 Task: Buy 4 Mittens of size 0-3 months for Boys from Cold Weather section under best seller category for shipping address: Brenda Cooper, 929 Preston Street, Leroy, Kansas 66857, Cell Number 6209646868. Pay from credit card ending with 6759, CVV 506
Action: Mouse pressed left at (254, 61)
Screenshot: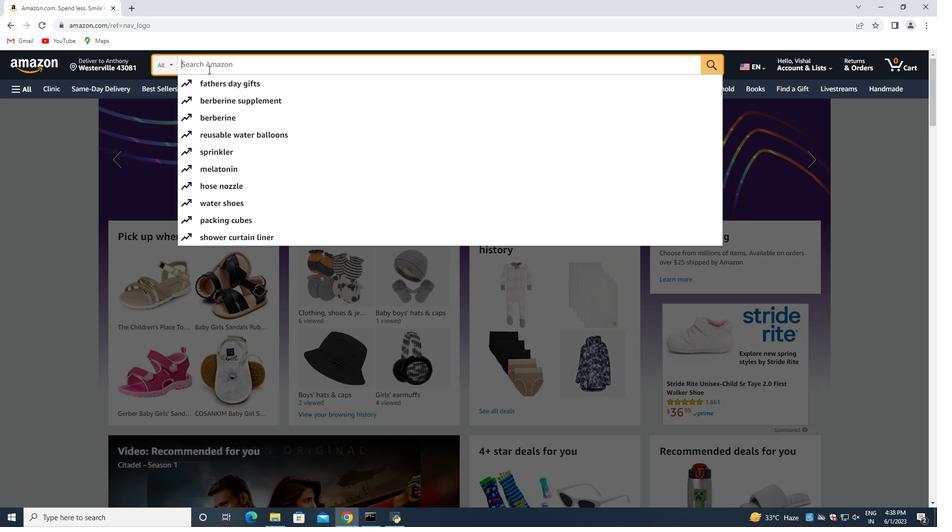 
Action: Key pressed <Key.shift>Mittens<Key.space>of<Key.space>size<Key.space>0-3<Key.space>months<Key.space>for<Key.space>boys<Key.enter>
Screenshot: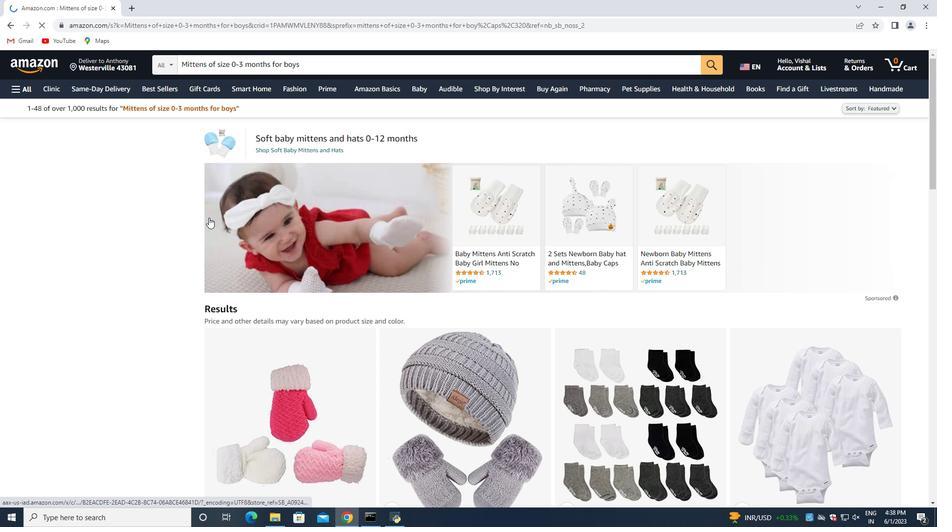 
Action: Mouse moved to (237, 162)
Screenshot: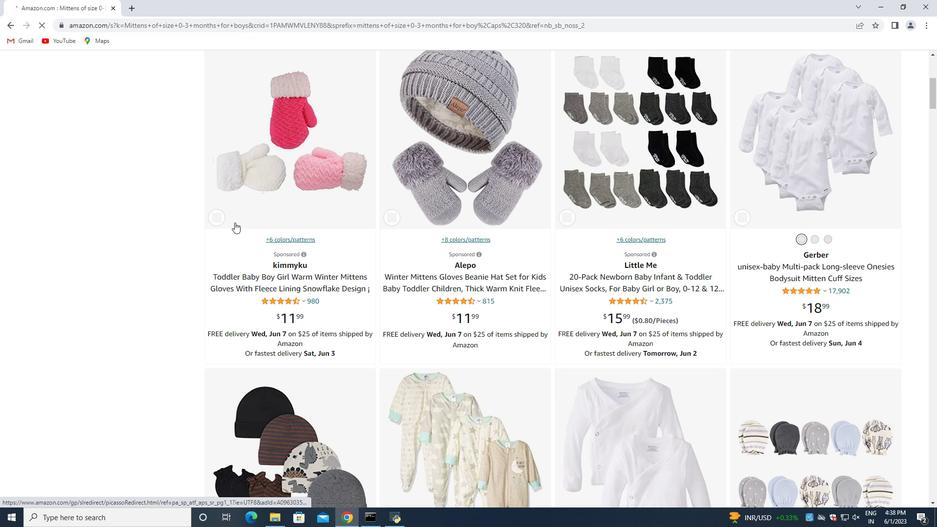 
Action: Mouse scrolled (237, 161) with delta (0, 0)
Screenshot: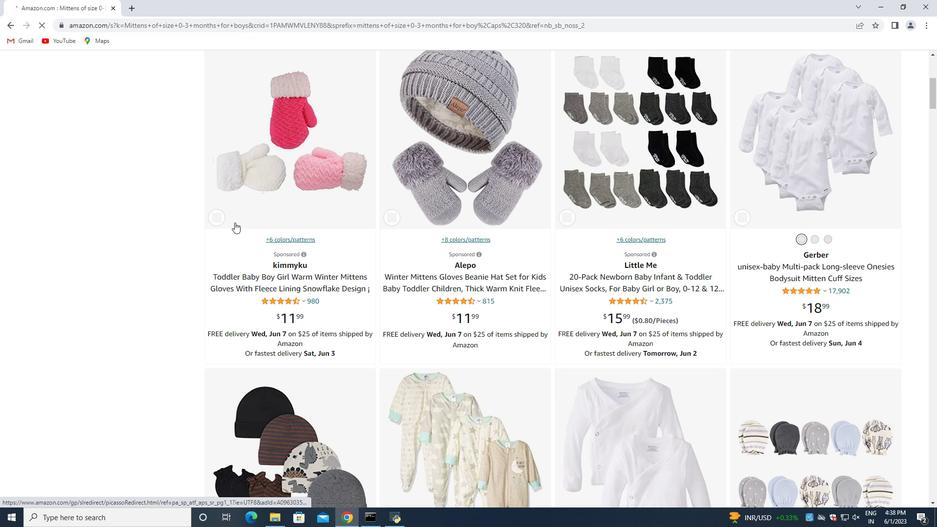 
Action: Mouse moved to (237, 163)
Screenshot: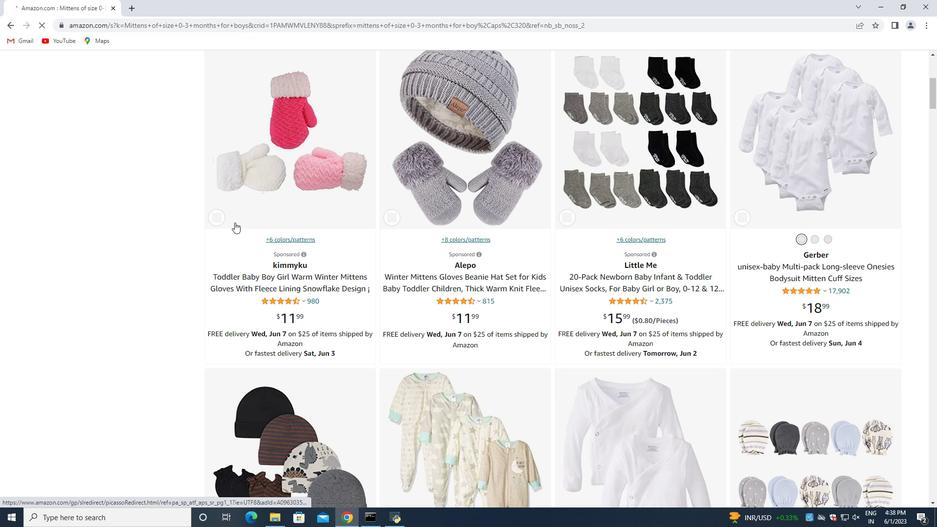 
Action: Mouse scrolled (237, 163) with delta (0, 0)
Screenshot: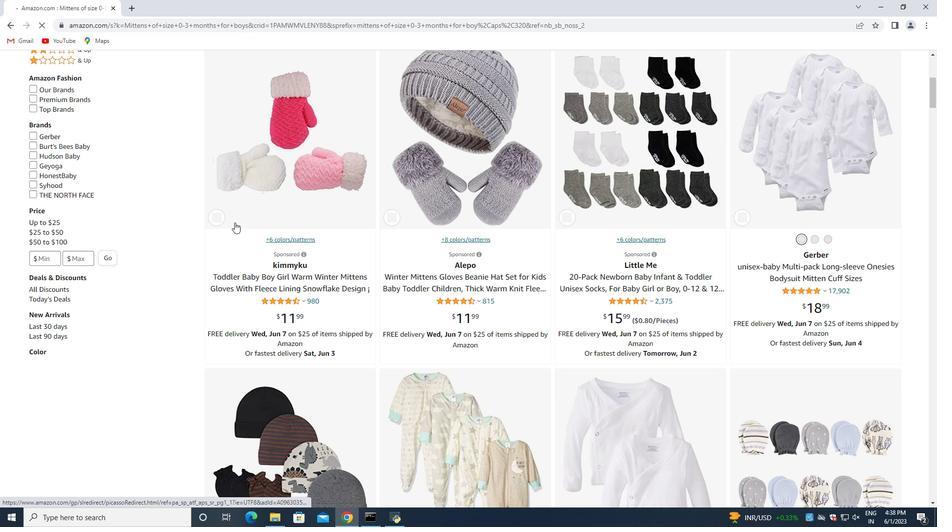 
Action: Mouse moved to (203, 188)
Screenshot: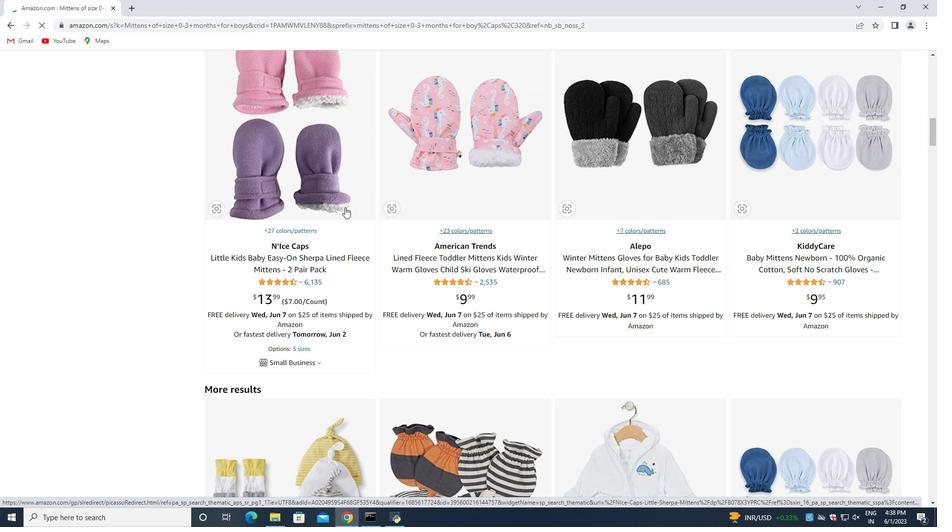 
Action: Mouse scrolled (203, 189) with delta (0, 0)
Screenshot: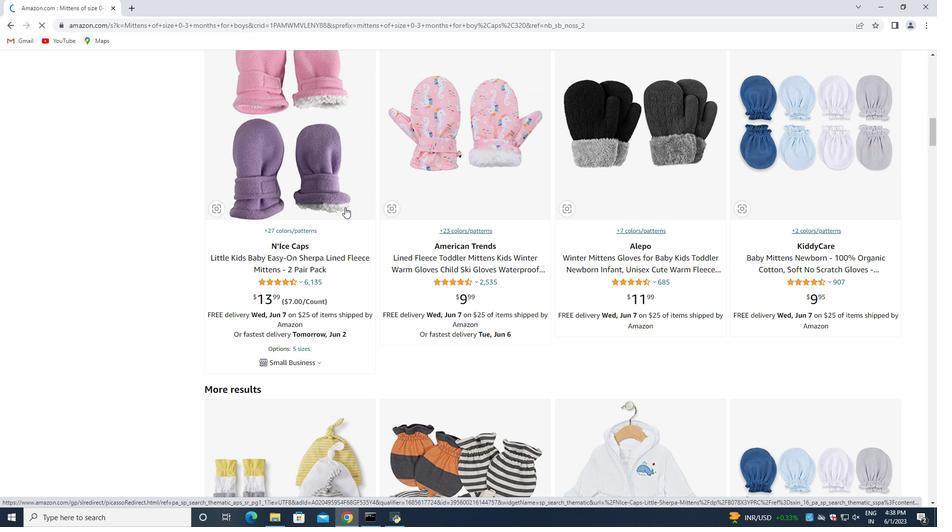 
Action: Mouse scrolled (203, 189) with delta (0, 0)
Screenshot: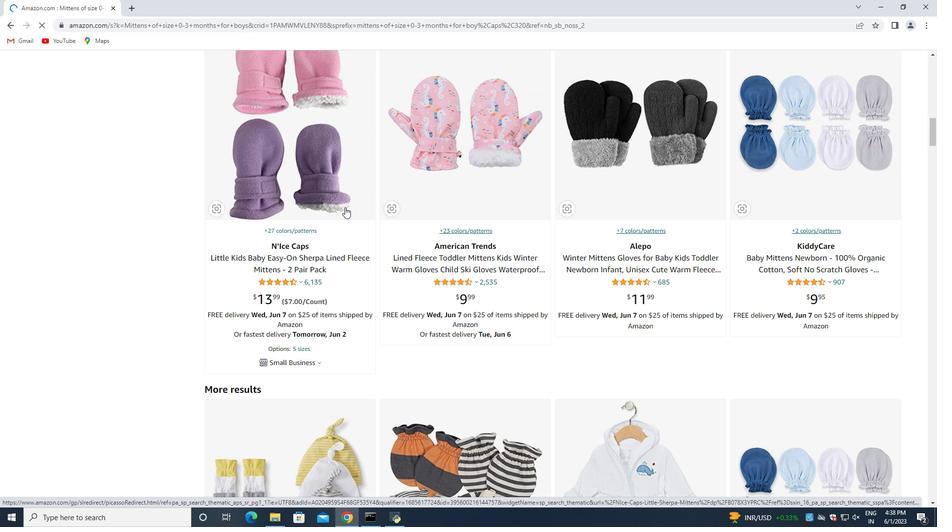 
Action: Mouse scrolled (203, 189) with delta (0, 0)
Screenshot: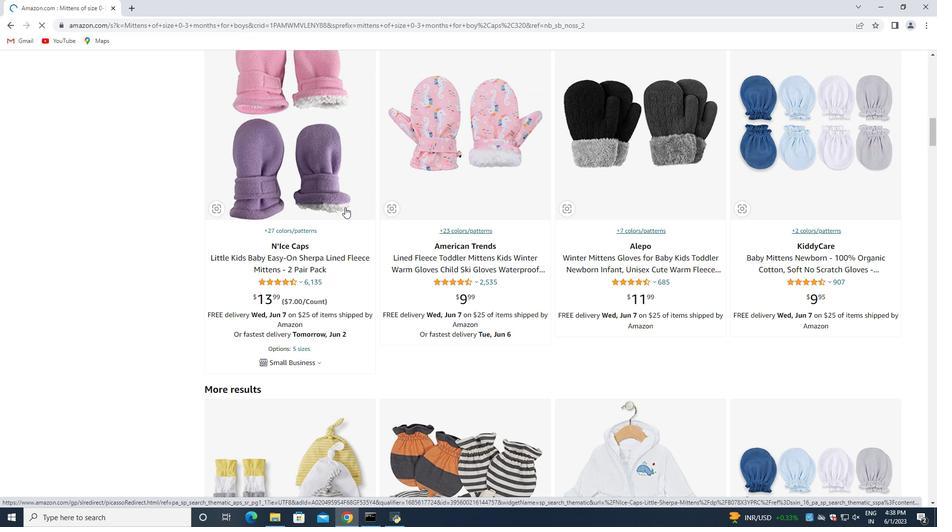 
Action: Mouse moved to (130, 266)
Screenshot: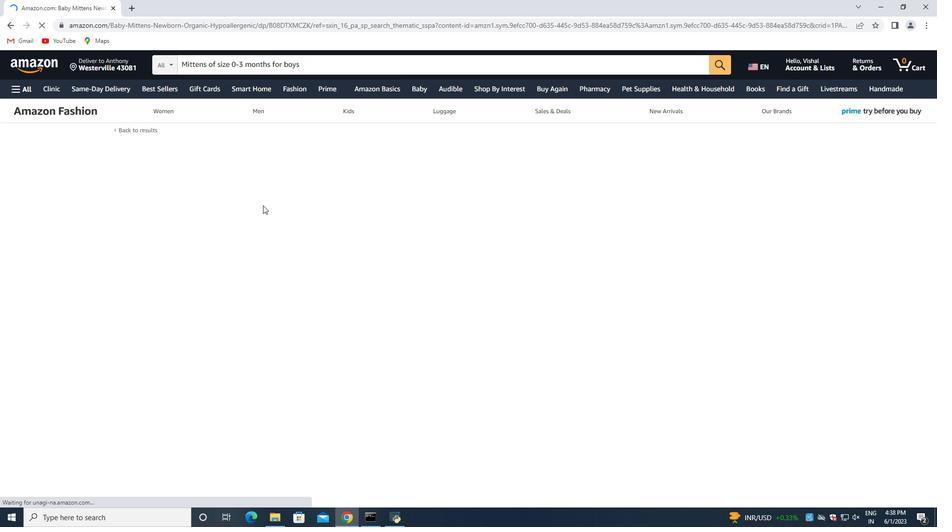 
Action: Mouse scrolled (130, 266) with delta (0, 0)
Screenshot: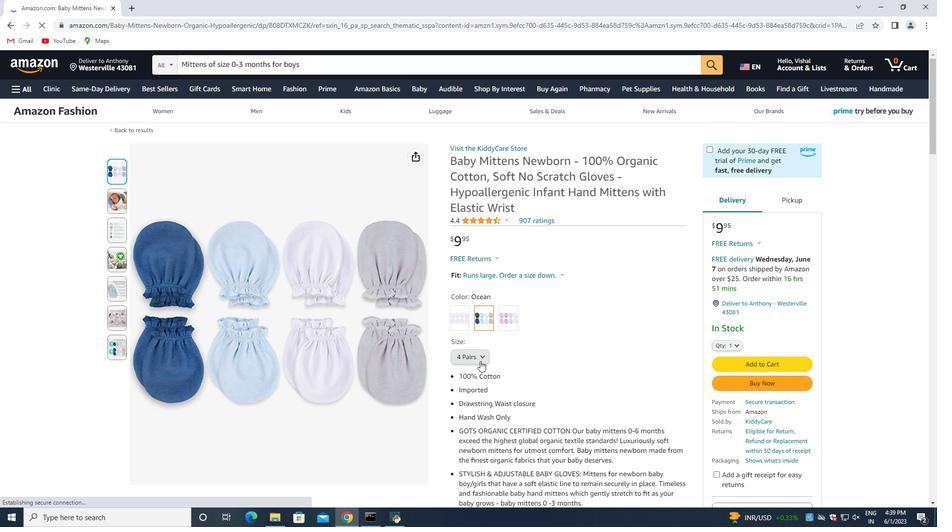
Action: Mouse scrolled (130, 266) with delta (0, 0)
Screenshot: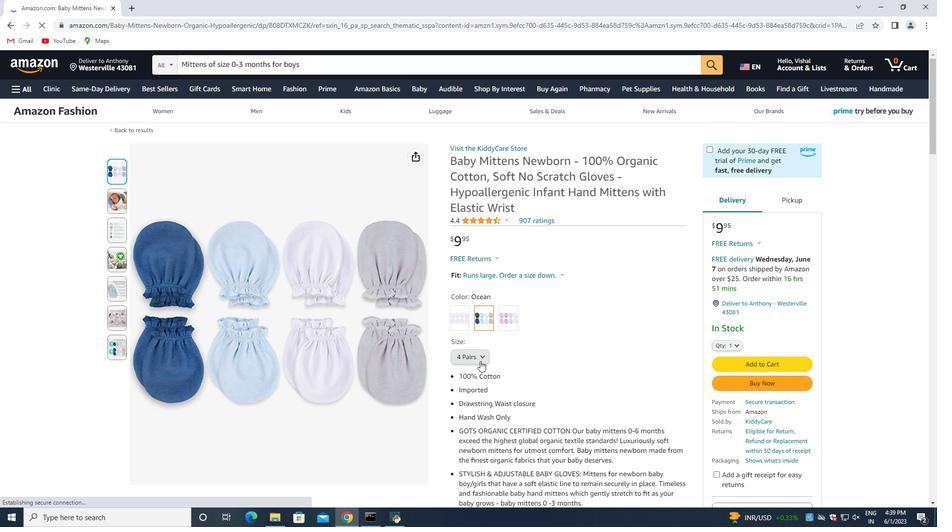 
Action: Mouse scrolled (130, 266) with delta (0, 0)
Screenshot: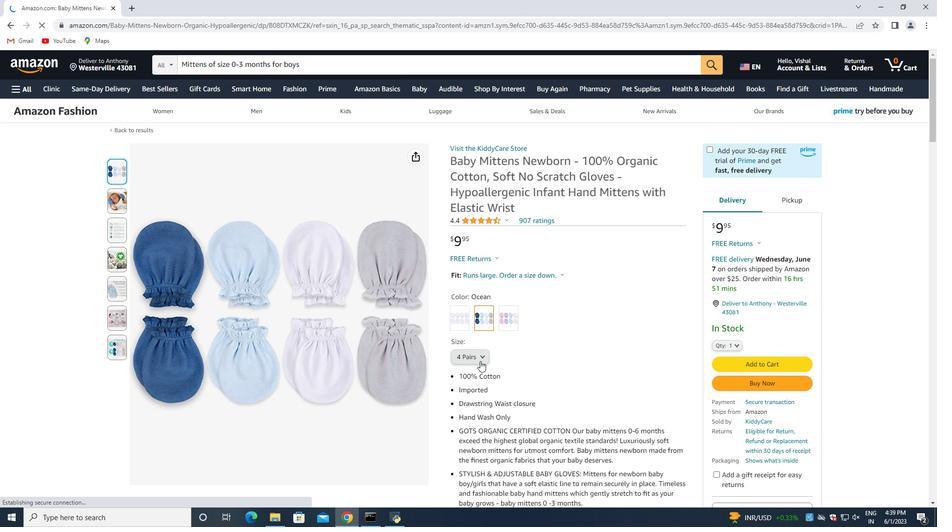 
Action: Mouse moved to (316, 257)
Screenshot: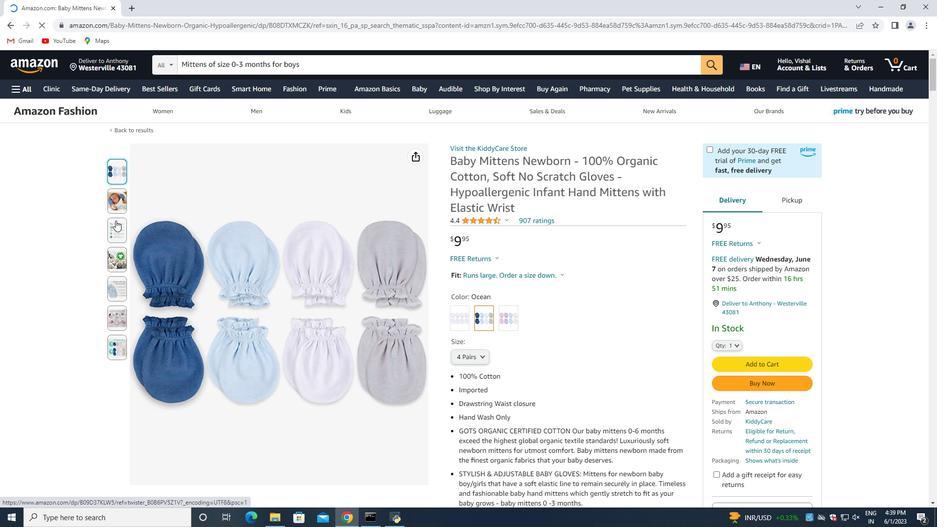 
Action: Mouse scrolled (316, 257) with delta (0, 0)
Screenshot: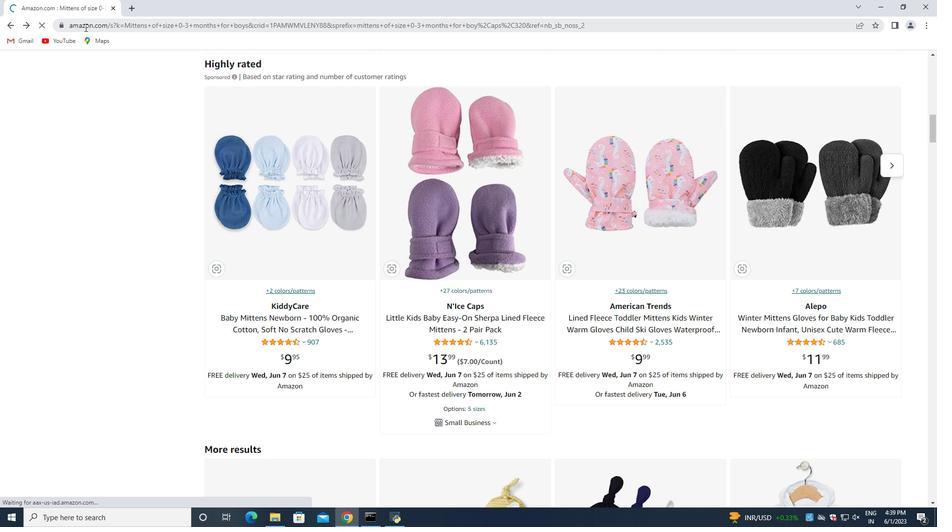 
Action: Mouse scrolled (316, 257) with delta (0, 0)
Screenshot: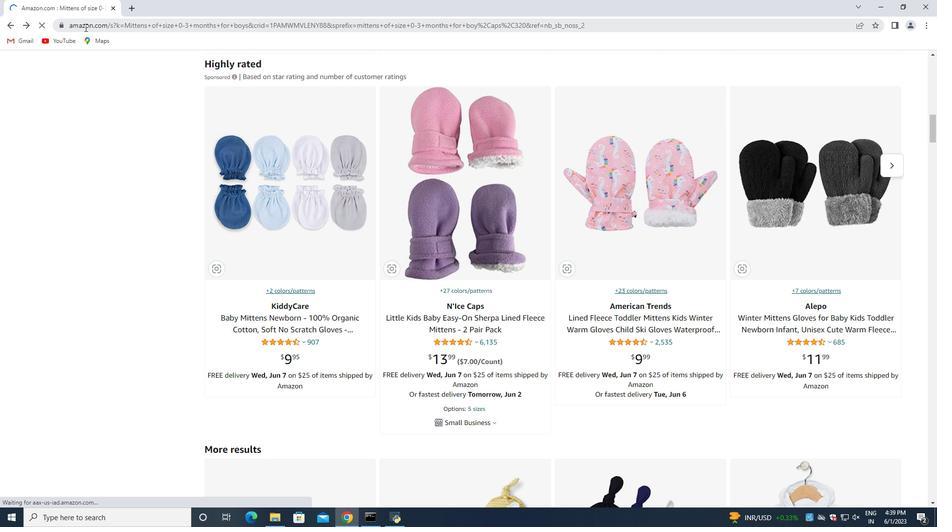 
Action: Mouse moved to (318, 258)
Screenshot: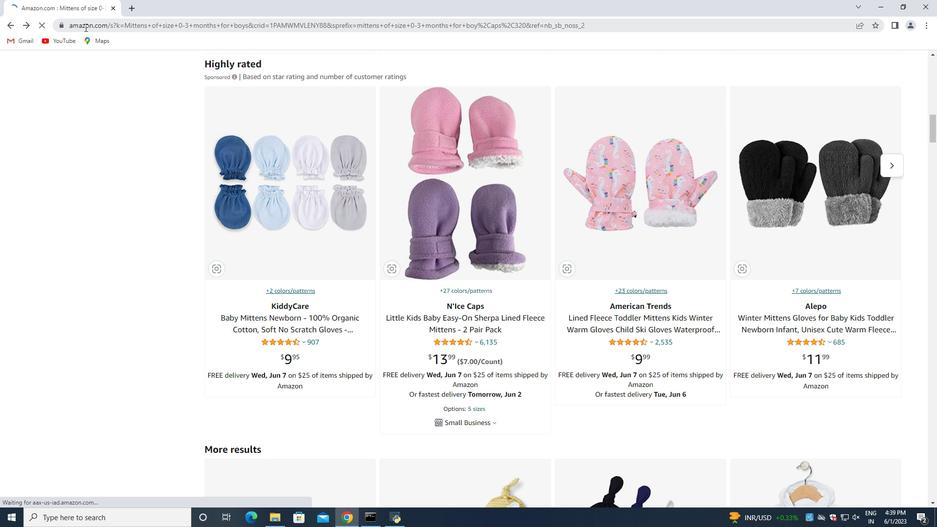
Action: Mouse scrolled (318, 257) with delta (0, 0)
Screenshot: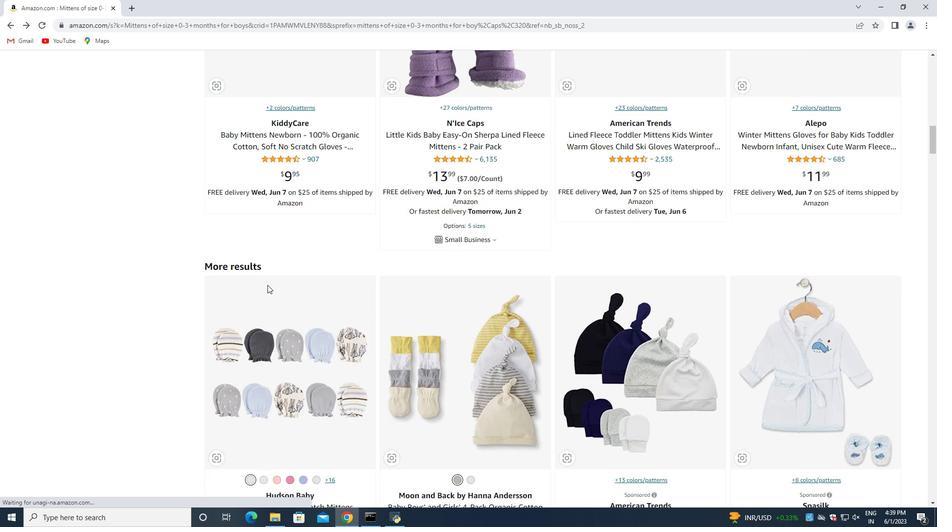 
Action: Mouse moved to (915, 217)
Screenshot: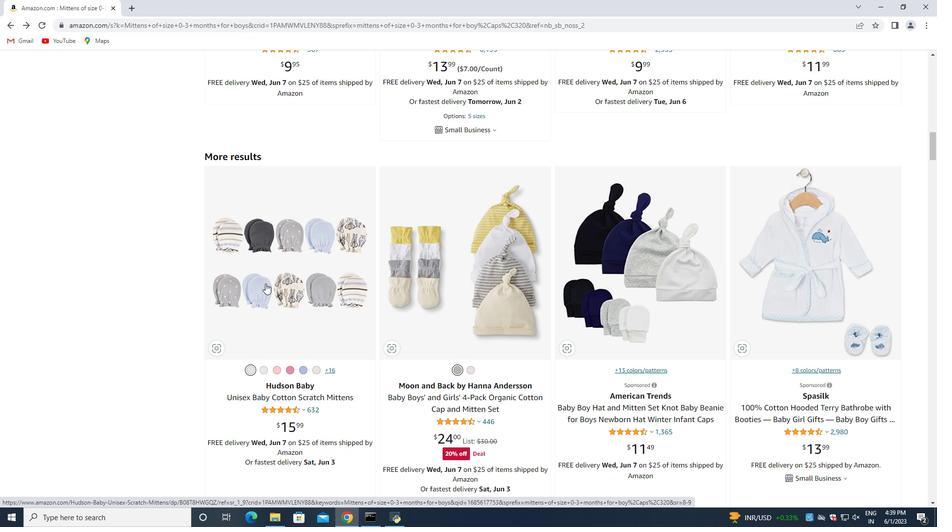 
Action: Mouse pressed left at (915, 217)
Screenshot: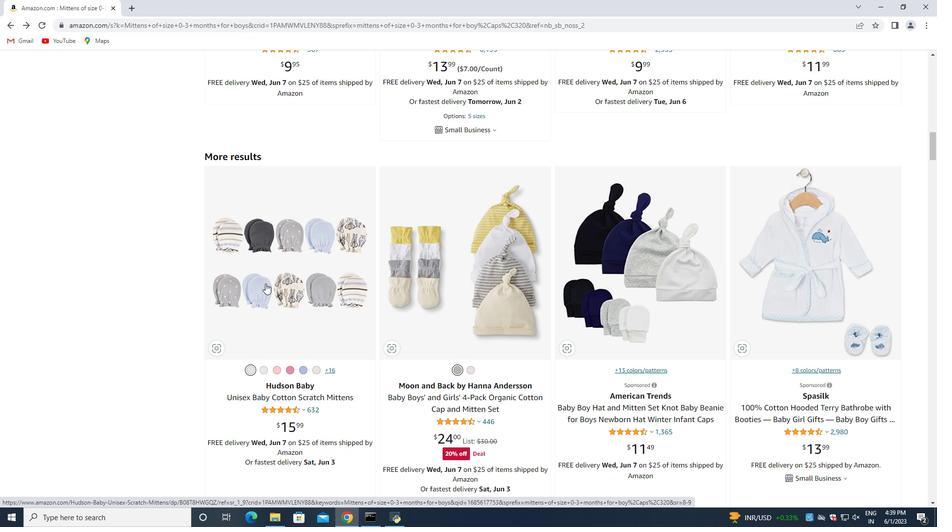 
Action: Mouse moved to (283, 174)
Screenshot: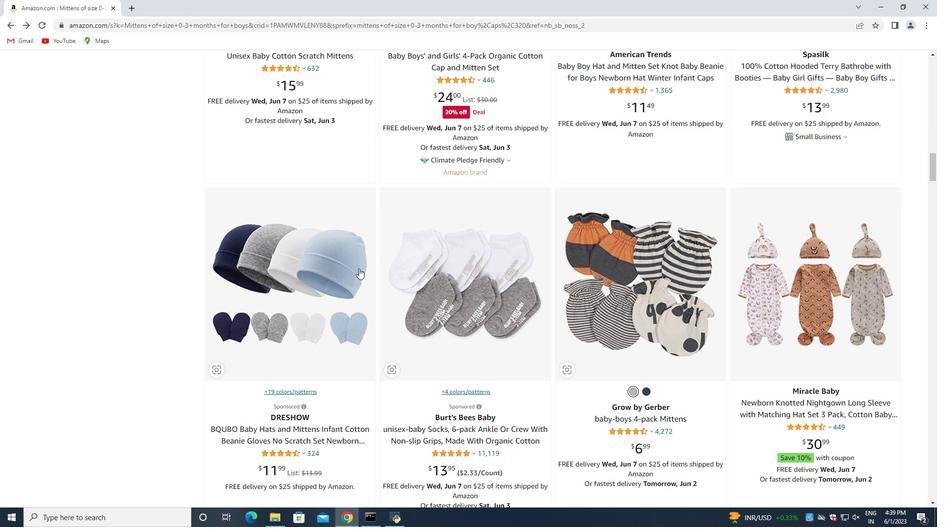 
Action: Mouse pressed left at (283, 174)
Screenshot: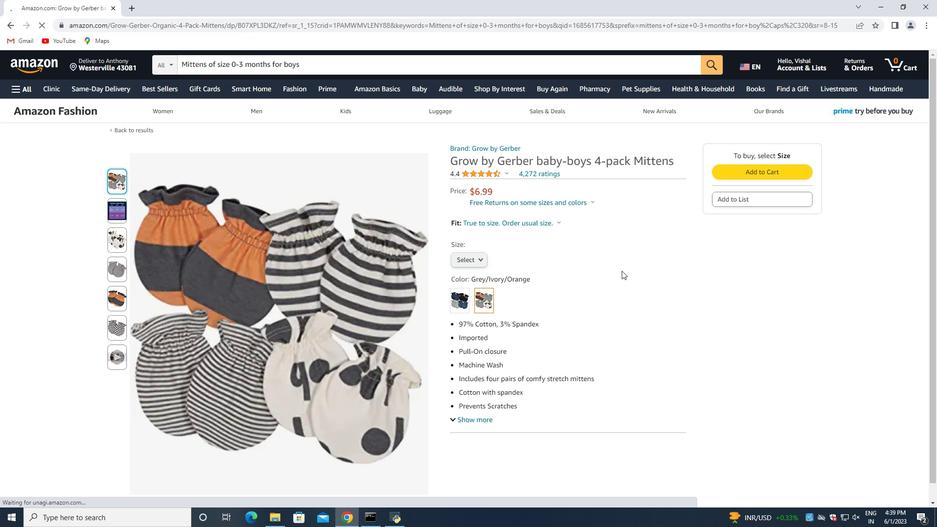 
Action: Mouse moved to (501, 242)
Screenshot: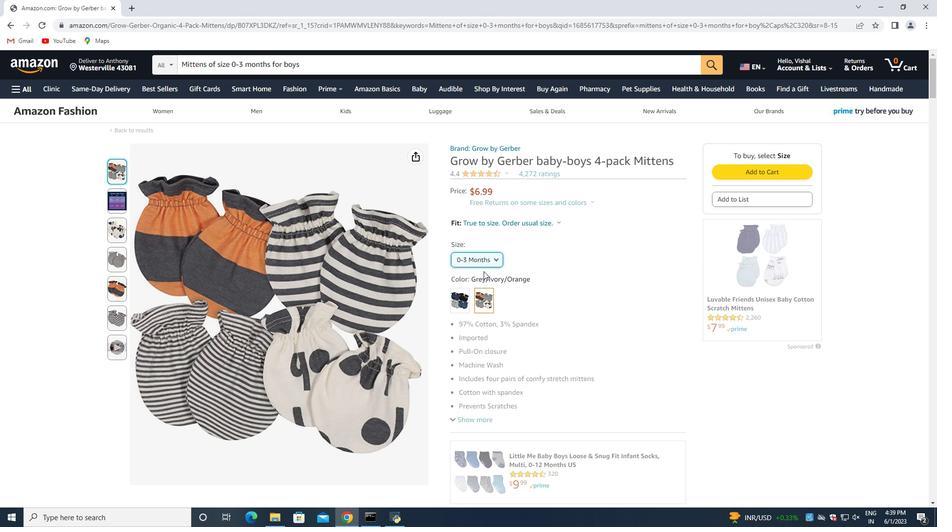 
Action: Mouse scrolled (501, 242) with delta (0, 0)
Screenshot: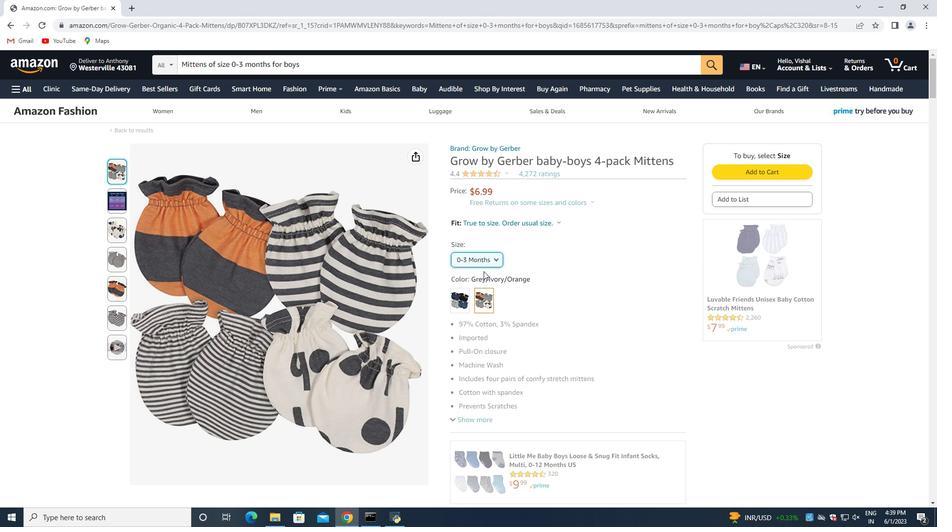 
Action: Mouse moved to (504, 263)
Screenshot: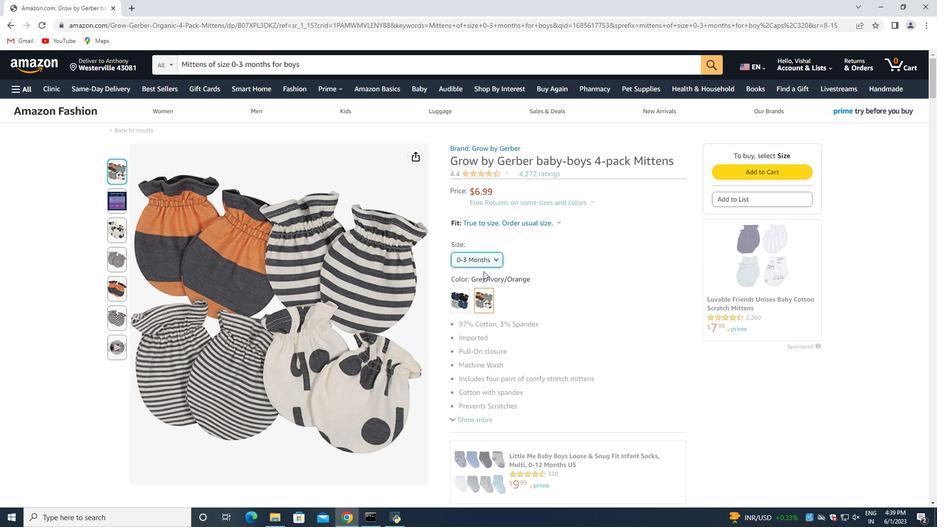 
Action: Mouse scrolled (503, 260) with delta (0, 0)
Screenshot: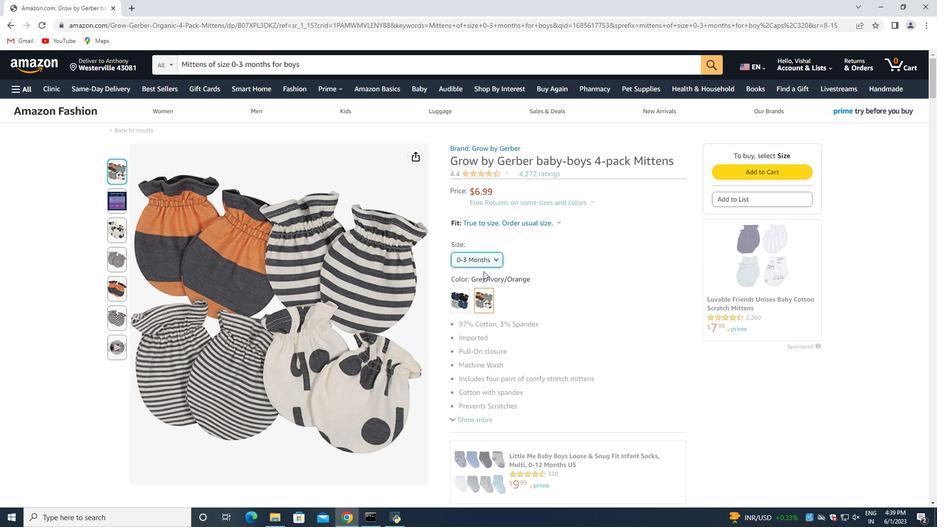 
Action: Mouse moved to (506, 272)
Screenshot: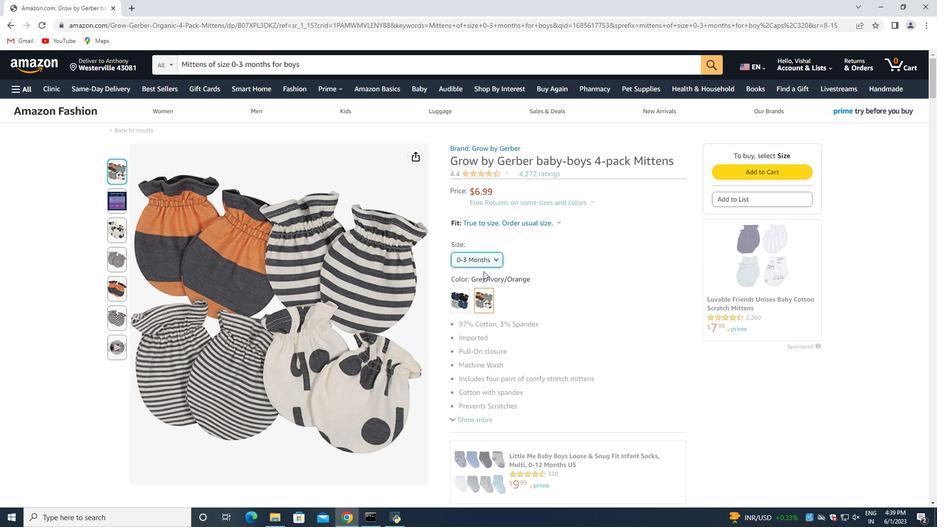 
Action: Mouse scrolled (506, 271) with delta (0, 0)
Screenshot: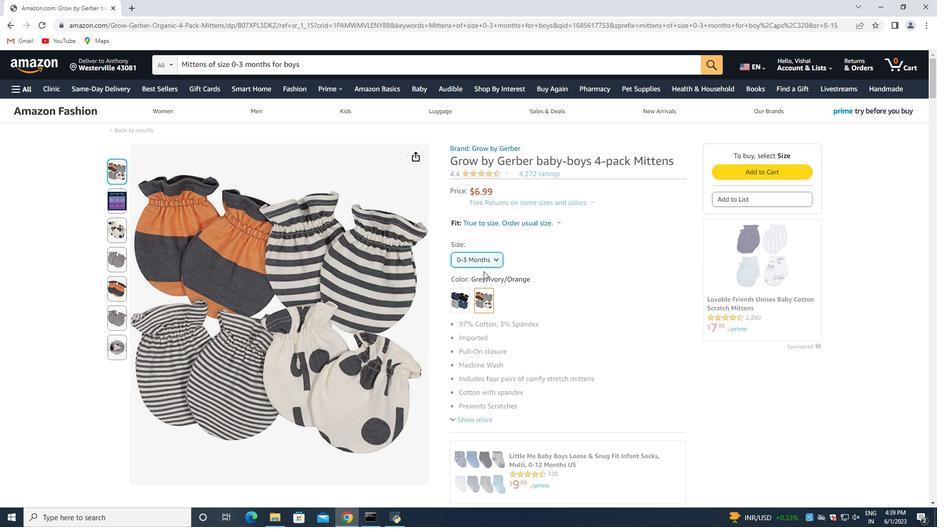 
Action: Mouse moved to (501, 250)
Screenshot: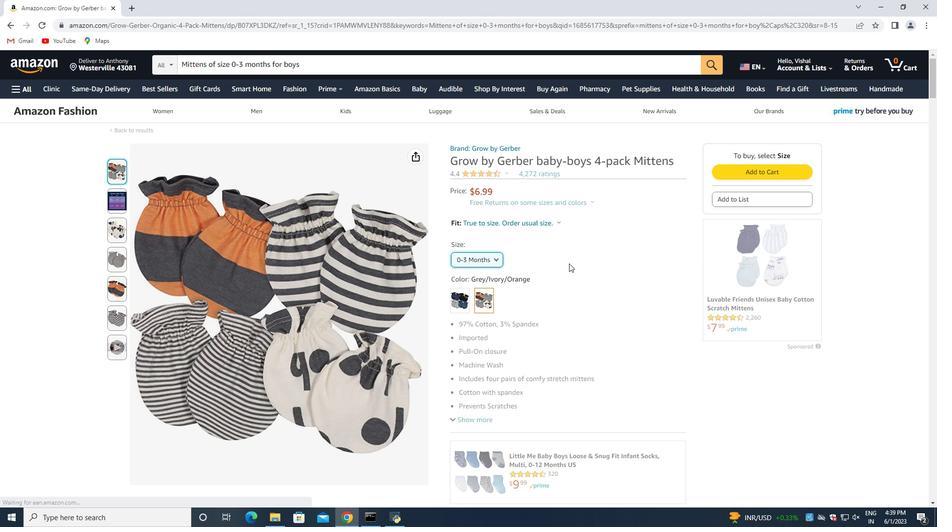 
Action: Mouse scrolled (501, 250) with delta (0, 0)
Screenshot: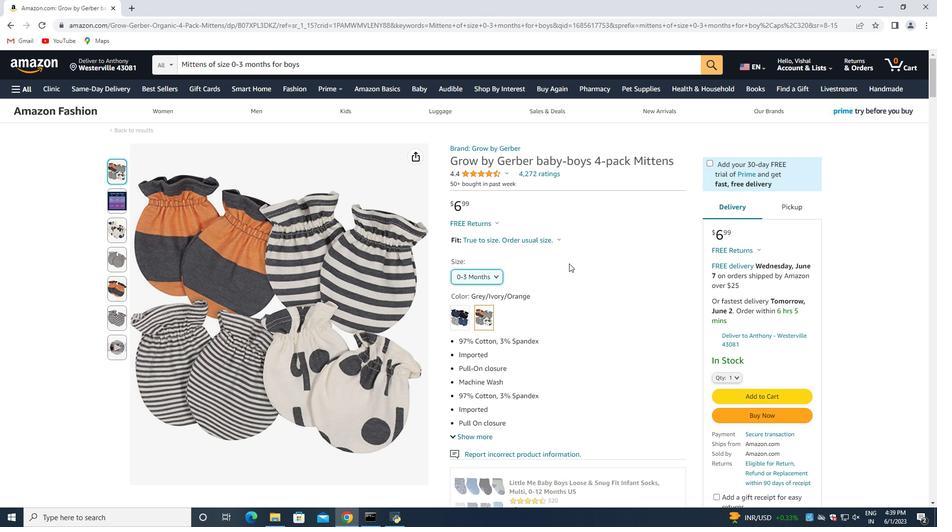 
Action: Mouse scrolled (501, 250) with delta (0, 0)
Screenshot: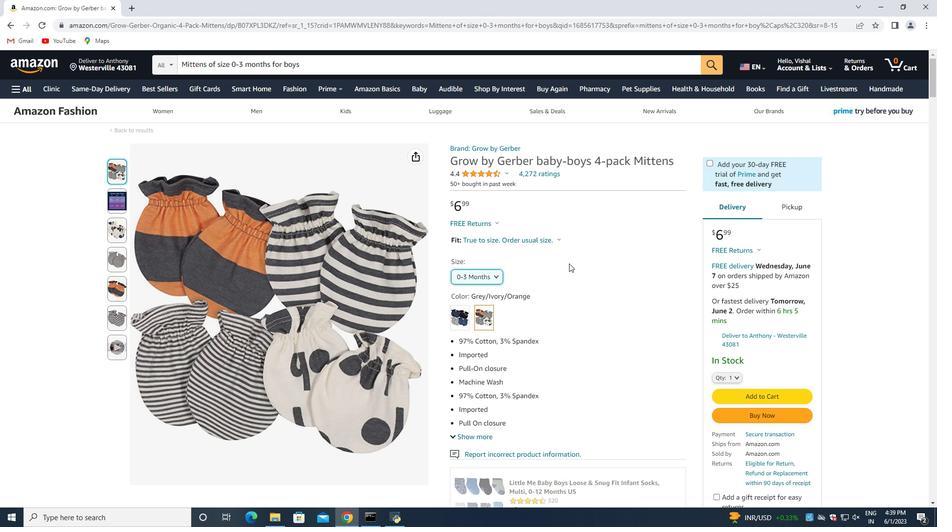 
Action: Mouse scrolled (501, 250) with delta (0, 0)
Screenshot: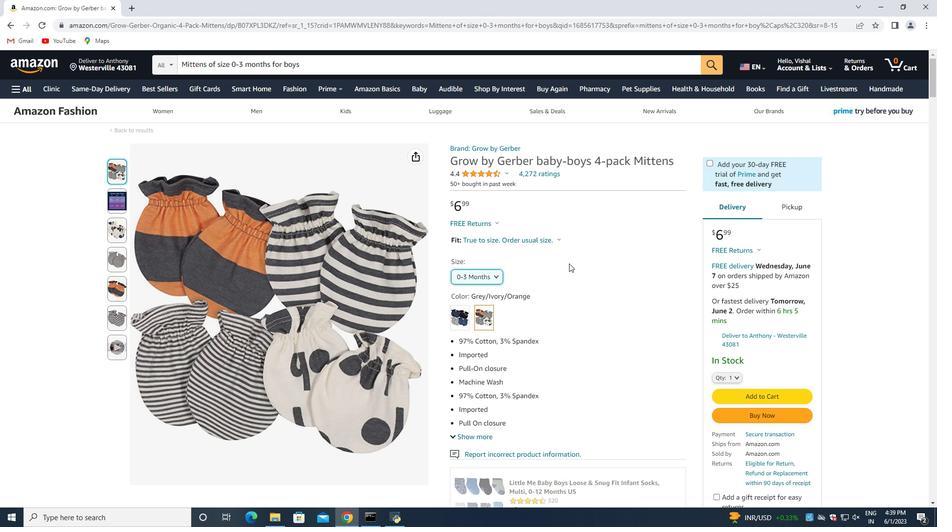 
Action: Mouse scrolled (501, 250) with delta (0, 0)
Screenshot: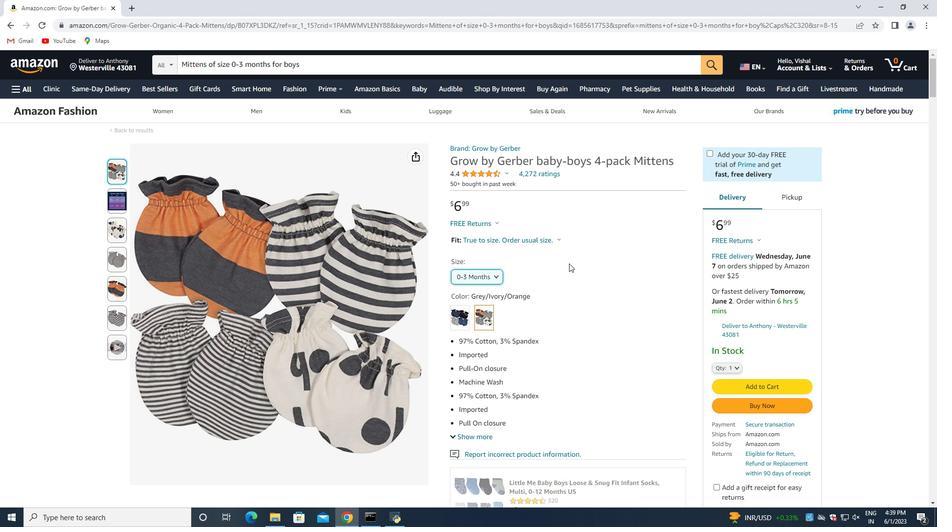 
Action: Mouse scrolled (501, 250) with delta (0, 0)
Screenshot: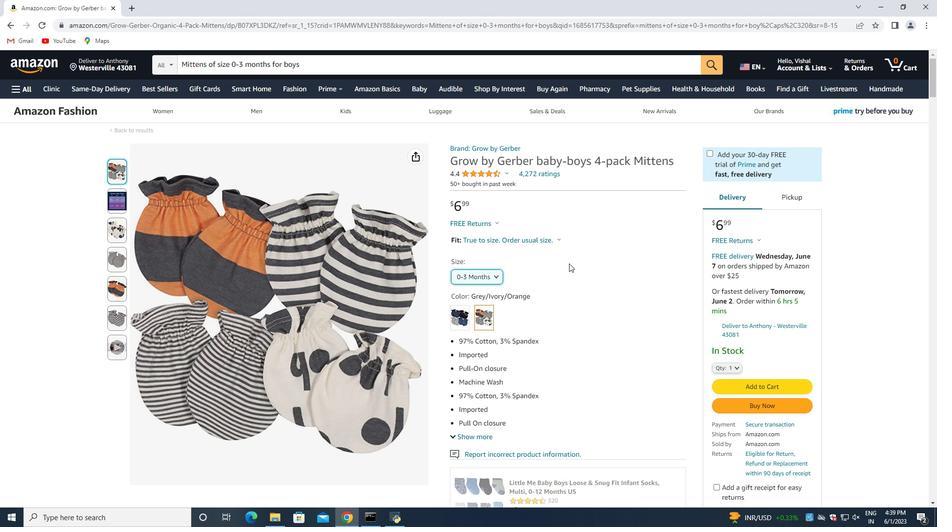 
Action: Mouse scrolled (501, 250) with delta (0, 0)
Screenshot: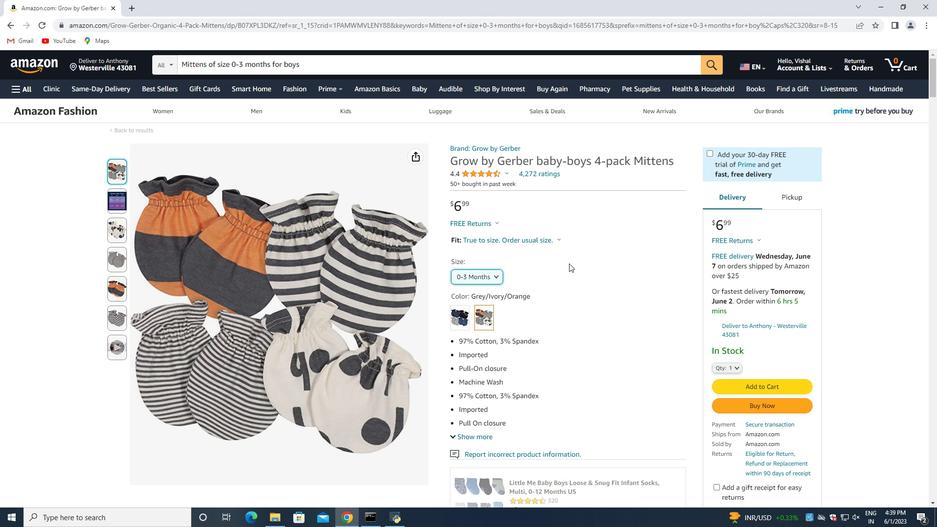 
Action: Mouse moved to (590, 247)
Screenshot: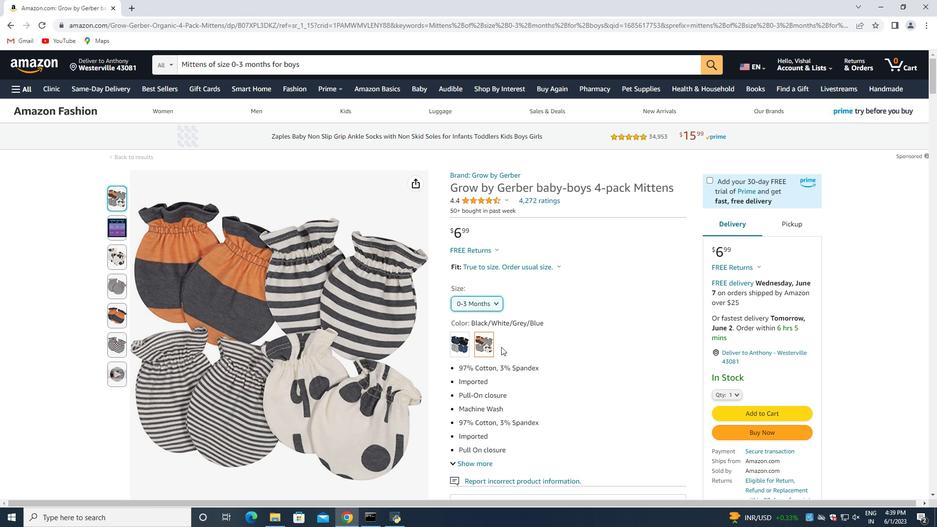 
Action: Mouse scrolled (590, 247) with delta (0, 0)
Screenshot: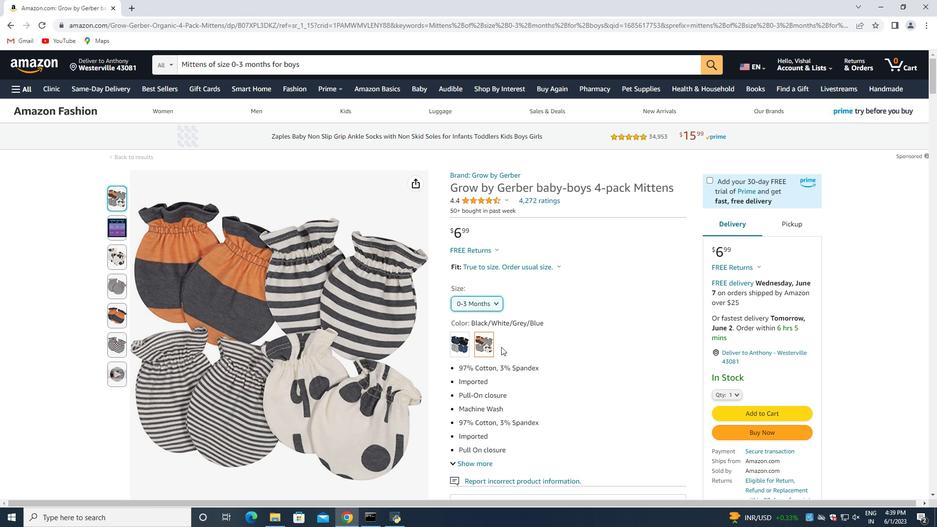 
Action: Mouse moved to (591, 249)
Screenshot: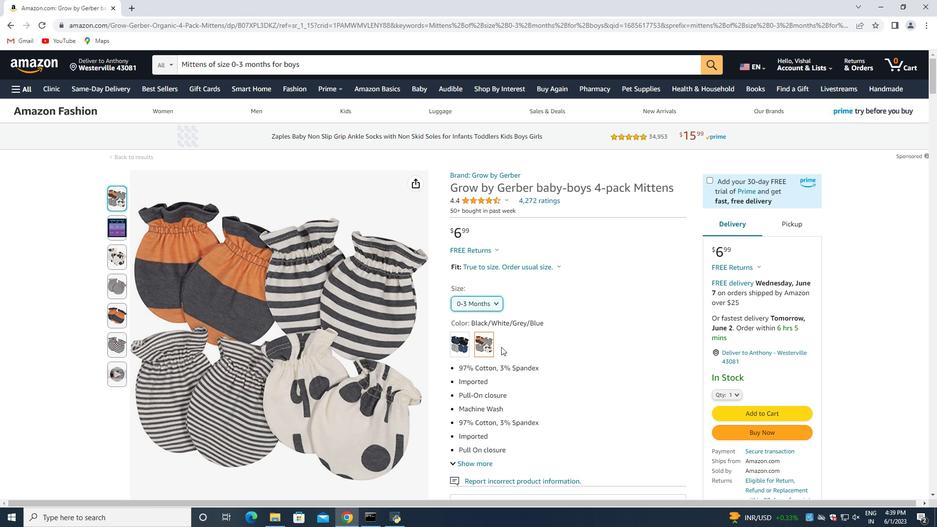 
Action: Mouse scrolled (591, 249) with delta (0, 0)
Screenshot: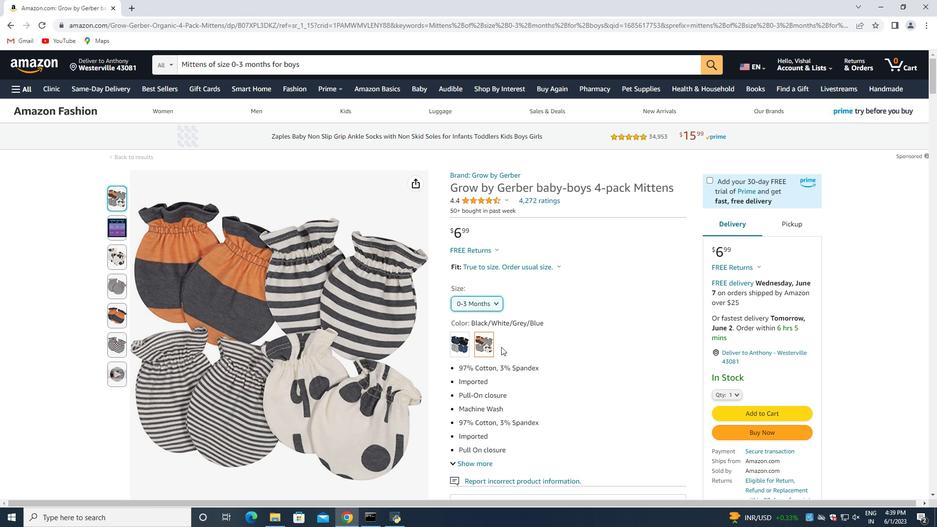 
Action: Mouse moved to (591, 251)
Screenshot: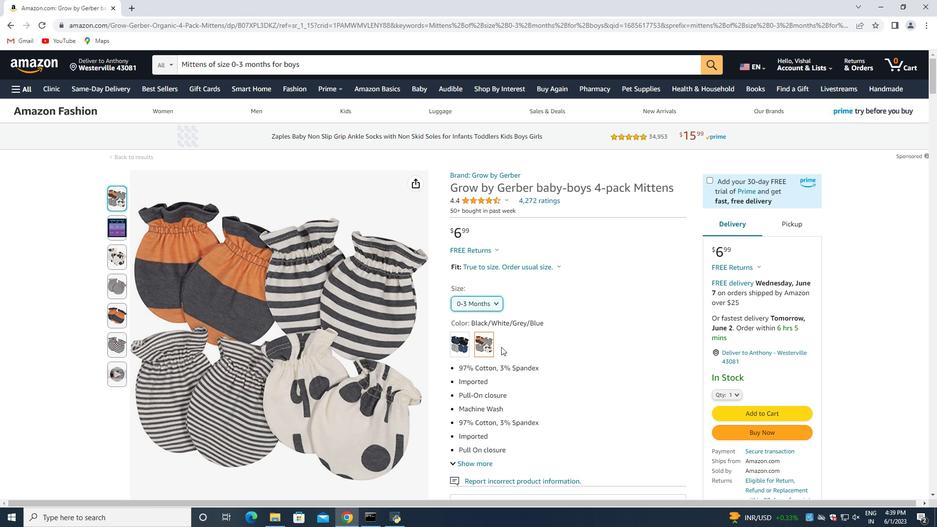 
Action: Mouse scrolled (591, 250) with delta (0, 0)
Screenshot: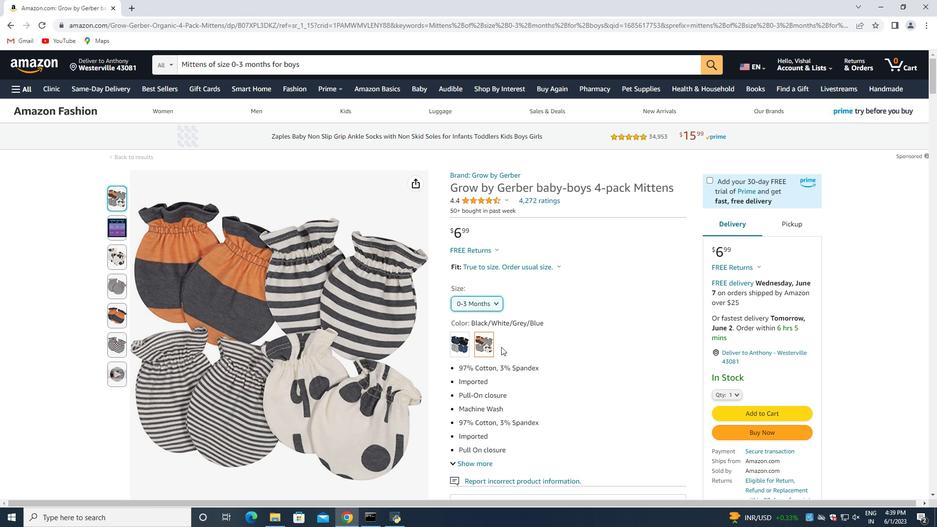 
Action: Mouse moved to (589, 252)
Screenshot: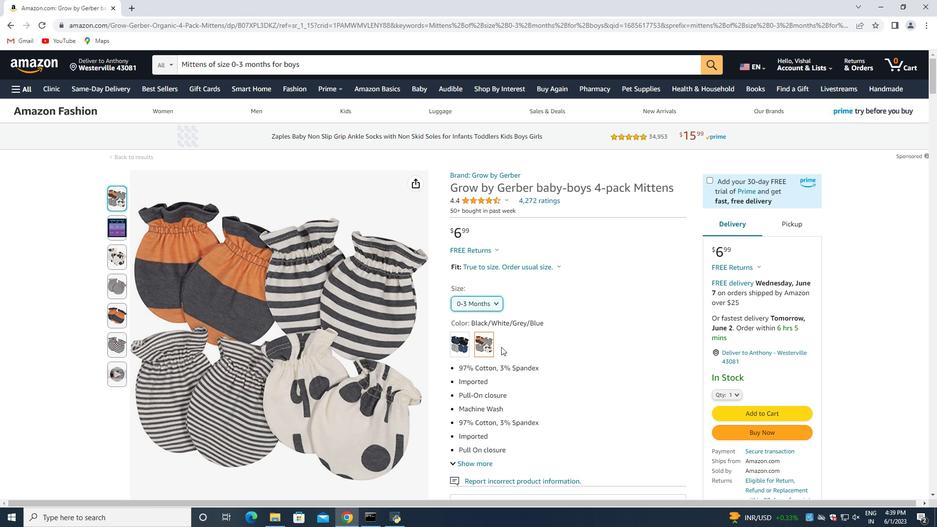 
Action: Mouse scrolled (589, 251) with delta (0, 0)
Screenshot: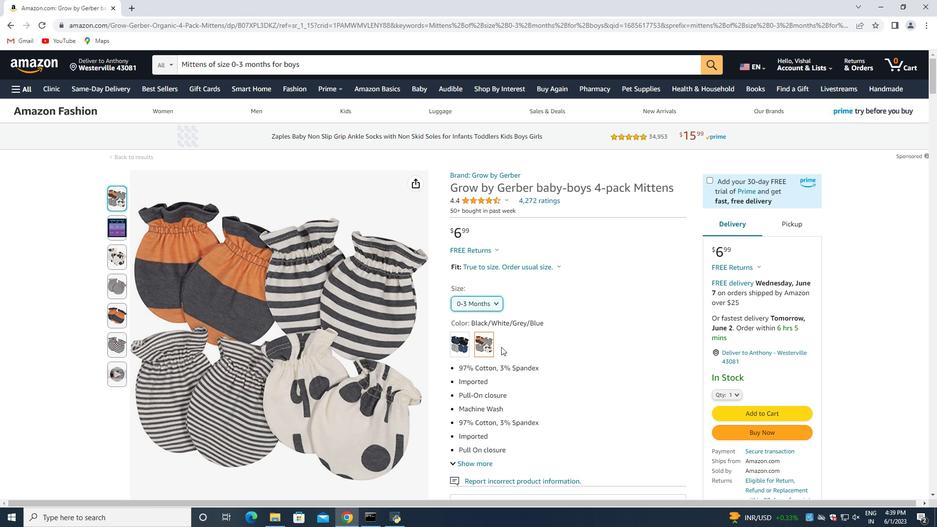 
Action: Mouse moved to (586, 255)
Screenshot: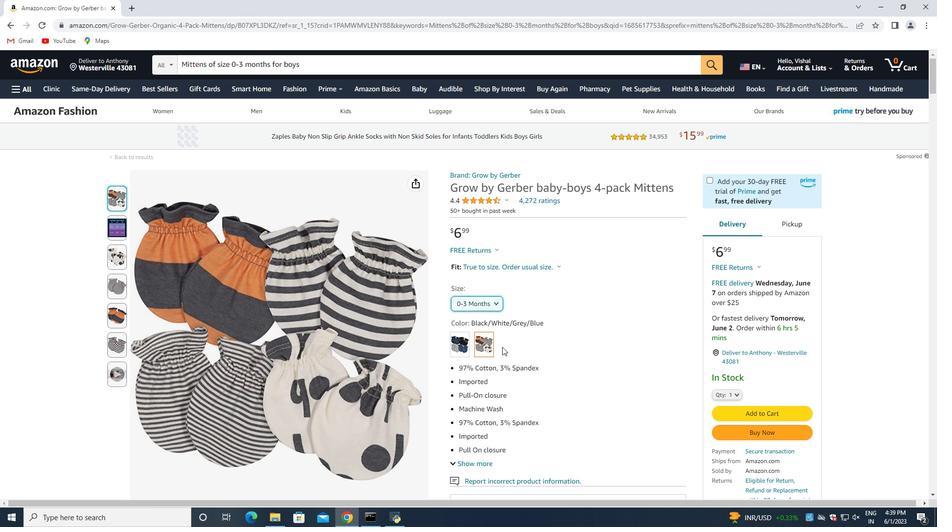 
Action: Mouse scrolled (586, 254) with delta (0, 0)
Screenshot: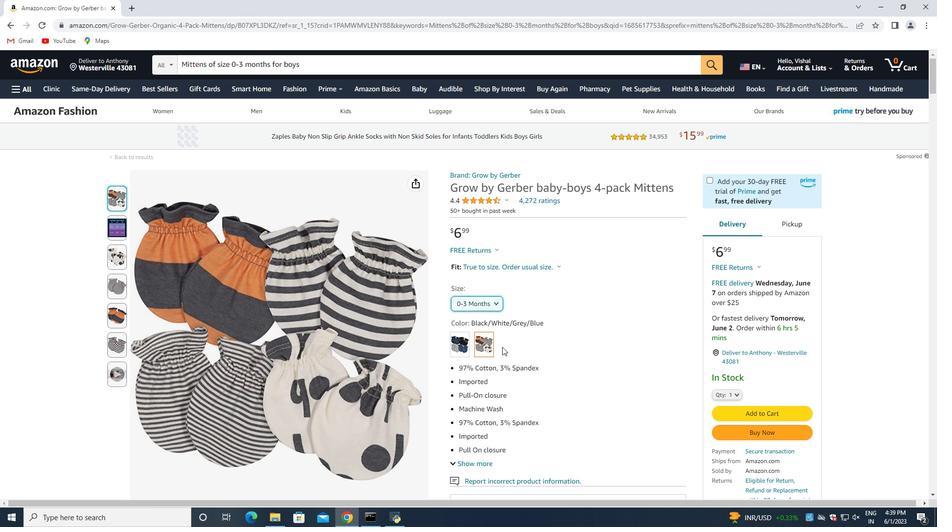 
Action: Mouse moved to (584, 255)
Screenshot: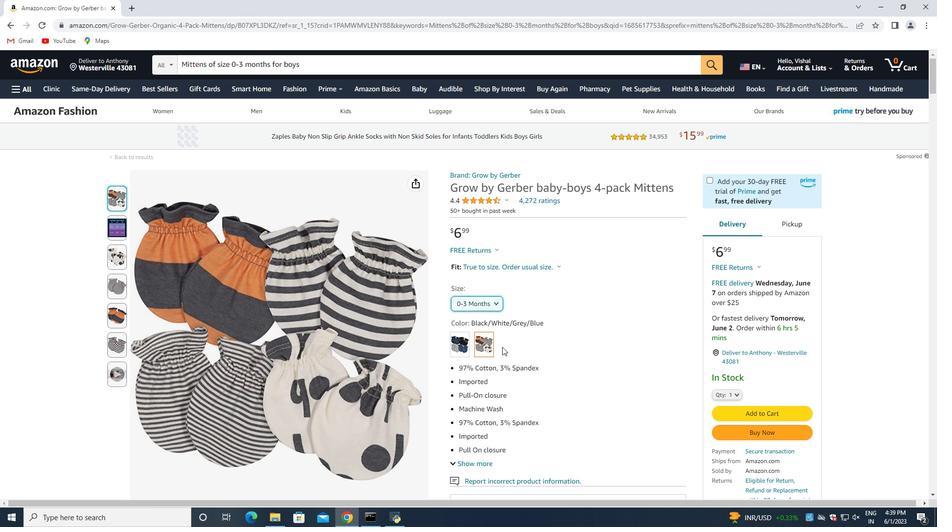 
Action: Mouse scrolled (584, 255) with delta (0, 0)
Screenshot: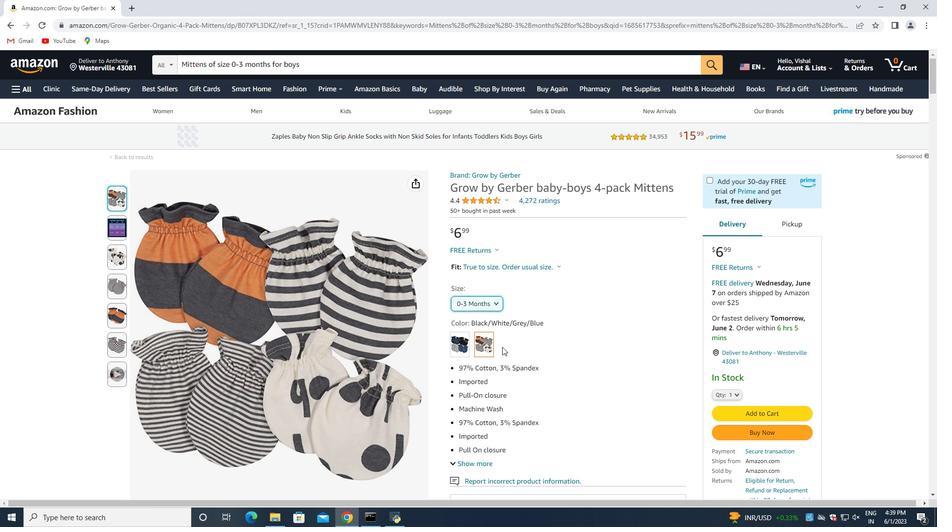 
Action: Mouse moved to (583, 257)
Screenshot: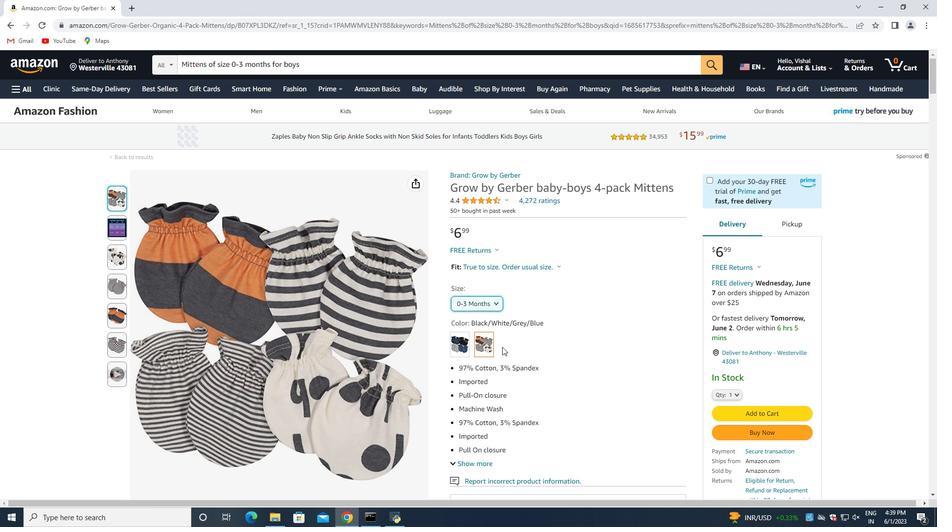 
Action: Mouse scrolled (583, 256) with delta (0, 0)
Screenshot: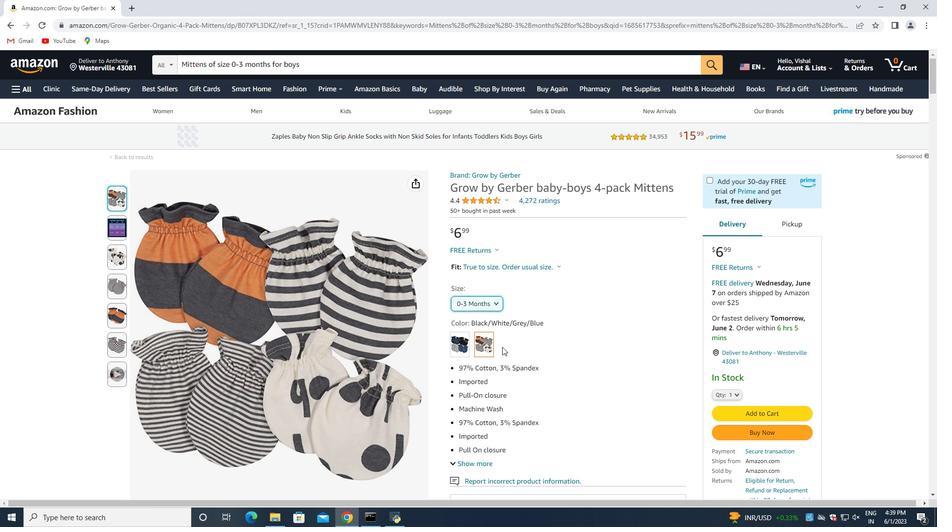 
Action: Mouse moved to (568, 262)
Screenshot: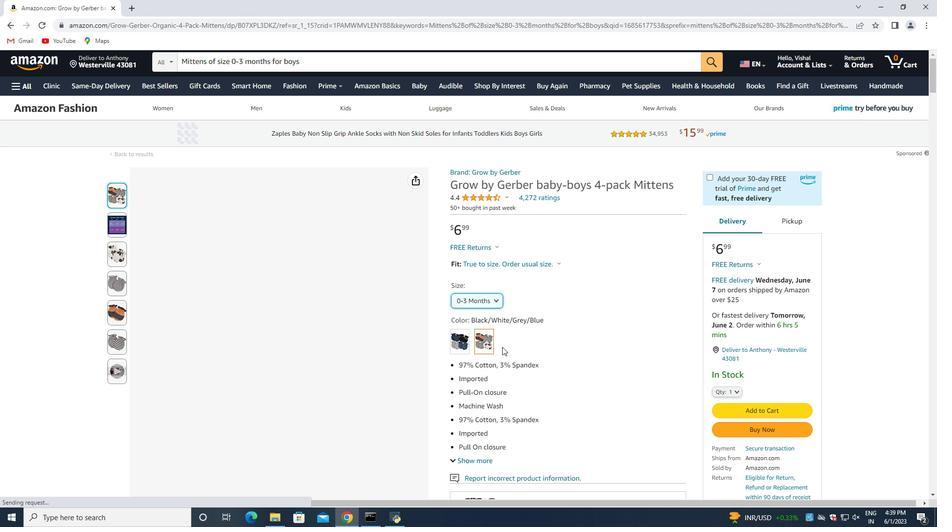 
Action: Mouse scrolled (568, 261) with delta (0, 0)
Screenshot: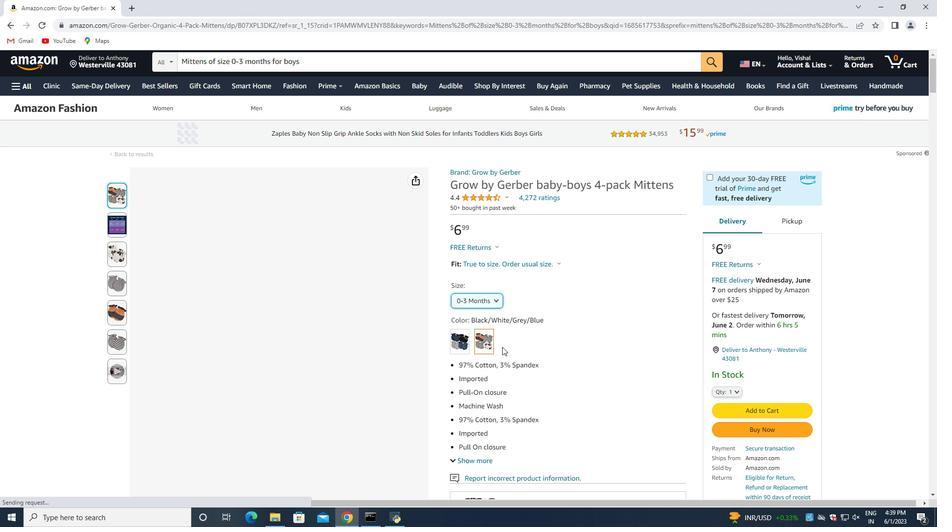 
Action: Mouse moved to (561, 267)
Screenshot: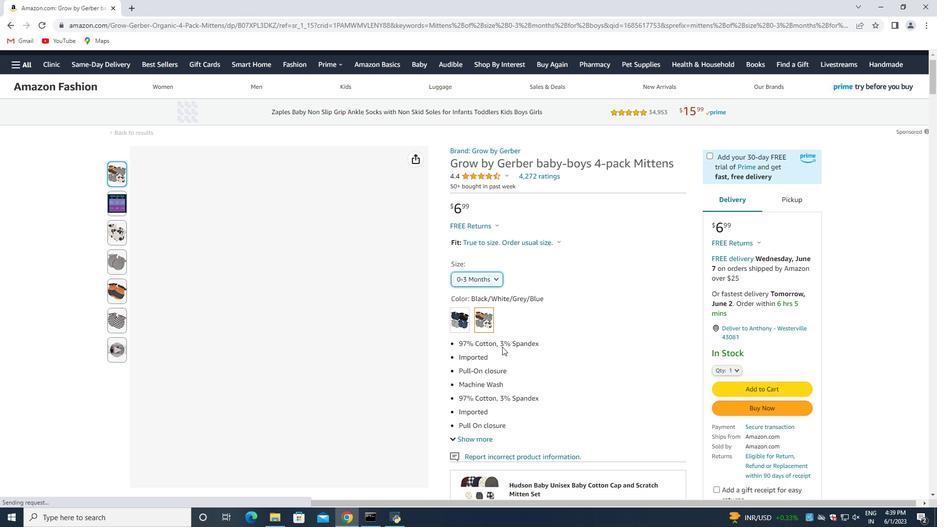 
Action: Mouse scrolled (561, 267) with delta (0, 0)
Screenshot: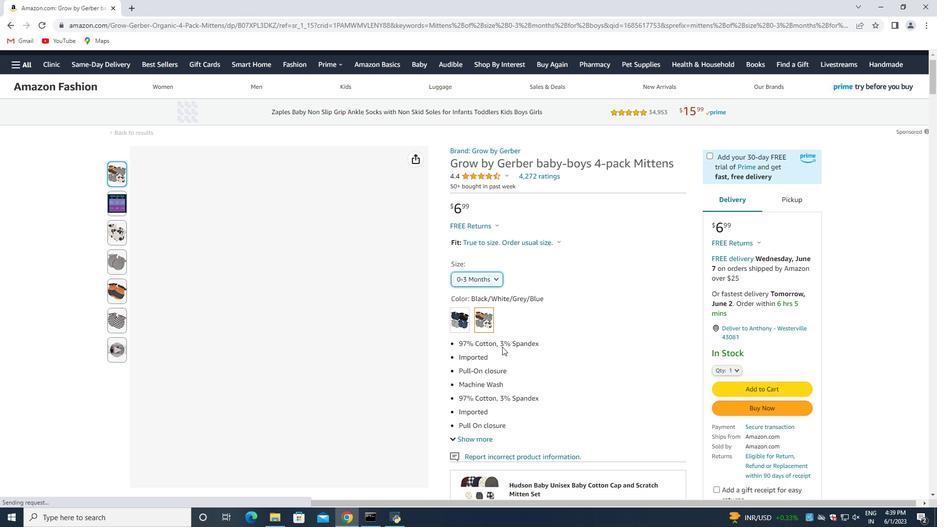 
Action: Mouse moved to (555, 272)
Screenshot: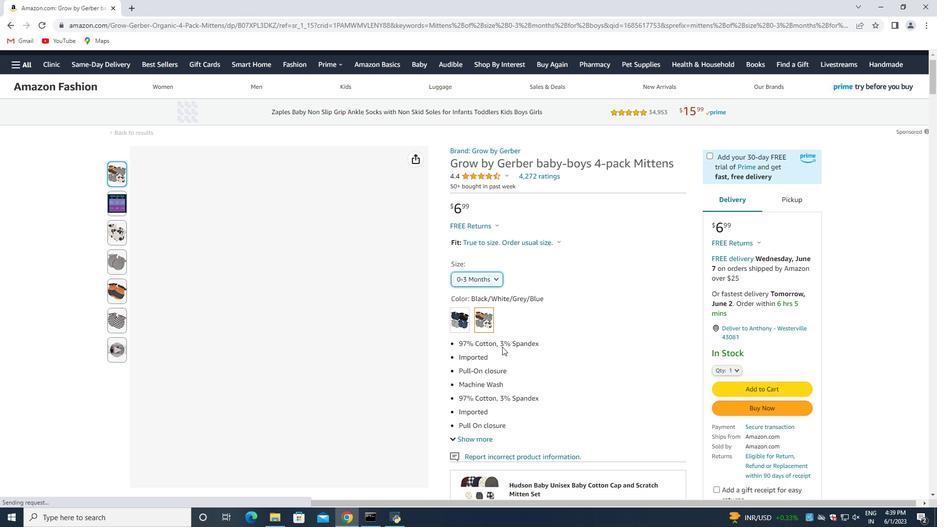 
Action: Mouse scrolled (555, 271) with delta (0, 0)
Screenshot: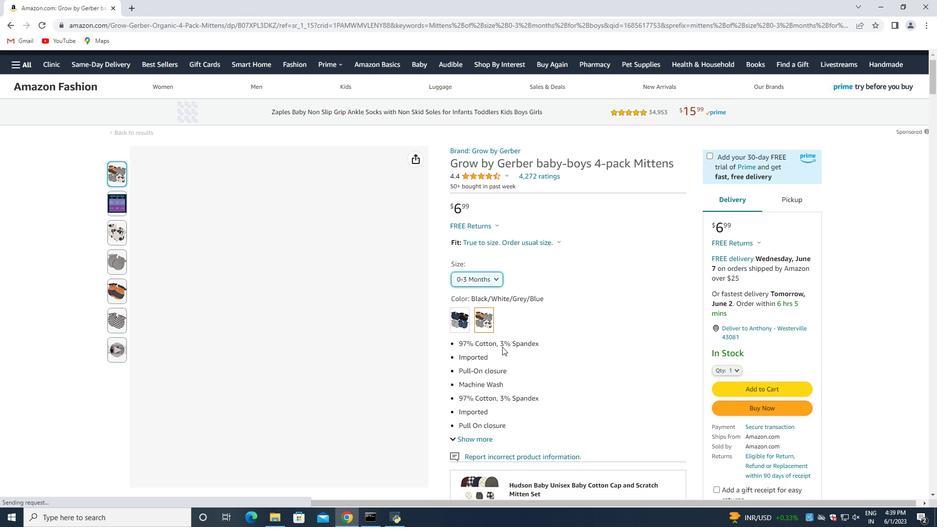 
Action: Mouse moved to (550, 274)
Screenshot: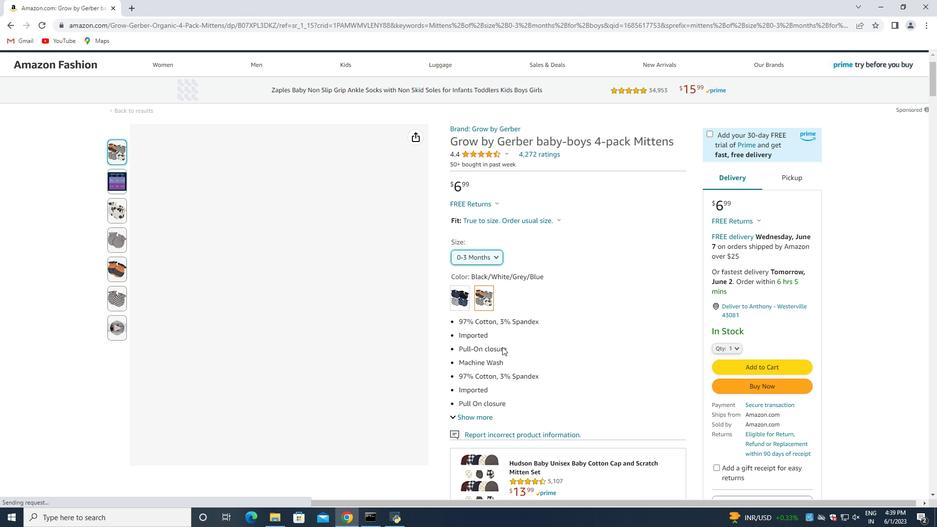 
Action: Mouse scrolled (551, 273) with delta (0, 0)
Screenshot: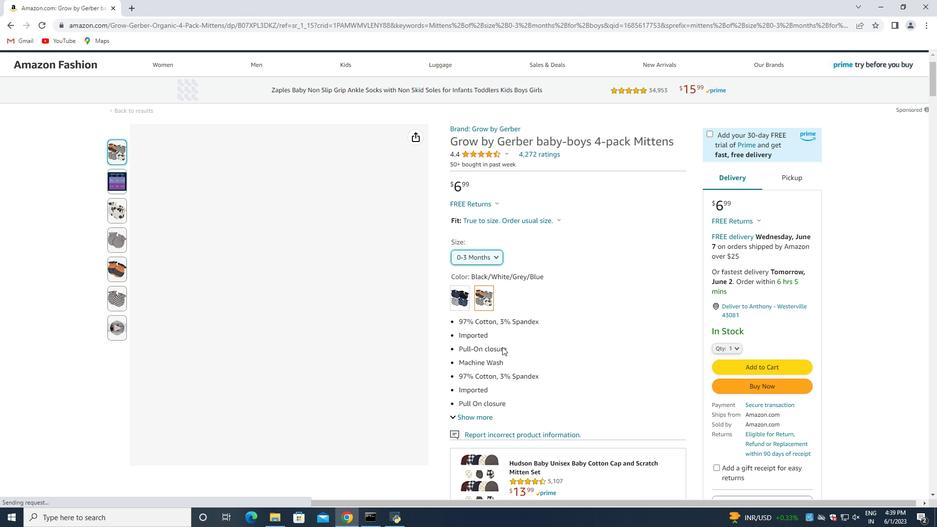 
Action: Mouse moved to (526, 279)
Screenshot: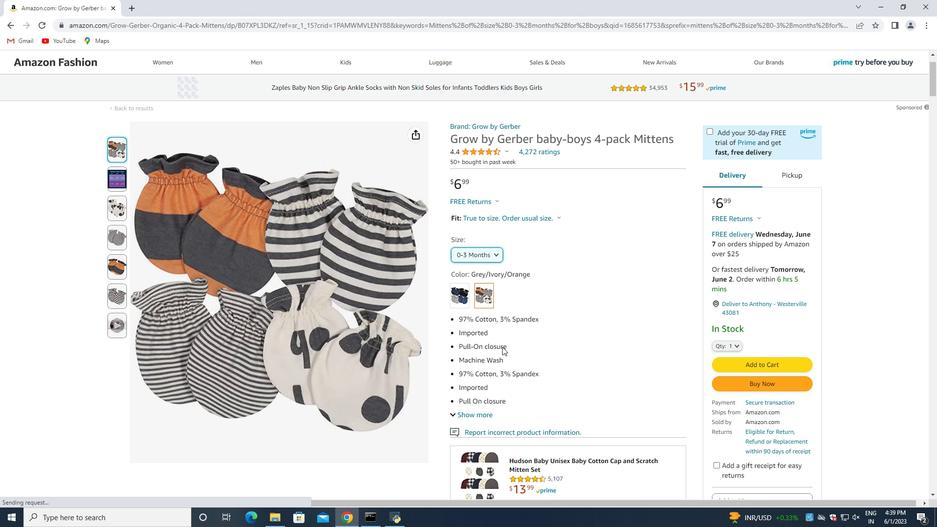 
Action: Mouse scrolled (544, 275) with delta (0, 0)
Screenshot: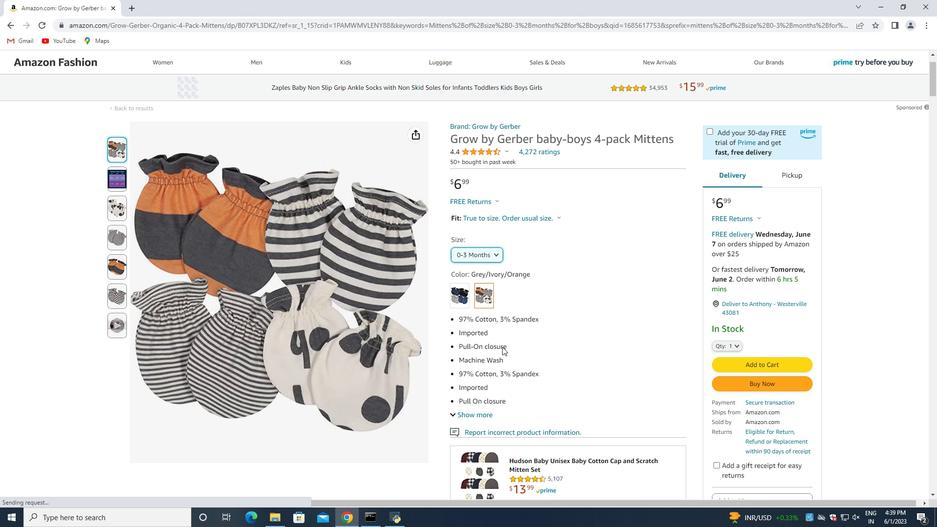 
Action: Mouse moved to (525, 280)
Screenshot: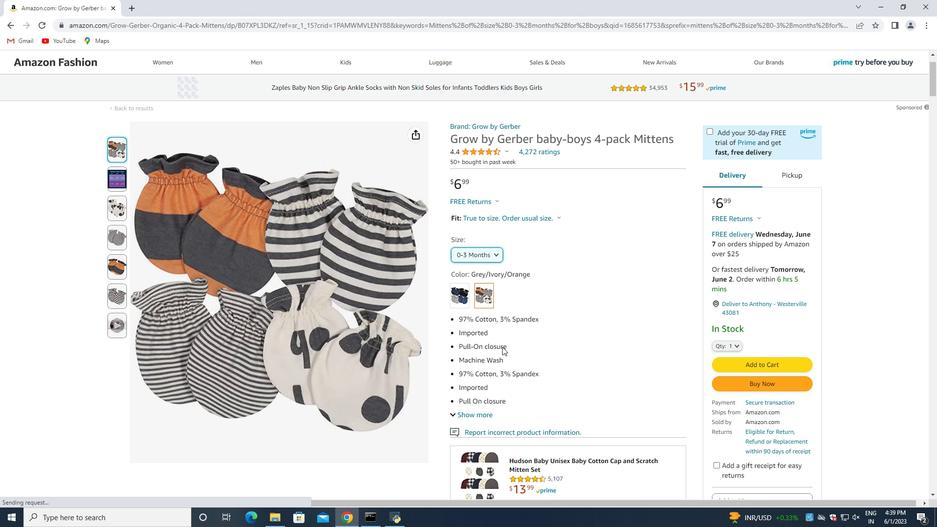 
Action: Mouse scrolled (535, 277) with delta (0, 0)
Screenshot: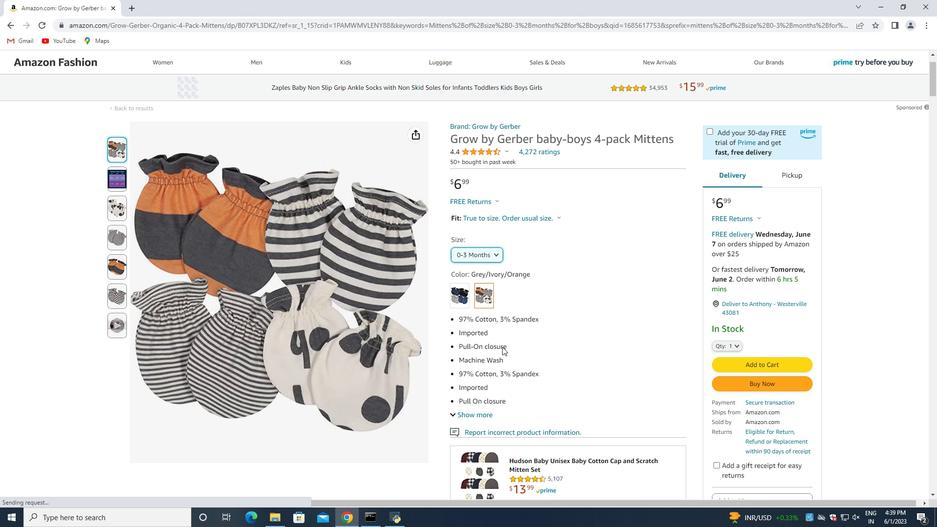 
Action: Mouse moved to (523, 280)
Screenshot: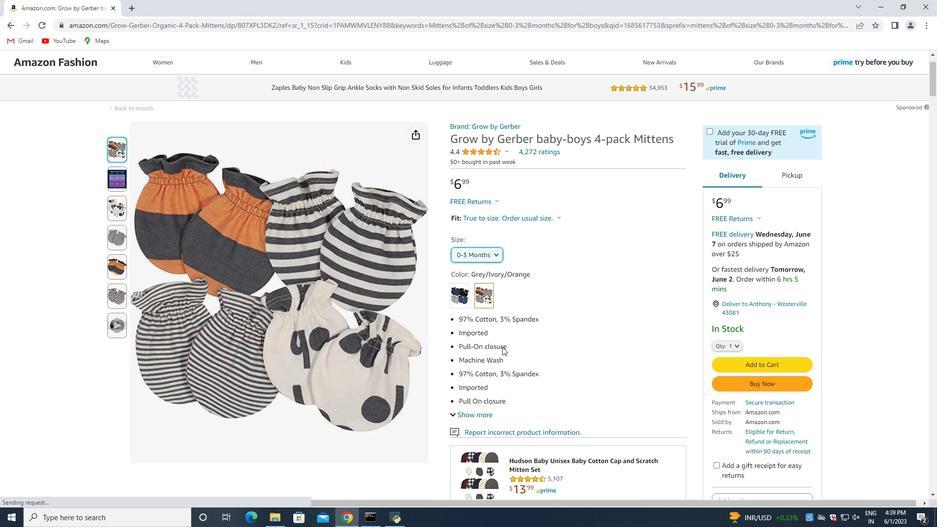 
Action: Mouse scrolled (530, 278) with delta (0, 0)
Screenshot: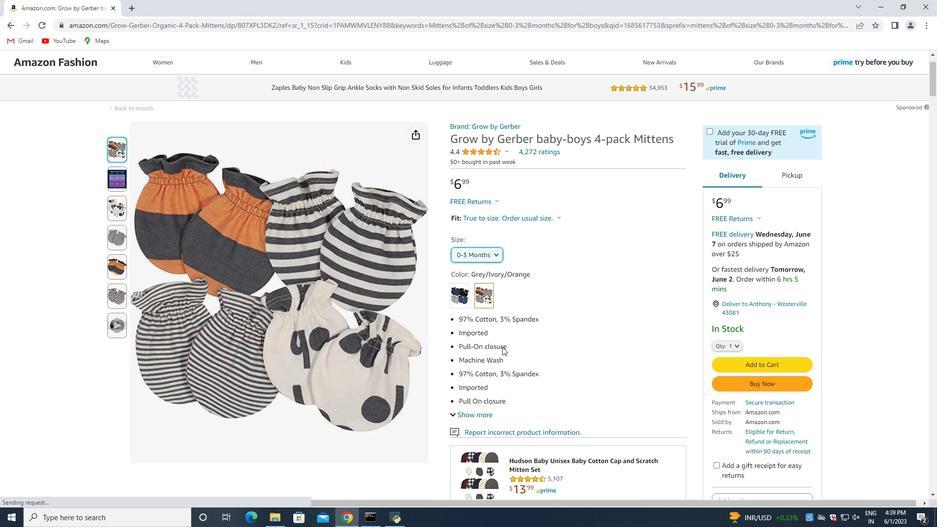 
Action: Mouse moved to (521, 281)
Screenshot: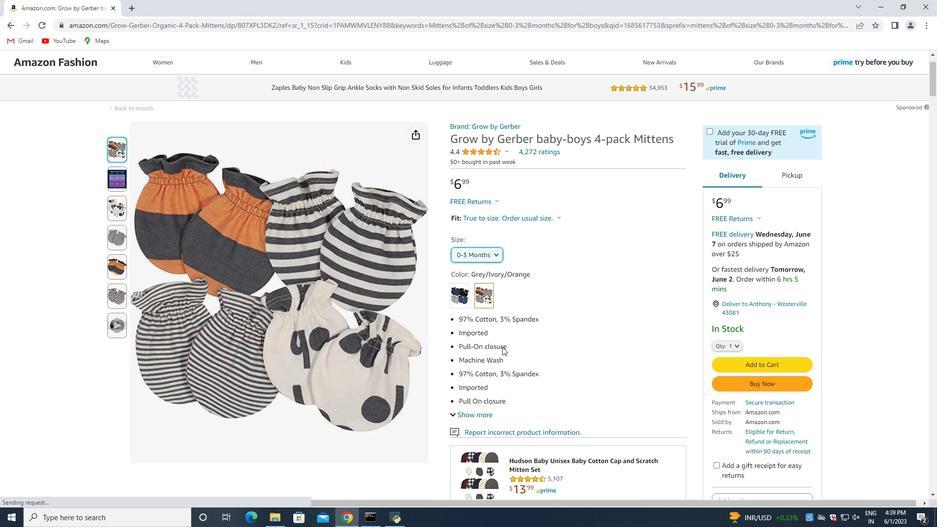 
Action: Mouse scrolled (525, 279) with delta (0, 0)
Screenshot: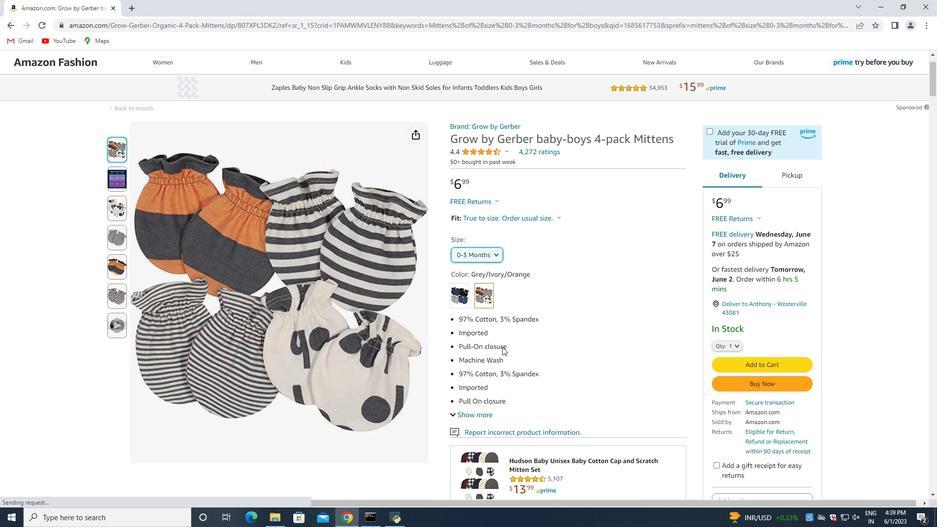 
Action: Mouse moved to (474, 278)
Screenshot: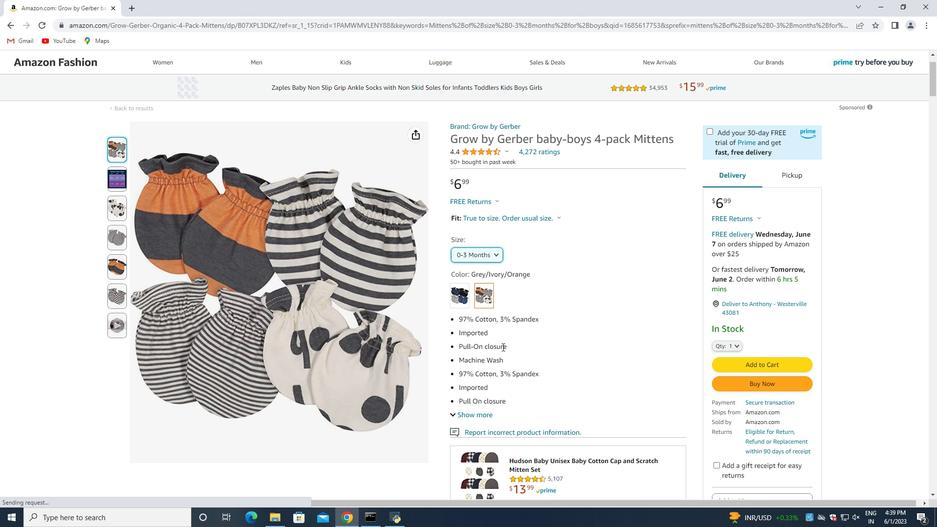 
Action: Mouse scrolled (474, 278) with delta (0, 0)
Screenshot: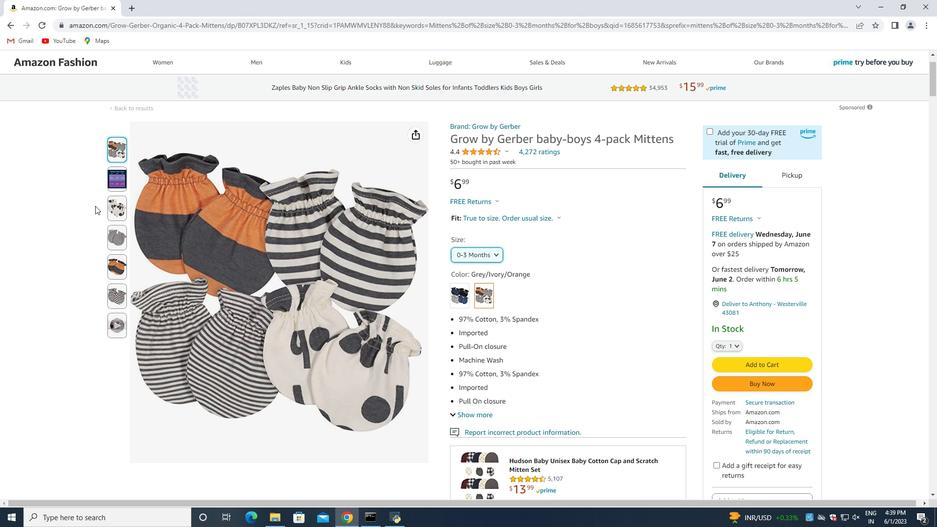 
Action: Mouse scrolled (474, 278) with delta (0, 0)
Screenshot: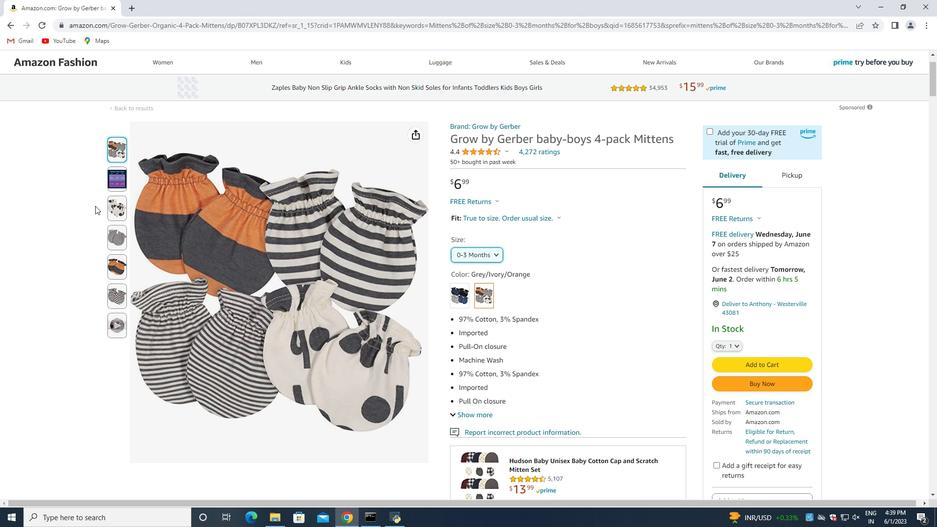 
Action: Mouse scrolled (474, 278) with delta (0, 0)
Screenshot: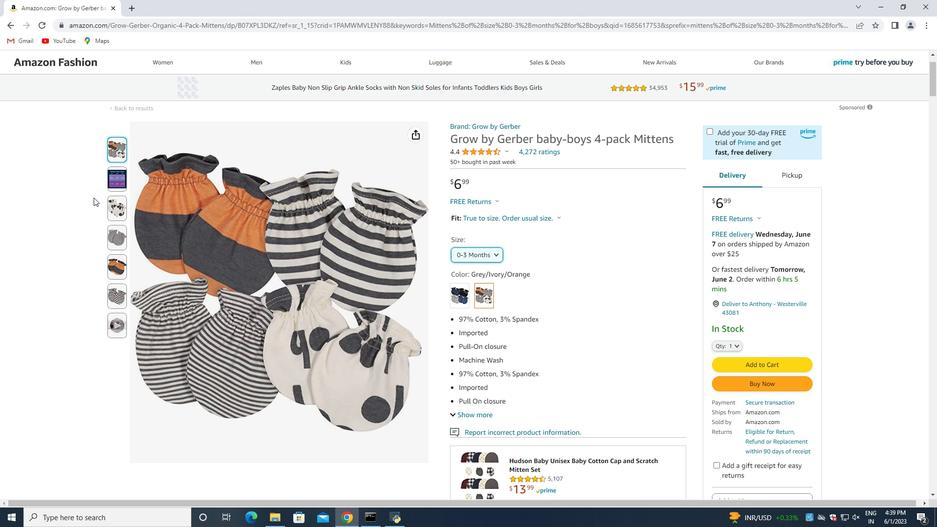
Action: Mouse scrolled (474, 278) with delta (0, 0)
Screenshot: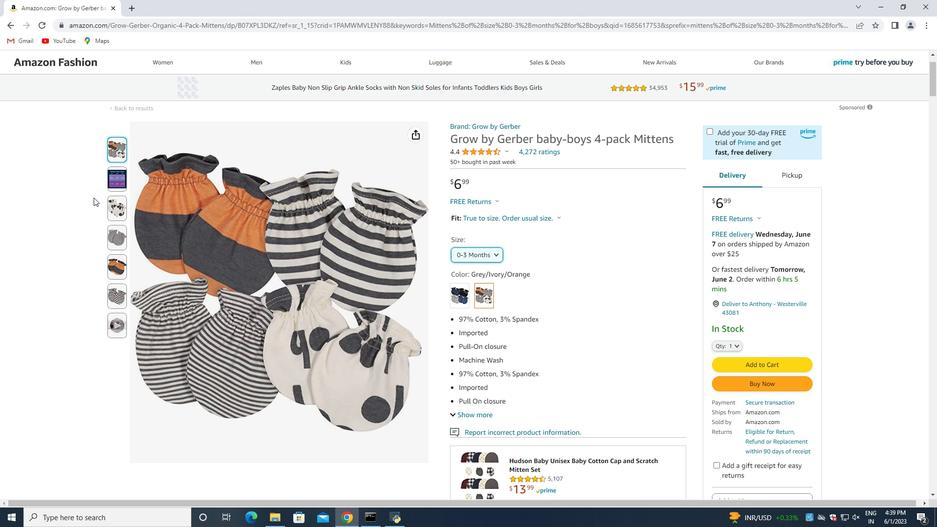 
Action: Mouse scrolled (474, 278) with delta (0, 0)
Screenshot: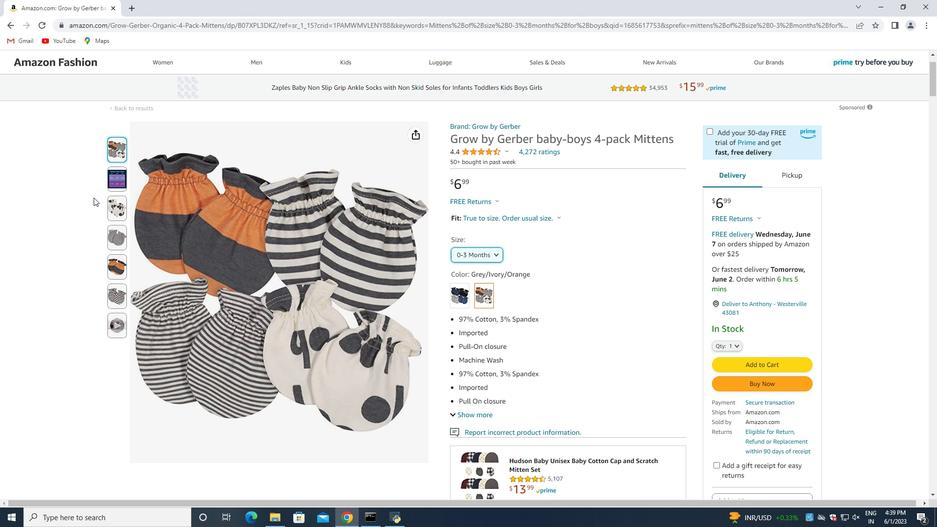 
Action: Mouse scrolled (474, 278) with delta (0, 0)
Screenshot: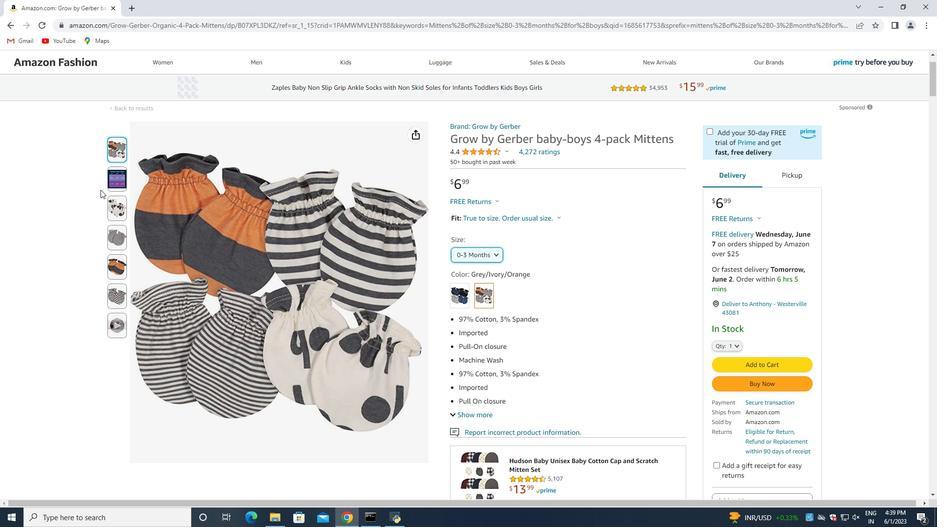 
Action: Mouse scrolled (474, 278) with delta (0, 0)
Screenshot: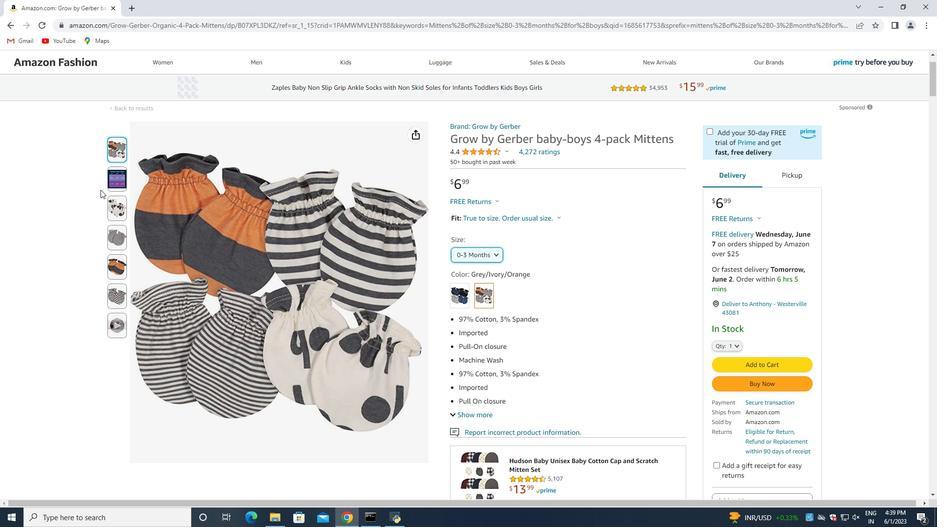 
Action: Mouse scrolled (474, 277) with delta (0, 0)
Screenshot: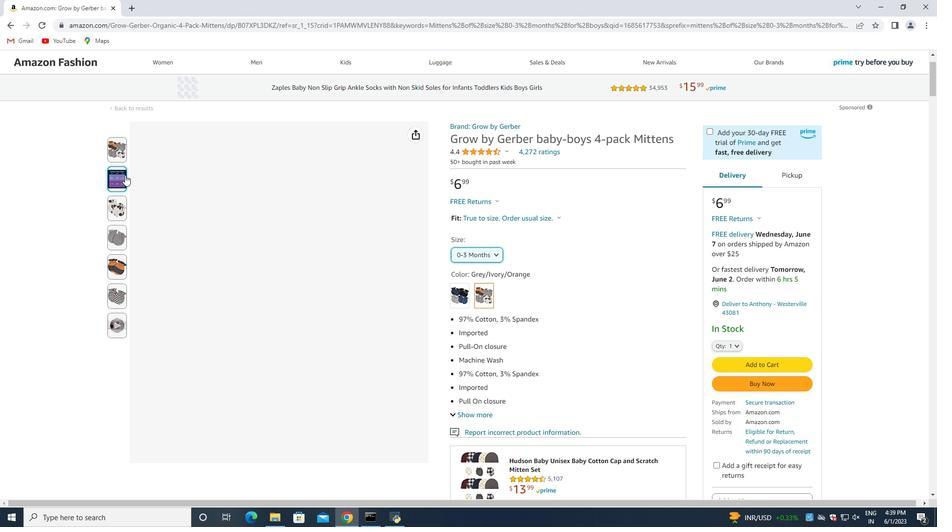 
Action: Mouse moved to (474, 278)
Screenshot: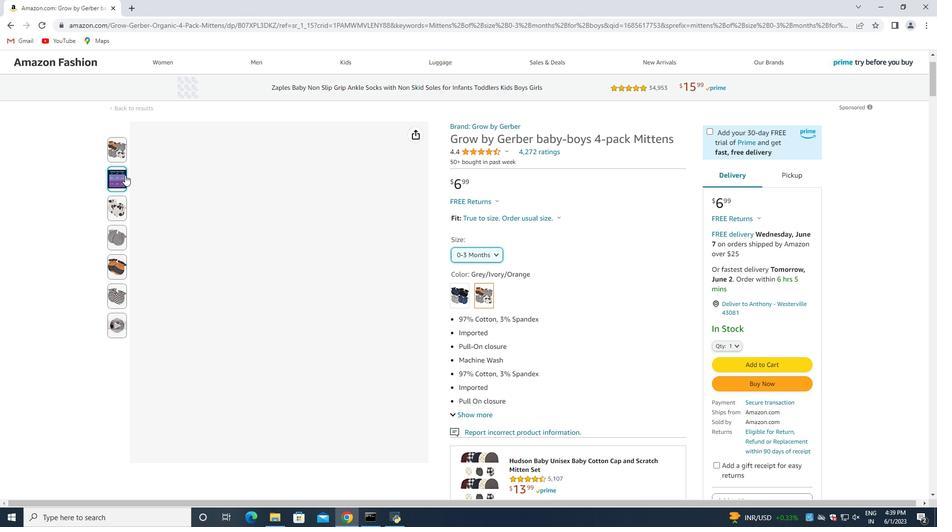 
Action: Mouse scrolled (474, 277) with delta (0, 0)
Screenshot: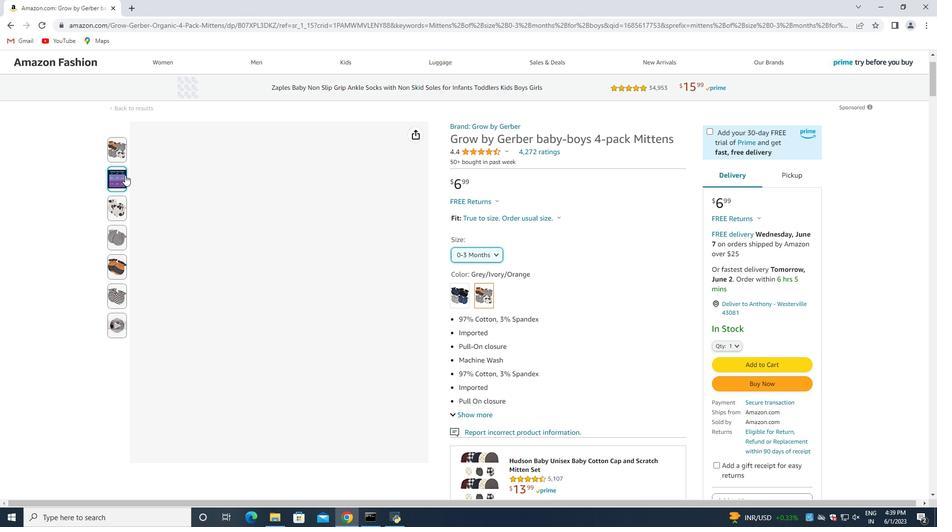 
Action: Mouse moved to (473, 278)
Screenshot: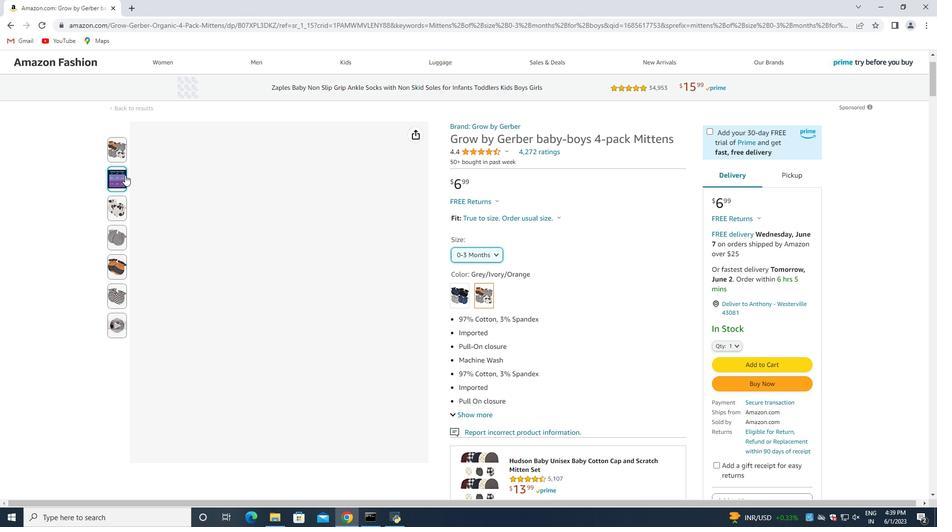 
Action: Mouse scrolled (473, 277) with delta (0, 0)
Screenshot: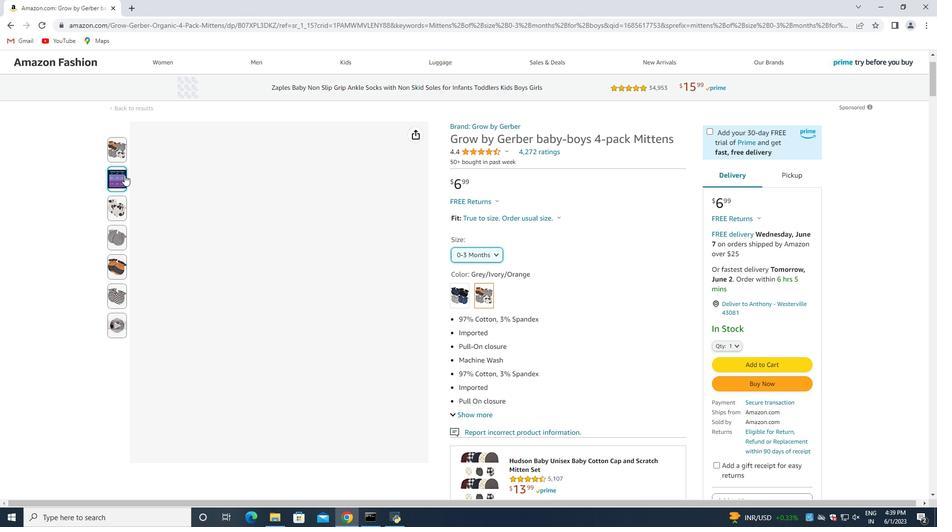 
Action: Mouse moved to (472, 278)
Screenshot: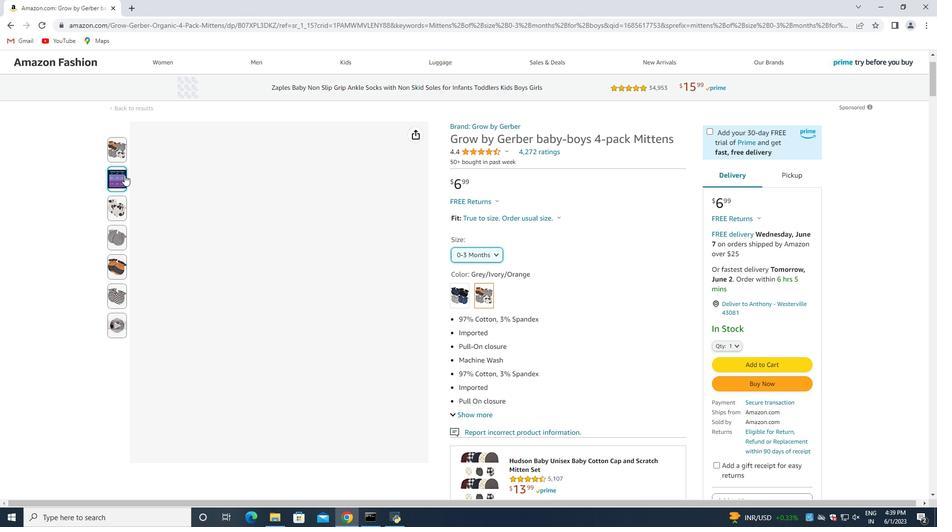 
Action: Mouse scrolled (472, 278) with delta (0, 0)
Screenshot: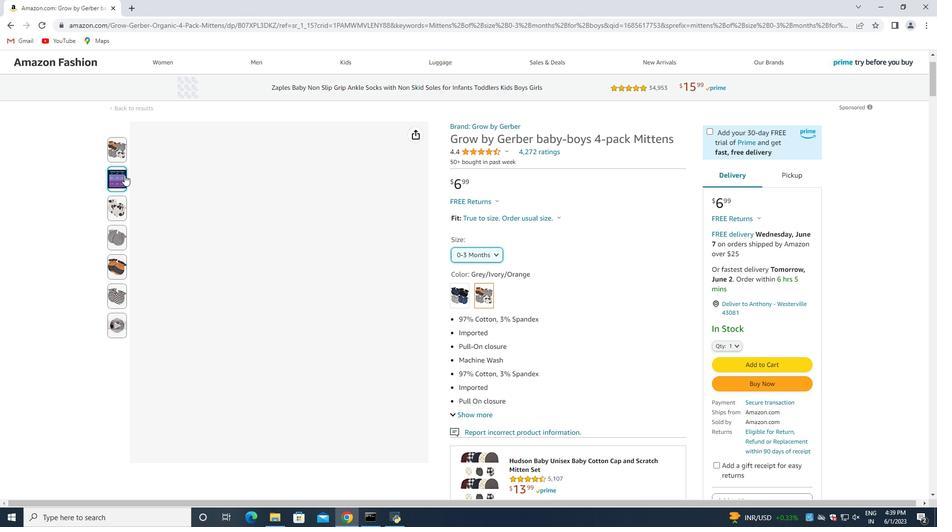 
Action: Mouse moved to (472, 278)
Screenshot: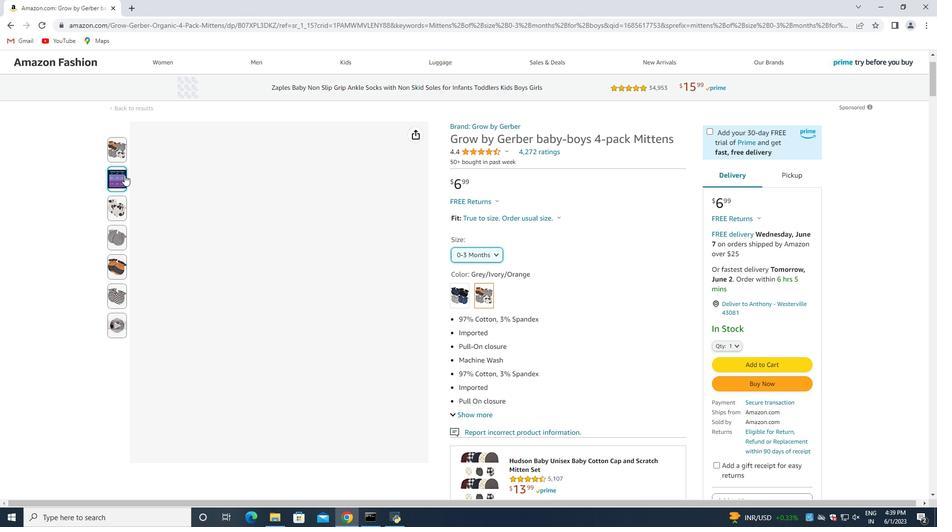 
Action: Mouse scrolled (472, 278) with delta (0, 0)
Screenshot: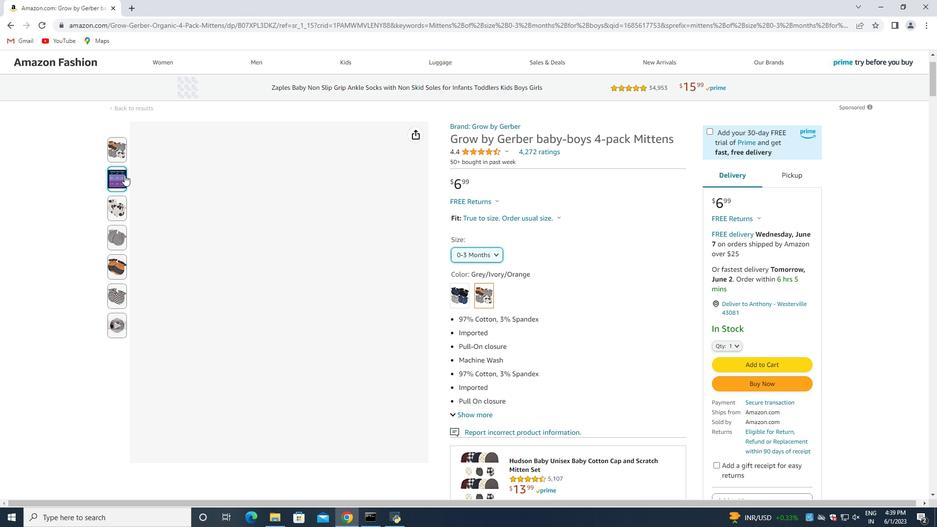 
Action: Mouse moved to (471, 279)
Screenshot: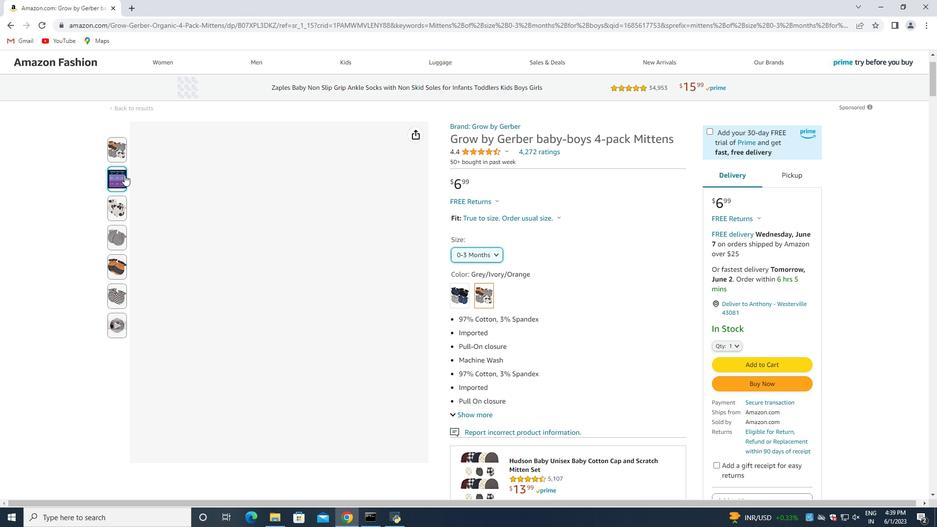 
Action: Mouse scrolled (471, 279) with delta (0, 0)
Screenshot: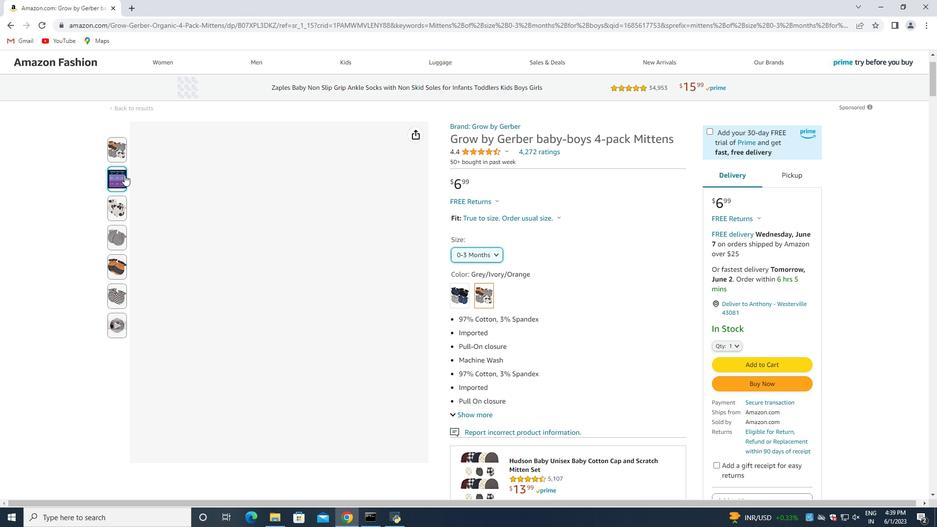 
Action: Mouse moved to (462, 283)
Screenshot: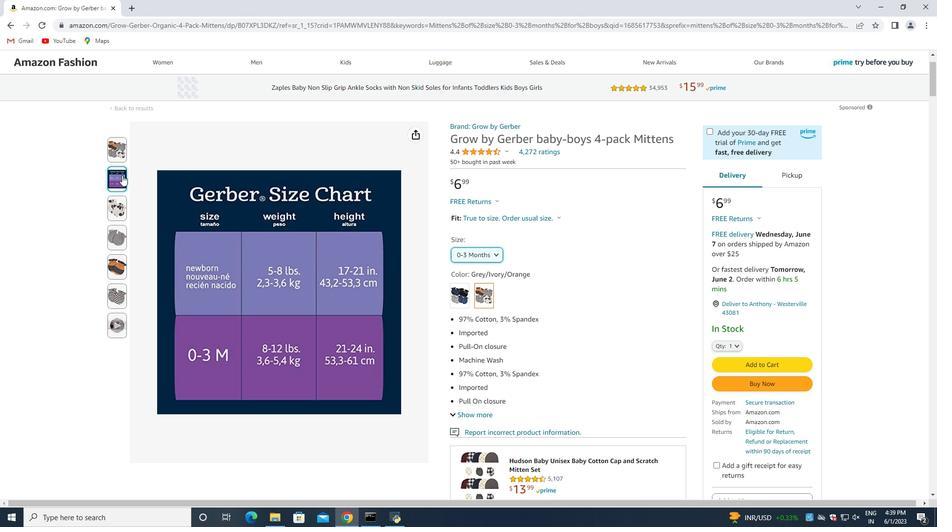 
Action: Mouse scrolled (462, 283) with delta (0, 0)
Screenshot: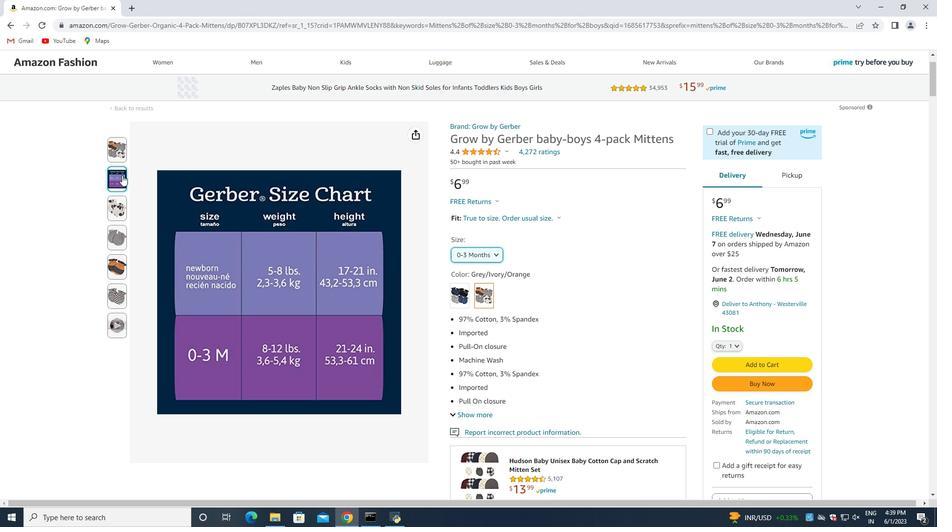 
Action: Mouse moved to (459, 284)
Screenshot: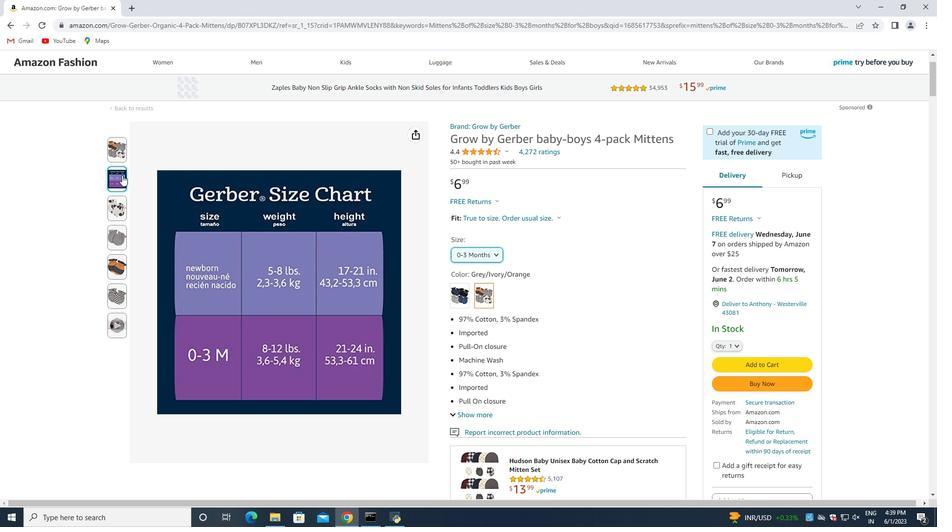 
Action: Mouse scrolled (461, 283) with delta (0, 0)
Screenshot: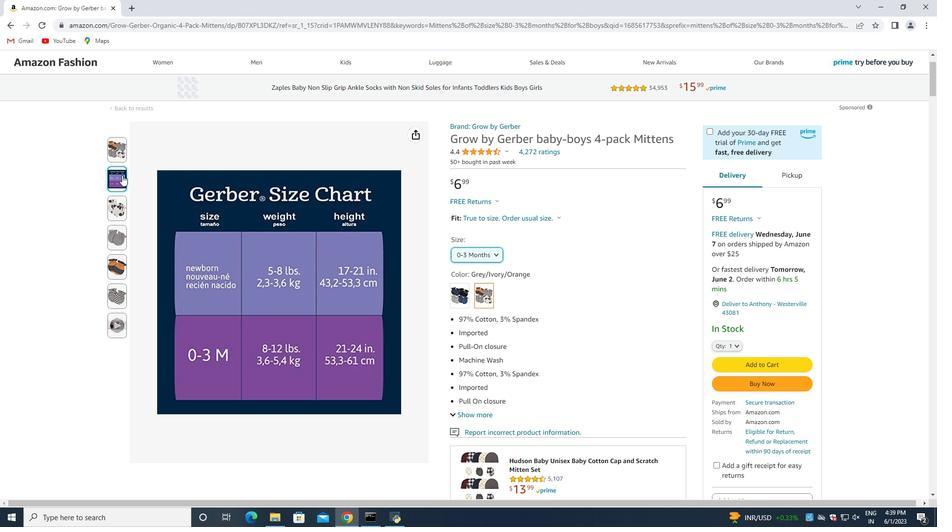 
Action: Mouse moved to (455, 286)
Screenshot: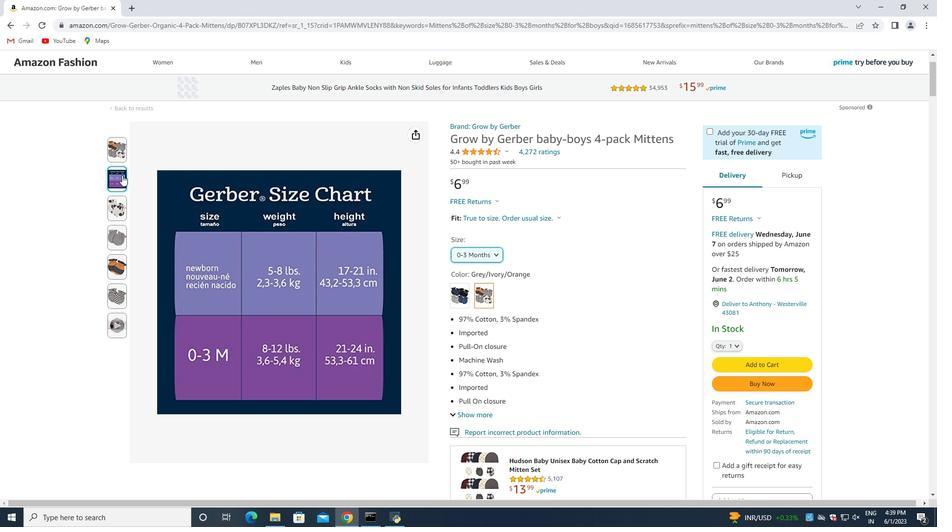 
Action: Mouse scrolled (455, 285) with delta (0, 0)
Screenshot: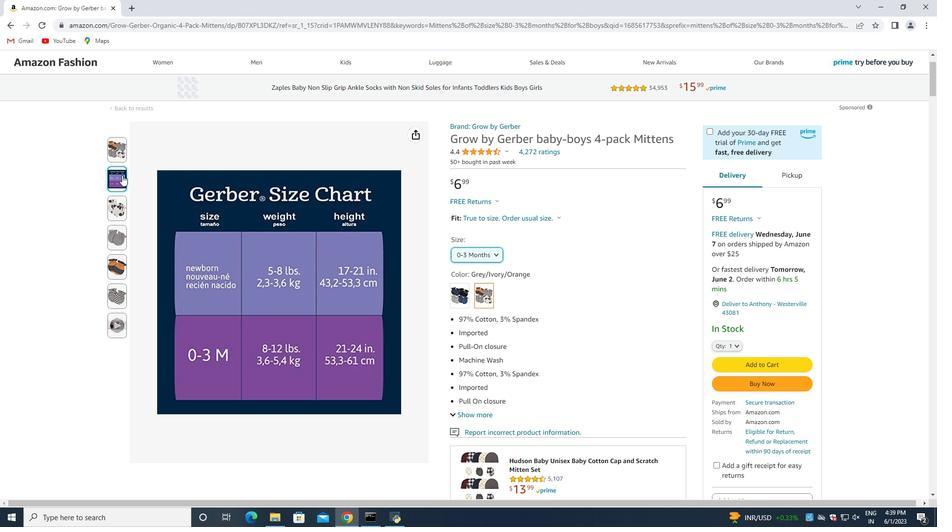 
Action: Mouse moved to (453, 287)
Screenshot: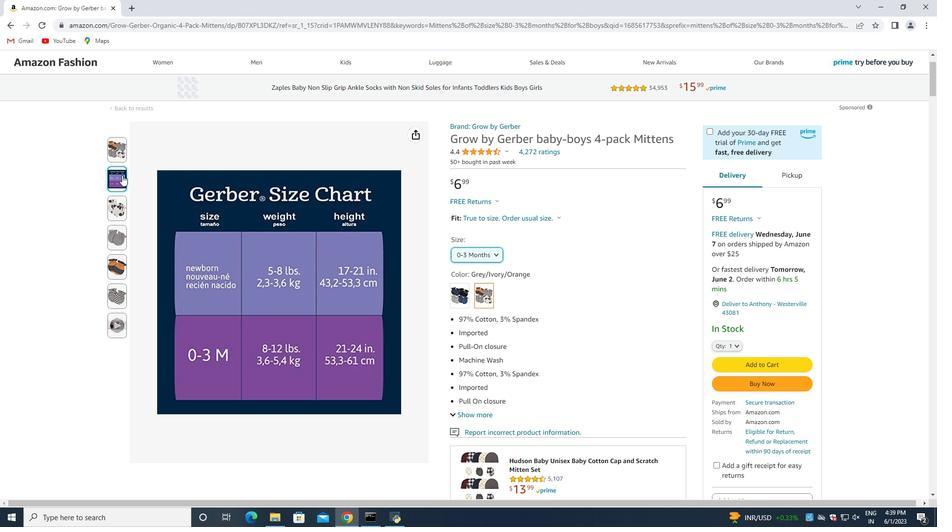 
Action: Mouse scrolled (453, 286) with delta (0, 0)
Screenshot: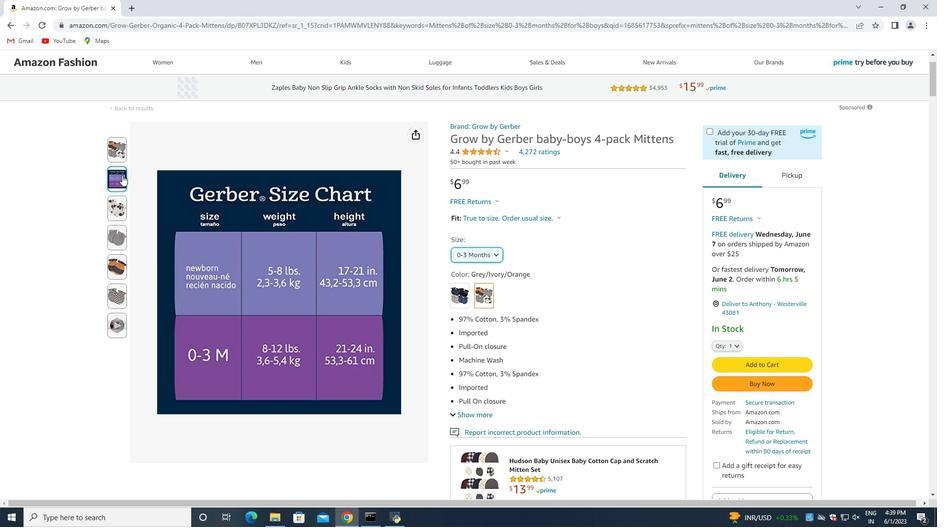 
Action: Mouse moved to (450, 289)
Screenshot: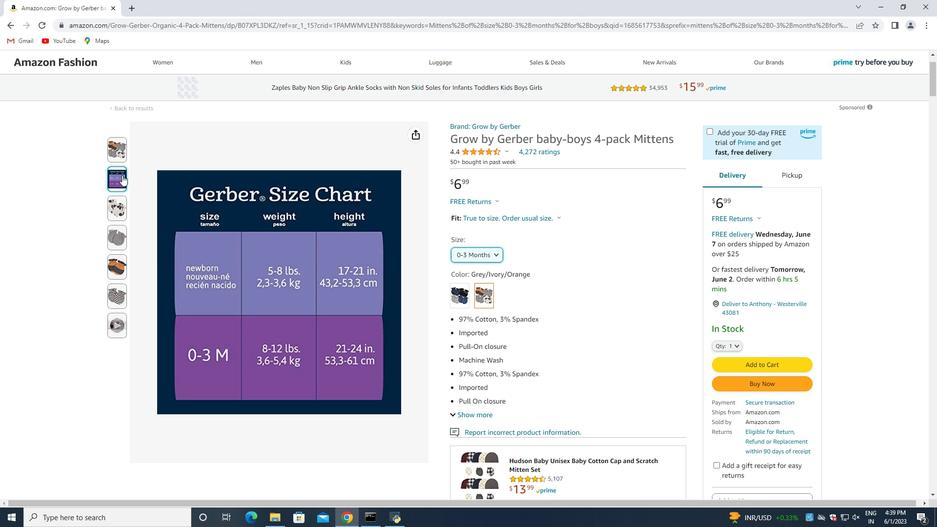 
Action: Mouse scrolled (450, 288) with delta (0, 0)
Screenshot: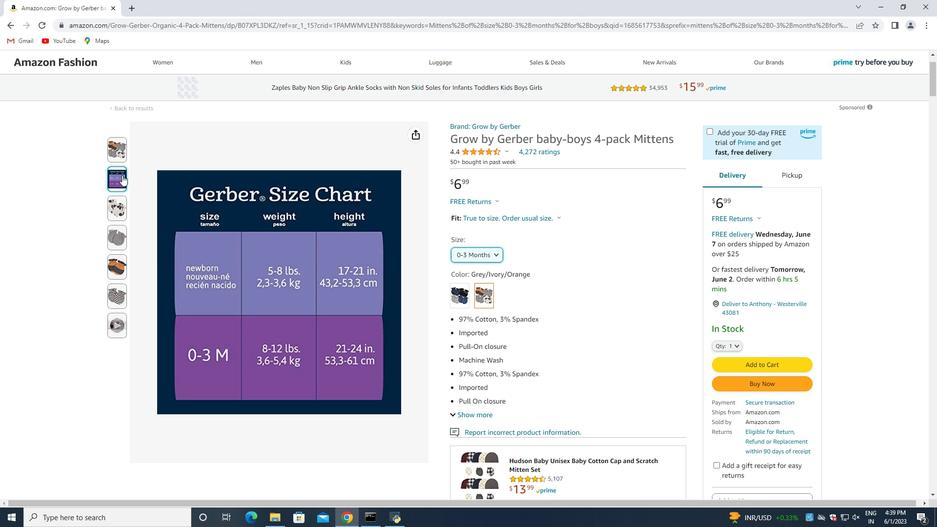 
Action: Mouse moved to (449, 289)
Screenshot: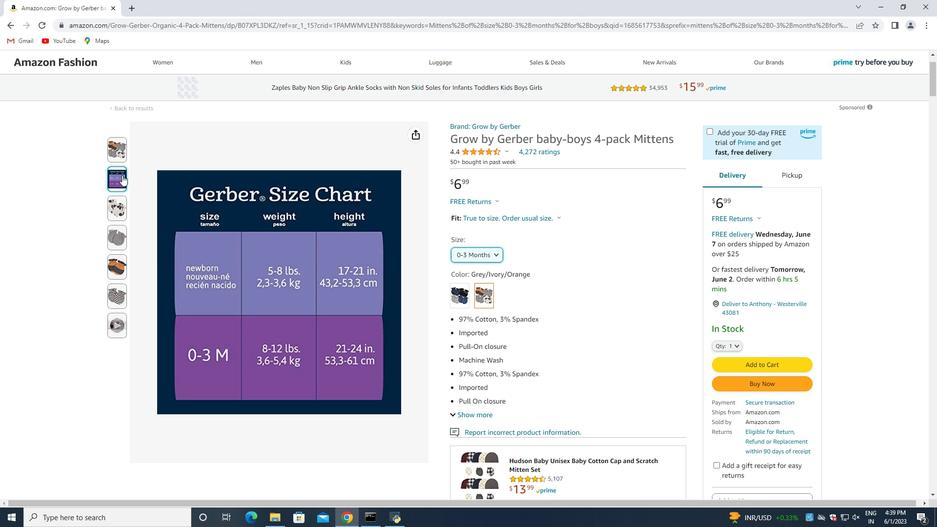 
Action: Mouse scrolled (449, 289) with delta (0, 0)
Screenshot: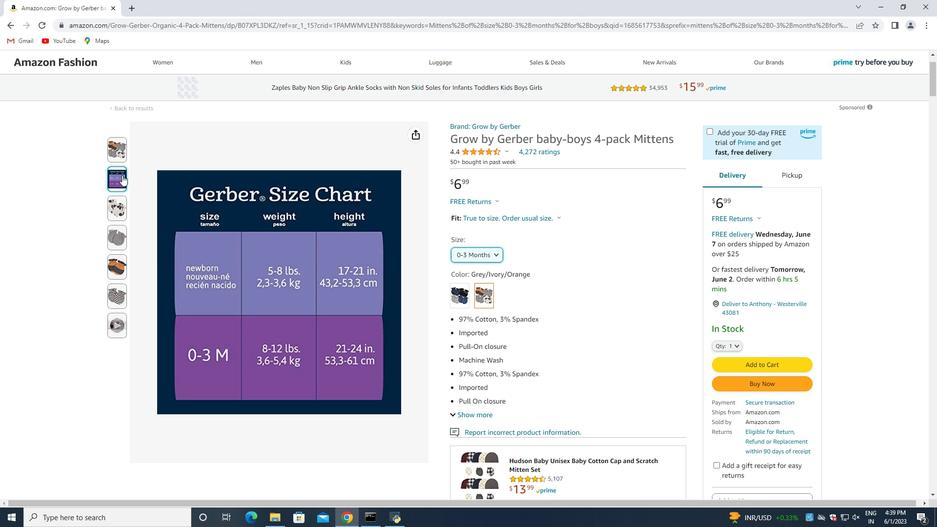 
Action: Mouse moved to (449, 290)
Screenshot: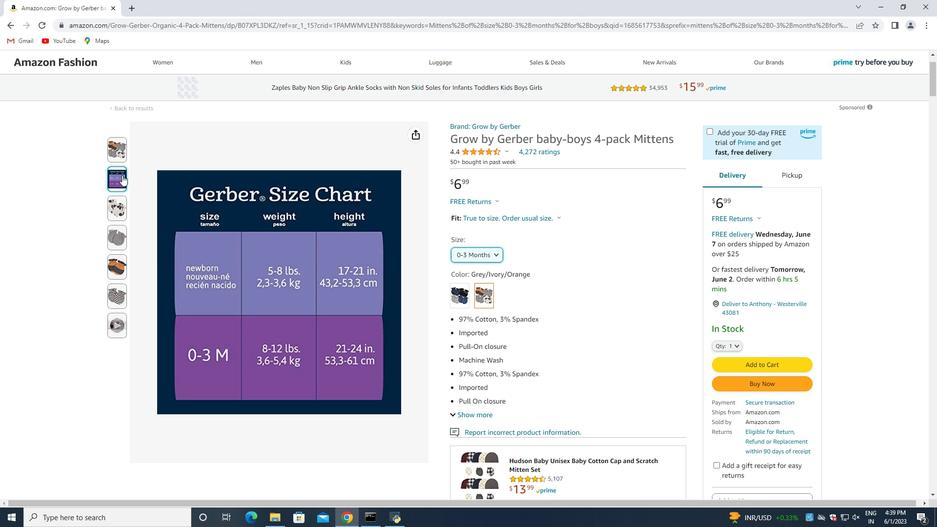 
Action: Mouse scrolled (449, 290) with delta (0, 0)
Screenshot: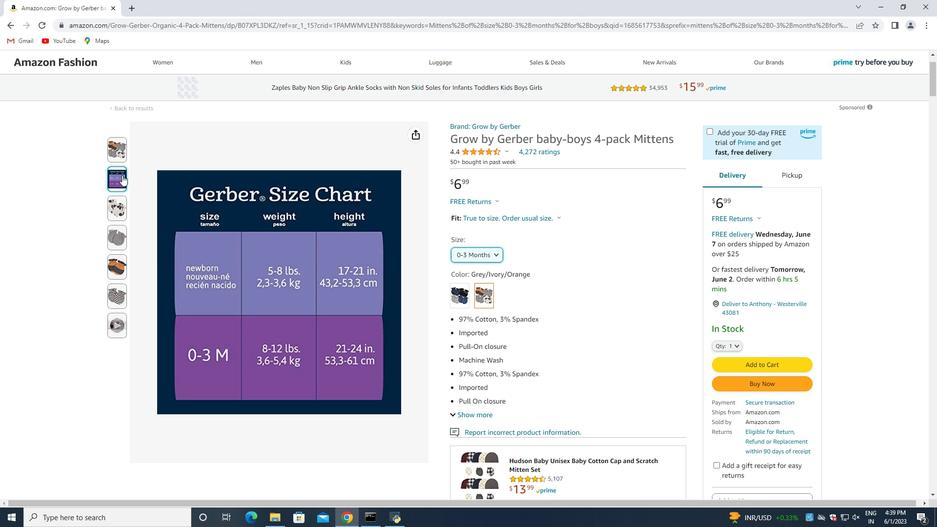 
Action: Mouse moved to (448, 291)
Screenshot: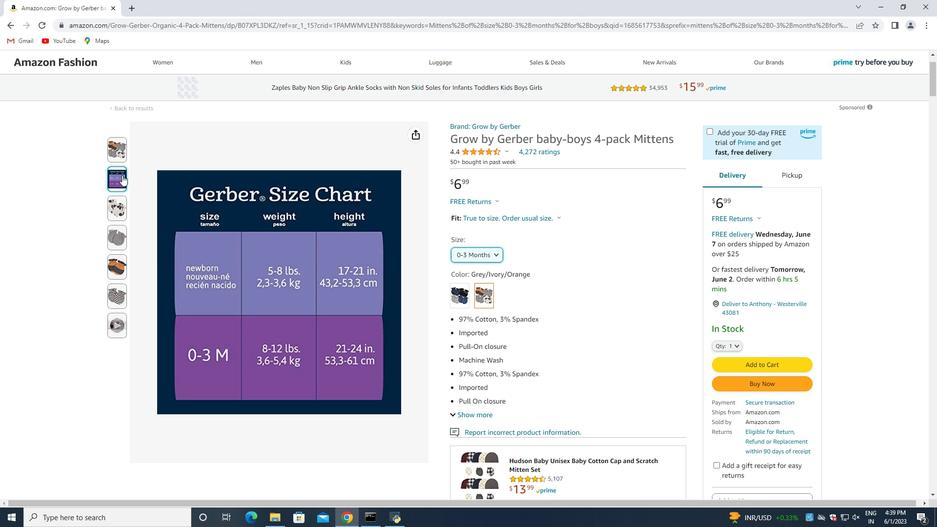 
Action: Mouse scrolled (448, 290) with delta (0, 0)
Screenshot: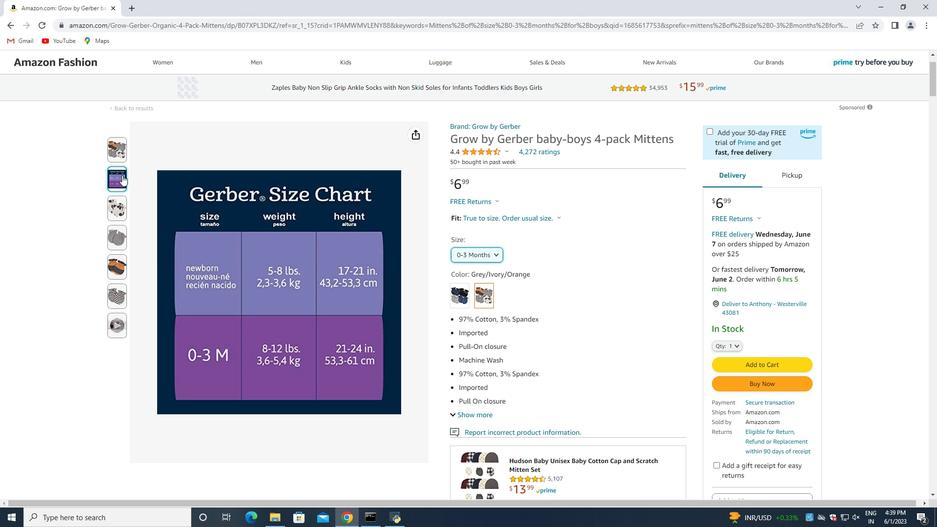 
Action: Mouse moved to (448, 291)
Screenshot: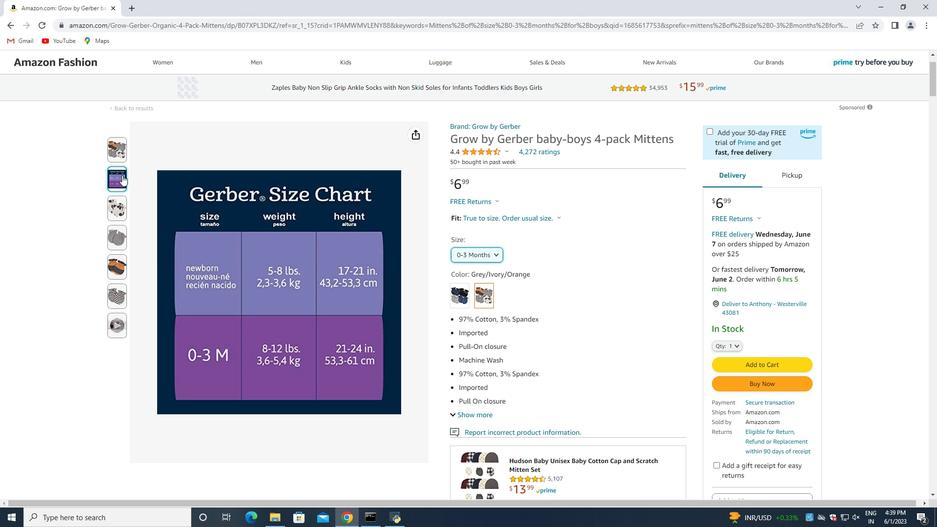 
Action: Mouse scrolled (448, 290) with delta (0, 0)
Screenshot: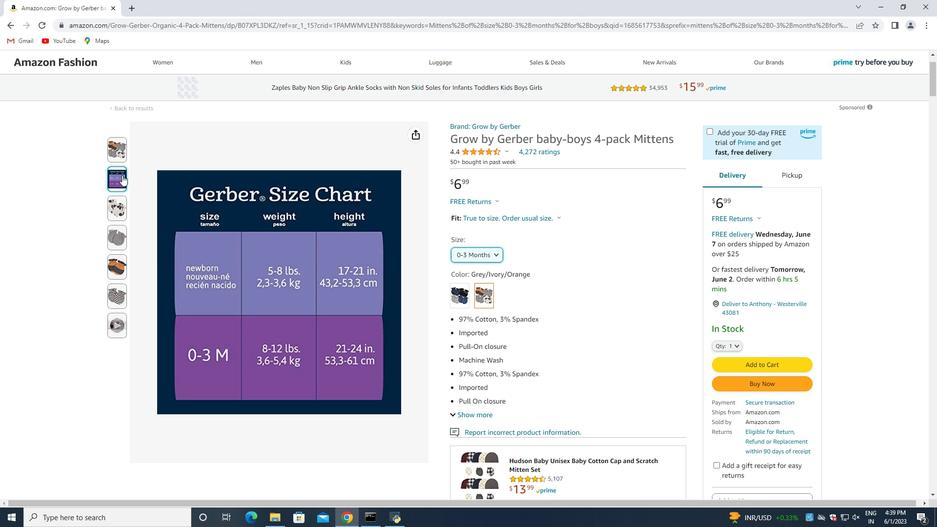 
Action: Mouse moved to (447, 289)
Screenshot: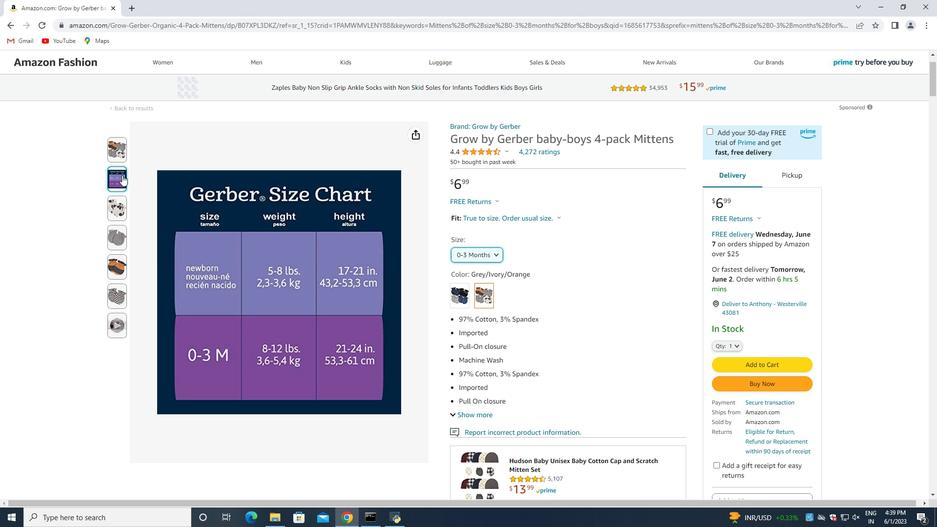 
Action: Mouse scrolled (447, 288) with delta (0, 0)
Screenshot: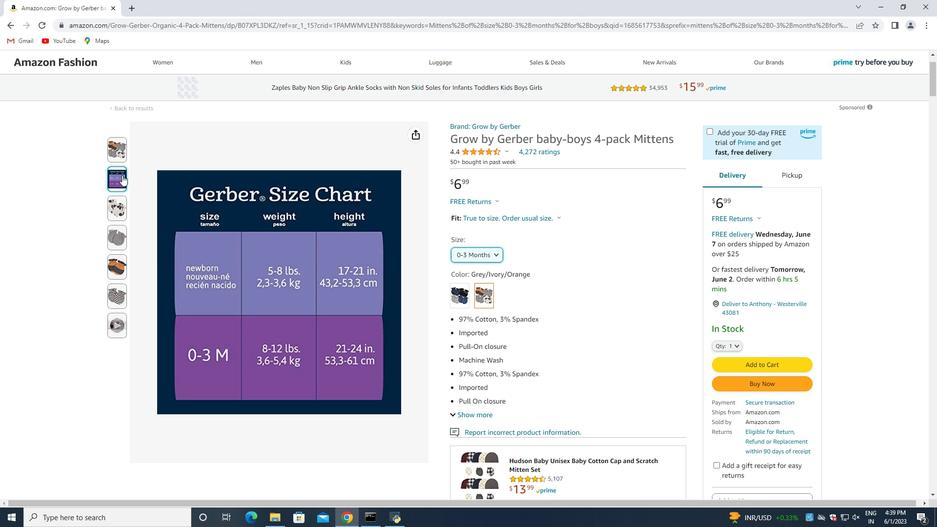
Action: Mouse moved to (447, 288)
Screenshot: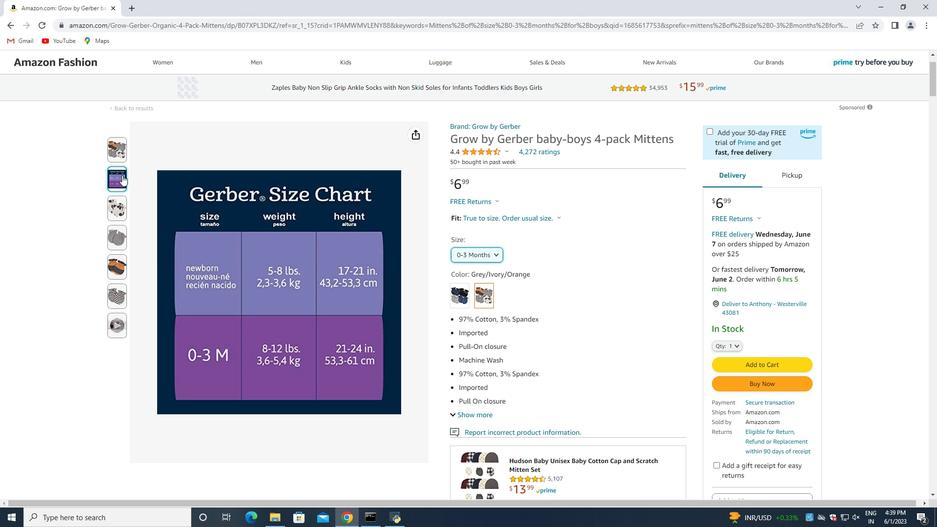 
Action: Mouse scrolled (447, 288) with delta (0, 0)
Screenshot: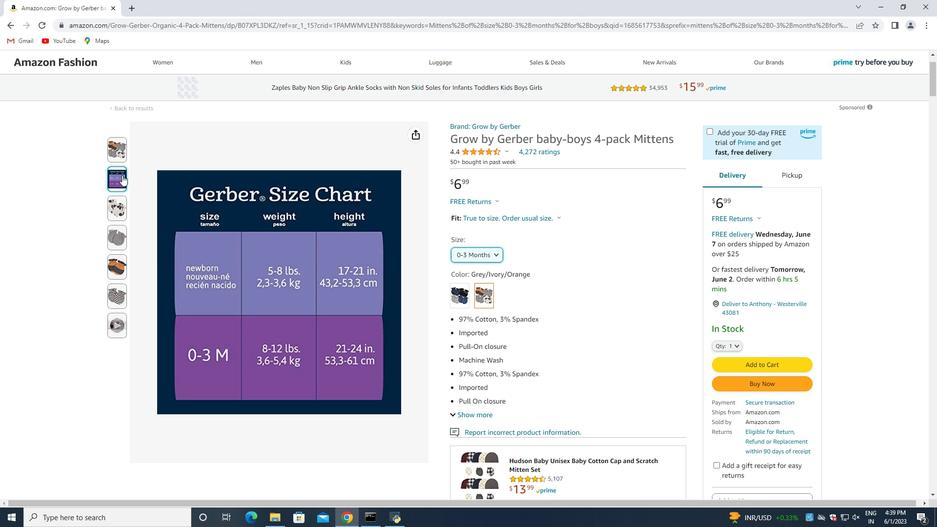 
Action: Mouse scrolled (447, 288) with delta (0, 0)
Screenshot: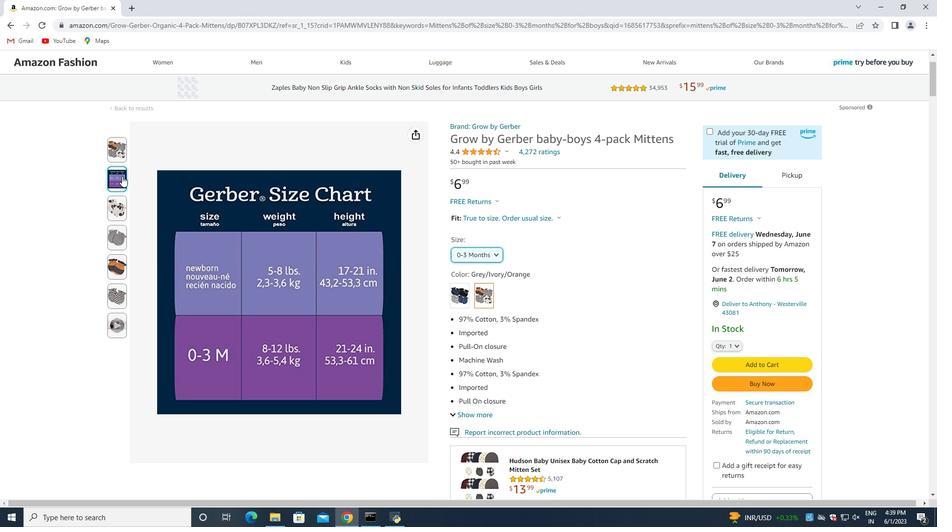 
Action: Mouse moved to (447, 288)
Screenshot: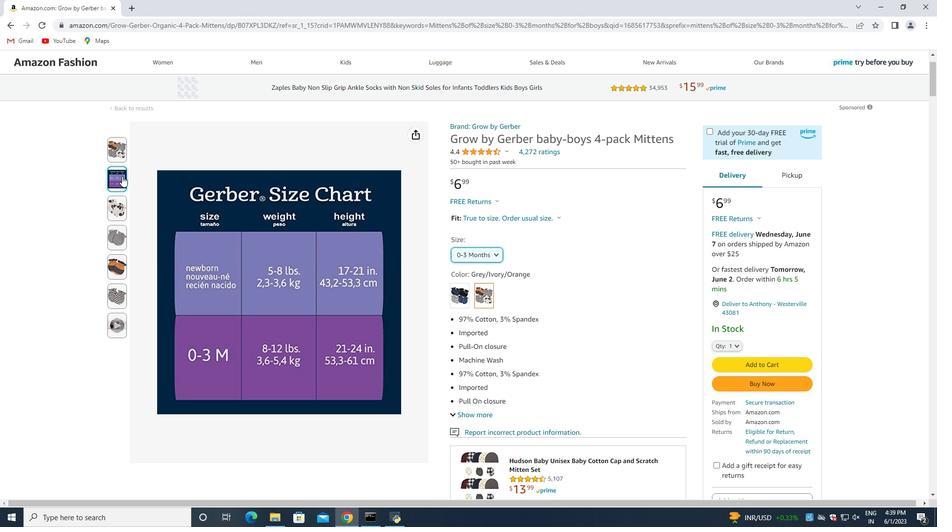 
Action: Mouse scrolled (447, 288) with delta (0, 0)
Screenshot: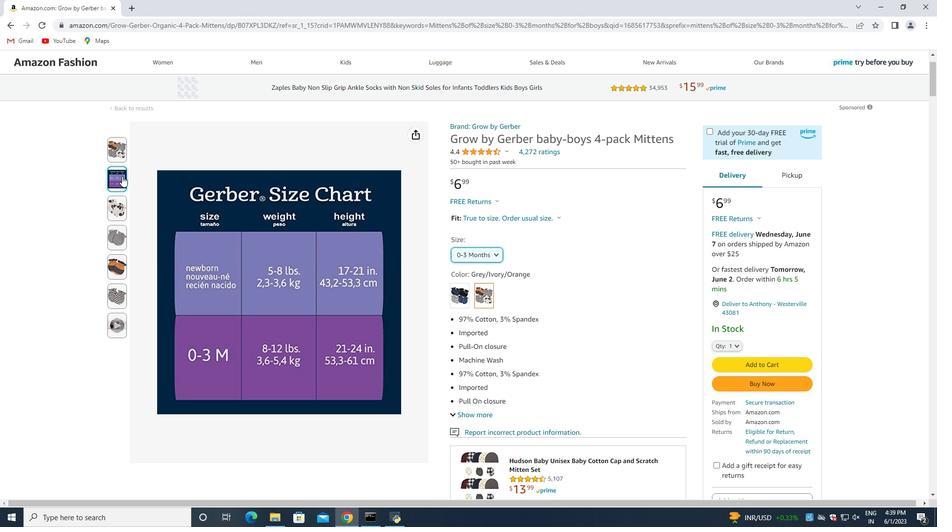 
Action: Mouse moved to (447, 285)
Screenshot: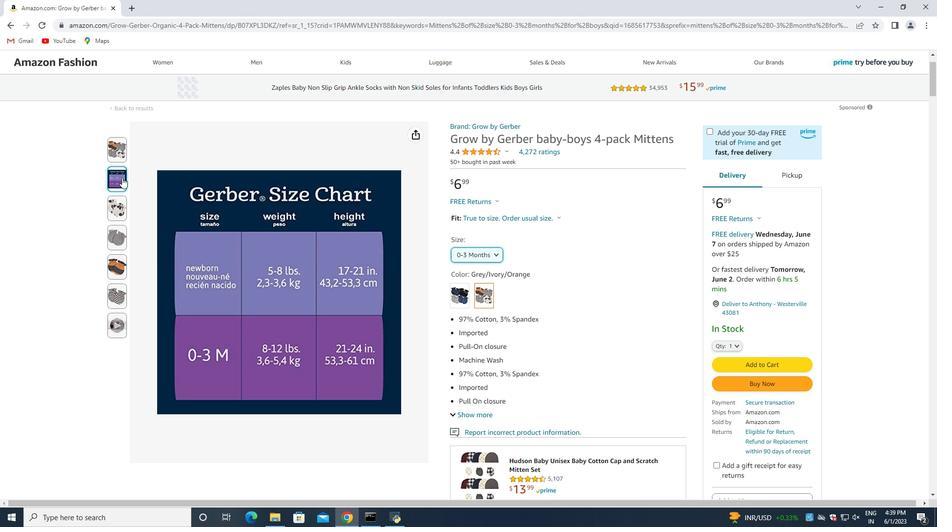 
Action: Mouse scrolled (447, 284) with delta (0, 0)
Screenshot: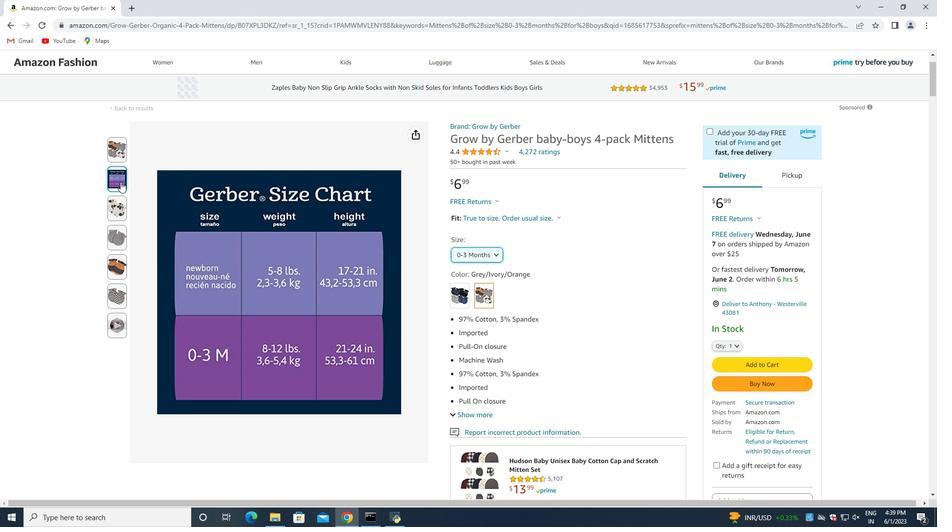 
Action: Mouse scrolled (447, 284) with delta (0, 0)
Screenshot: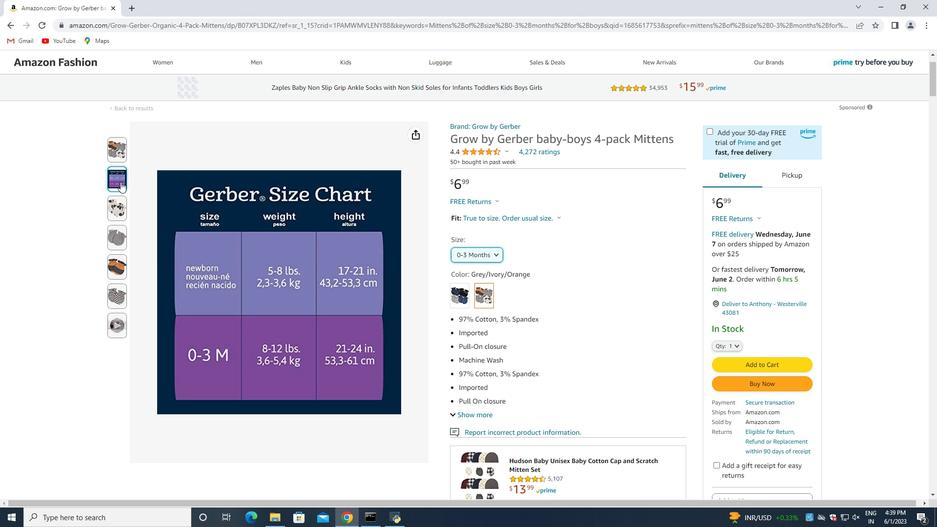 
Action: Mouse scrolled (447, 284) with delta (0, 0)
Screenshot: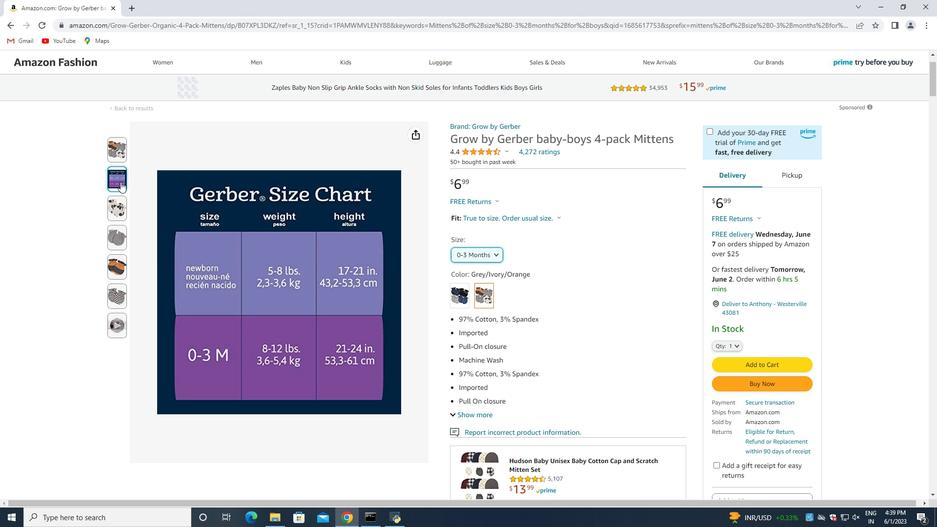 
Action: Mouse moved to (443, 286)
Screenshot: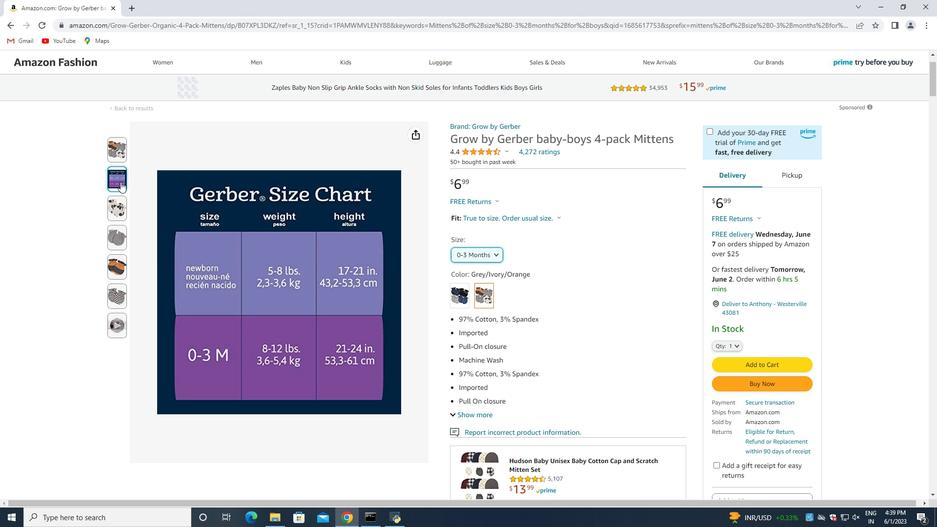 
Action: Mouse scrolled (443, 285) with delta (0, 0)
Screenshot: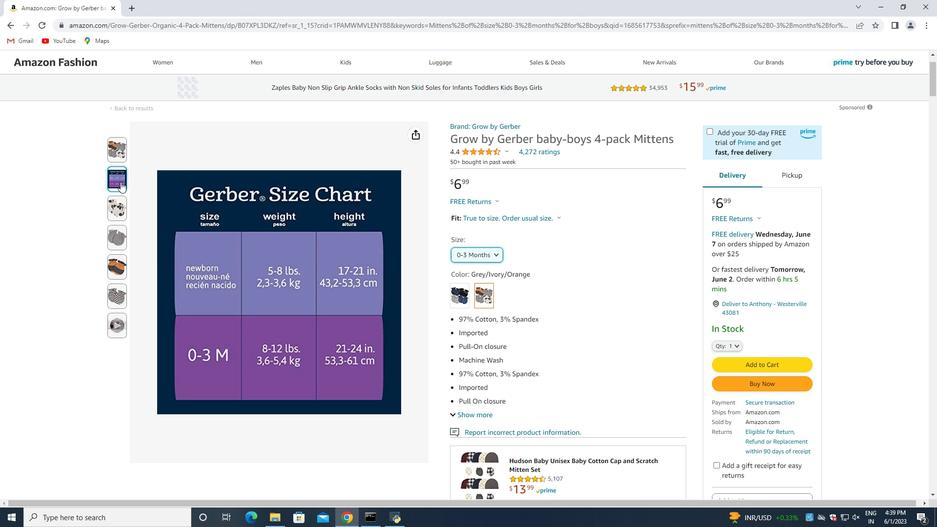 
Action: Mouse moved to (437, 287)
Screenshot: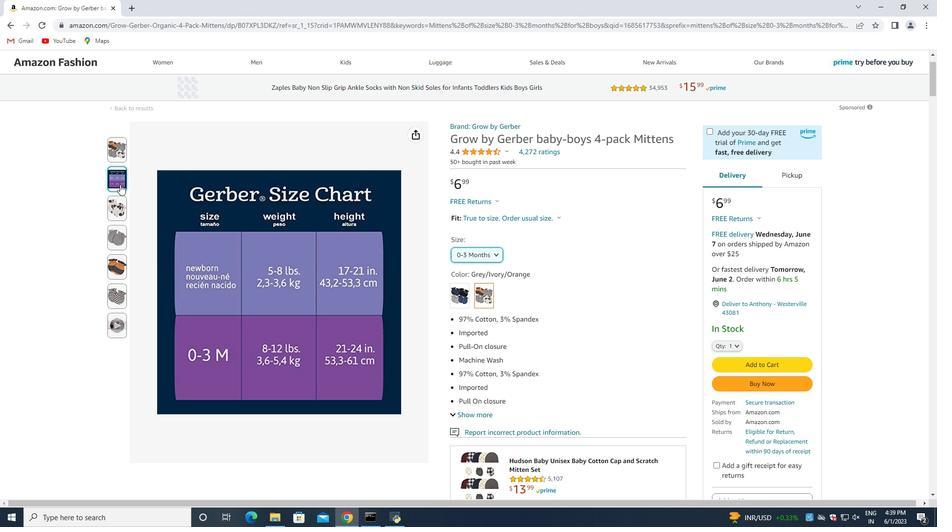 
Action: Mouse scrolled (440, 286) with delta (0, 0)
Screenshot: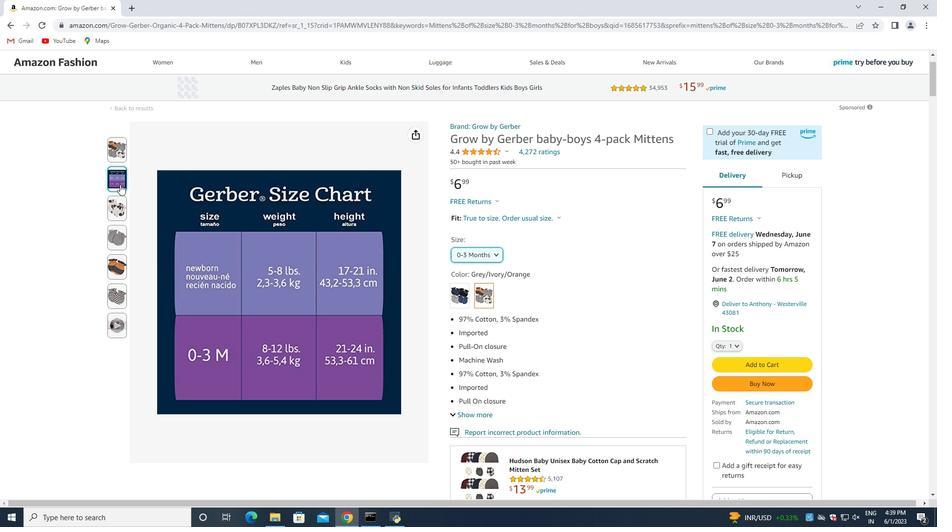 
Action: Mouse moved to (423, 289)
Screenshot: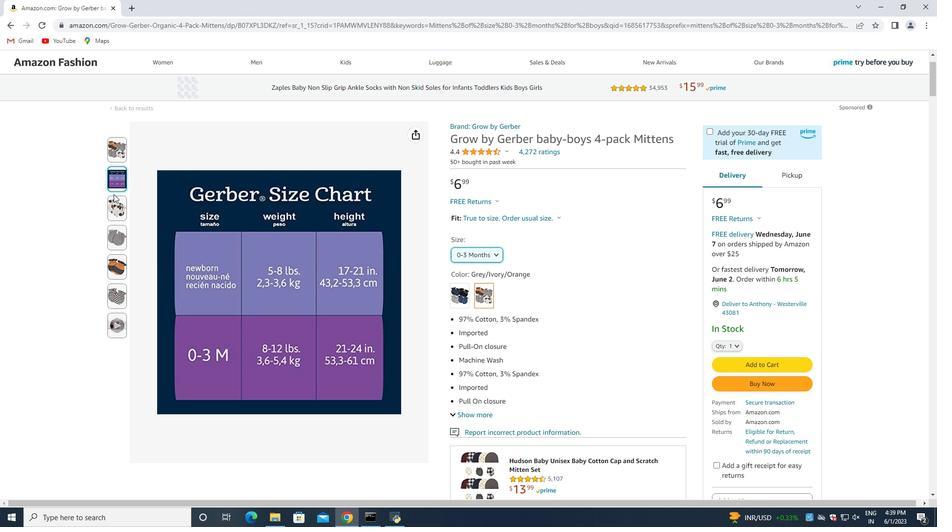 
Action: Mouse scrolled (423, 288) with delta (0, 0)
Screenshot: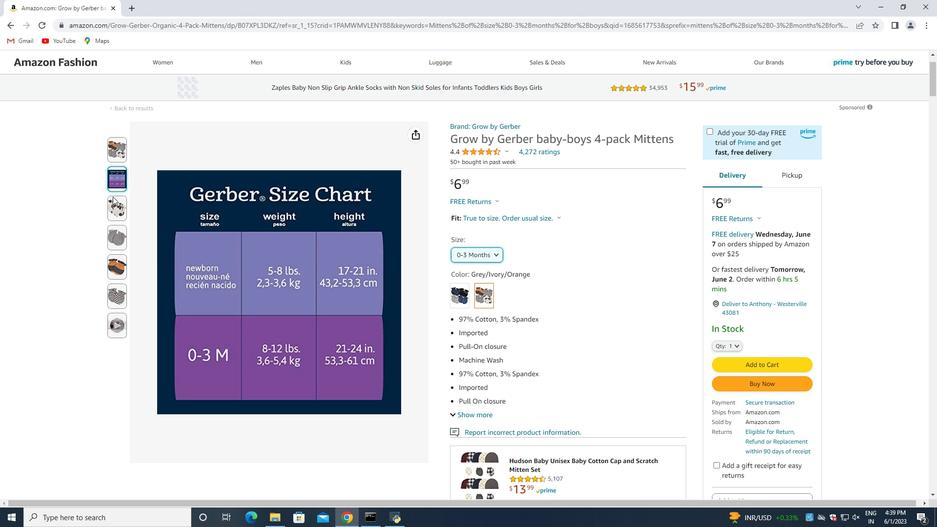 
Action: Mouse moved to (423, 288)
Screenshot: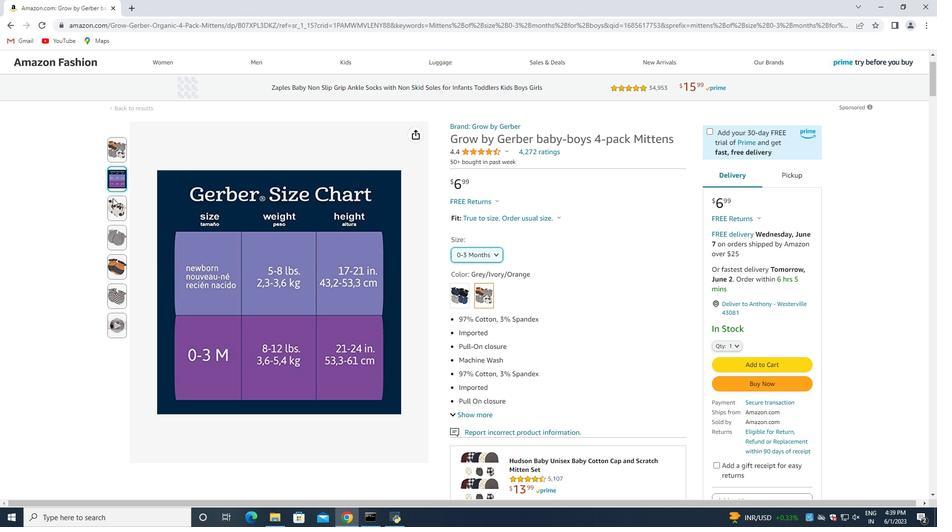 
Action: Mouse scrolled (423, 288) with delta (0, 0)
Screenshot: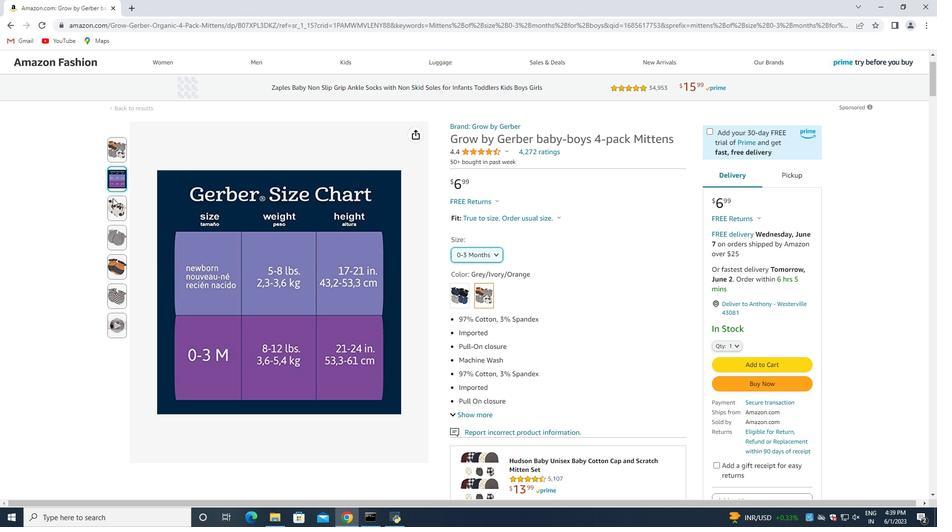
Action: Mouse scrolled (423, 288) with delta (0, 0)
Screenshot: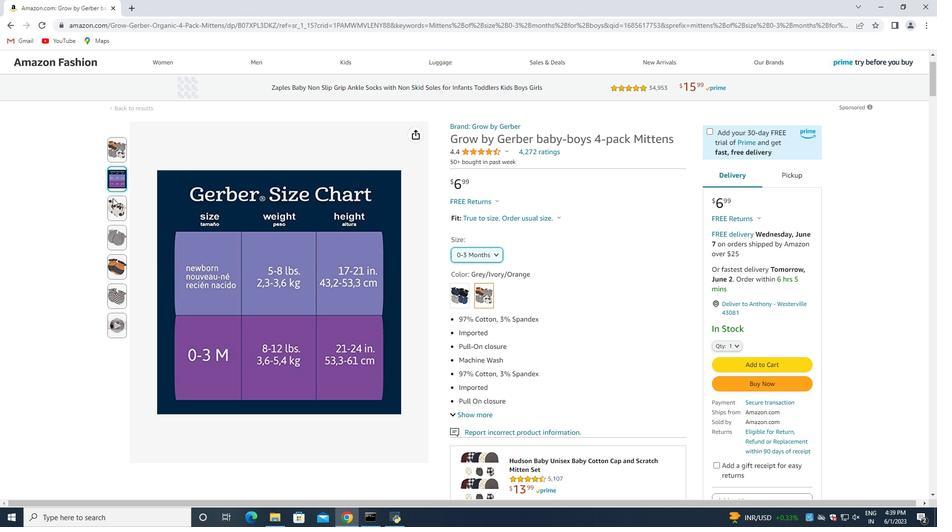
Action: Mouse scrolled (423, 288) with delta (0, 0)
Screenshot: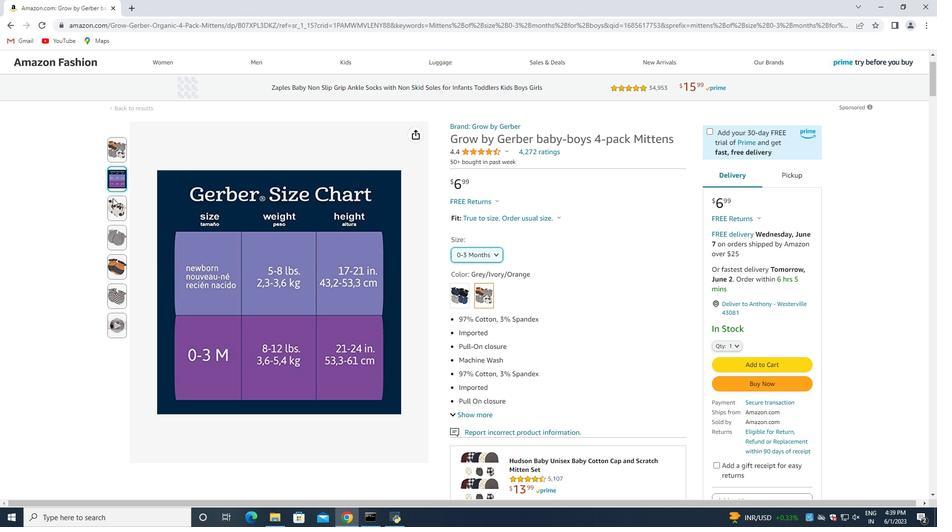 
Action: Mouse moved to (422, 288)
Screenshot: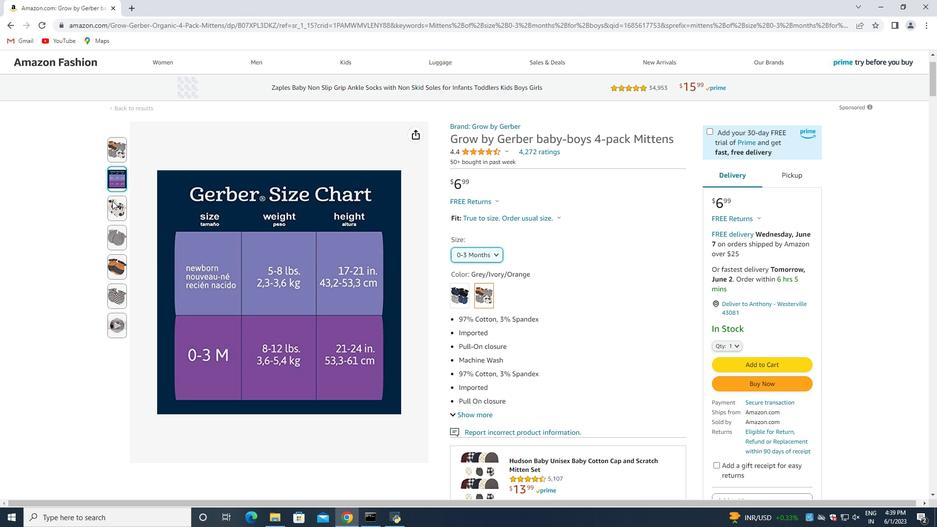 
Action: Mouse scrolled (422, 288) with delta (0, 0)
Screenshot: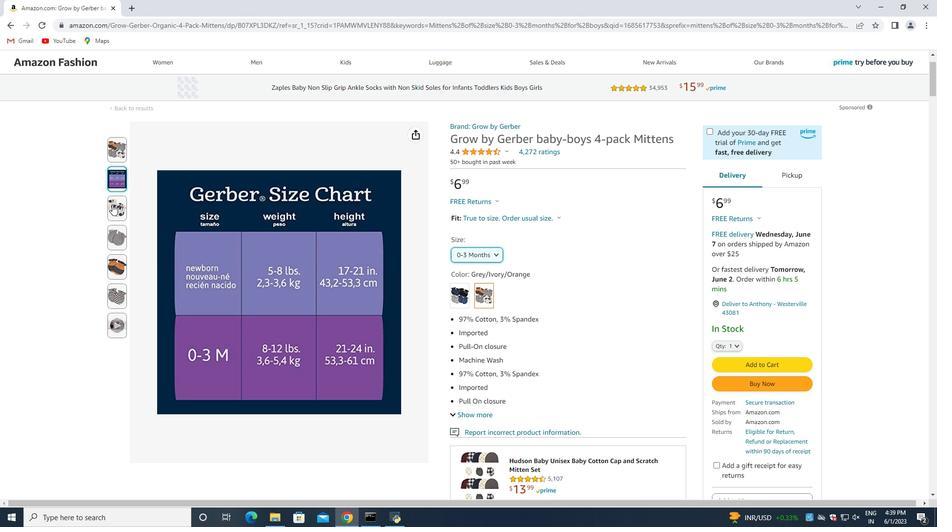 
Action: Mouse scrolled (422, 288) with delta (0, 0)
Screenshot: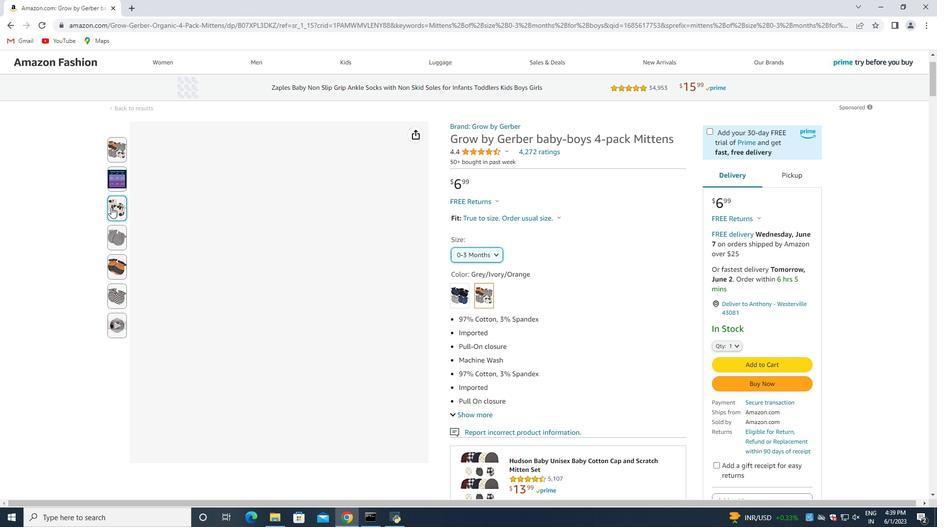 
Action: Mouse scrolled (422, 288) with delta (0, 0)
Screenshot: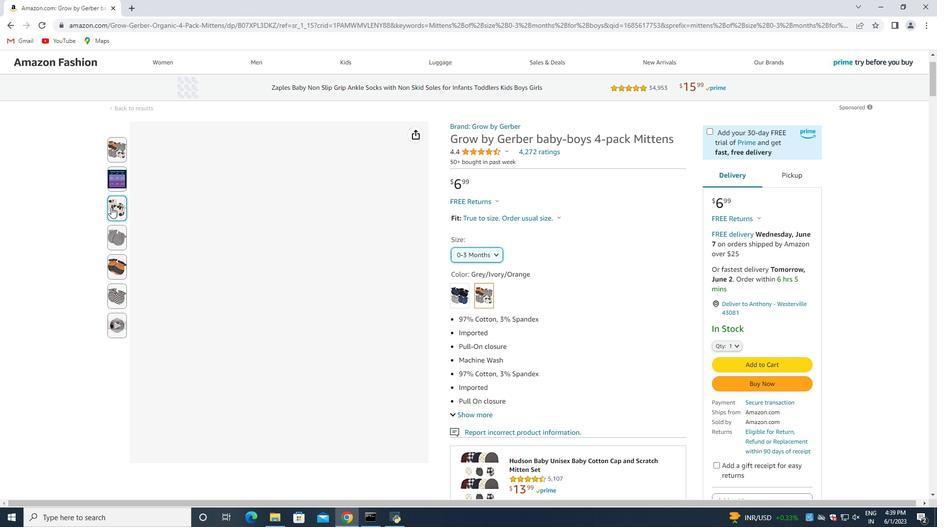 
Action: Mouse scrolled (422, 288) with delta (0, 0)
Screenshot: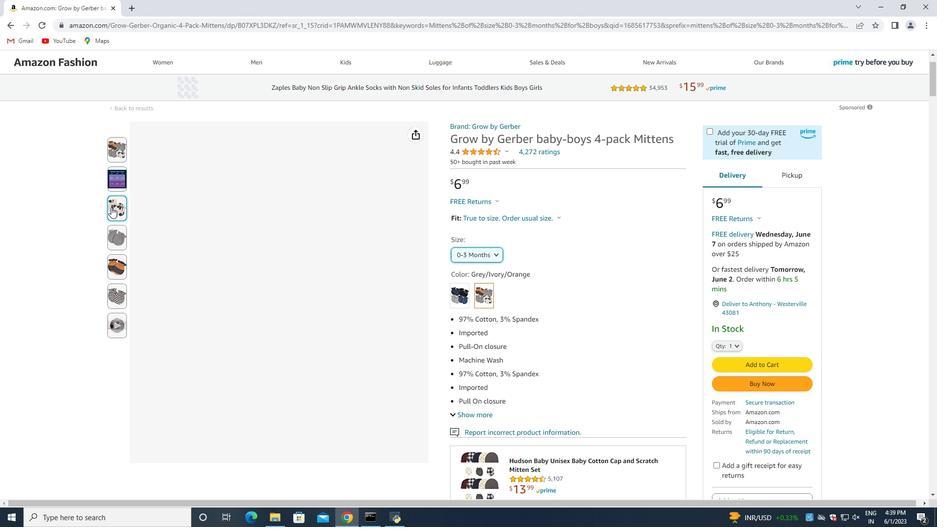 
Action: Mouse scrolled (422, 288) with delta (0, 0)
Screenshot: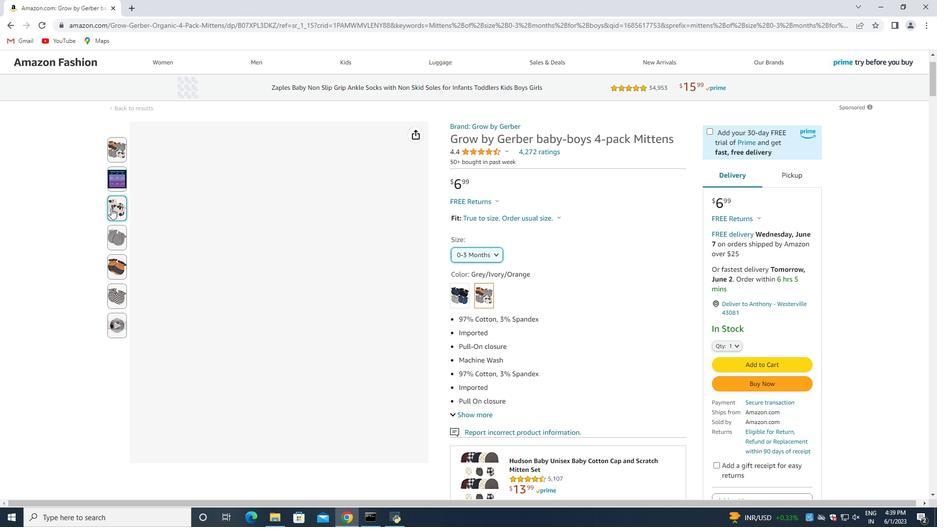 
Action: Mouse scrolled (422, 288) with delta (0, 0)
Screenshot: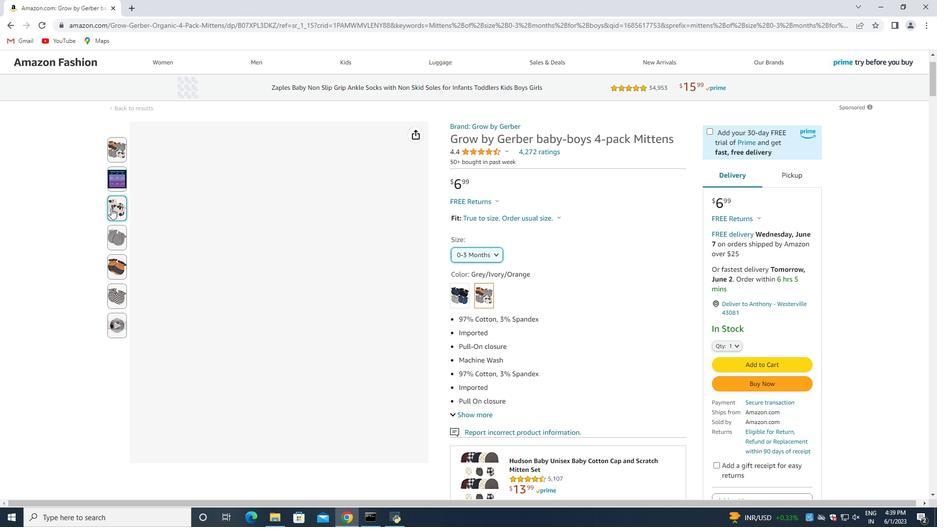 
Action: Mouse scrolled (422, 288) with delta (0, 0)
Screenshot: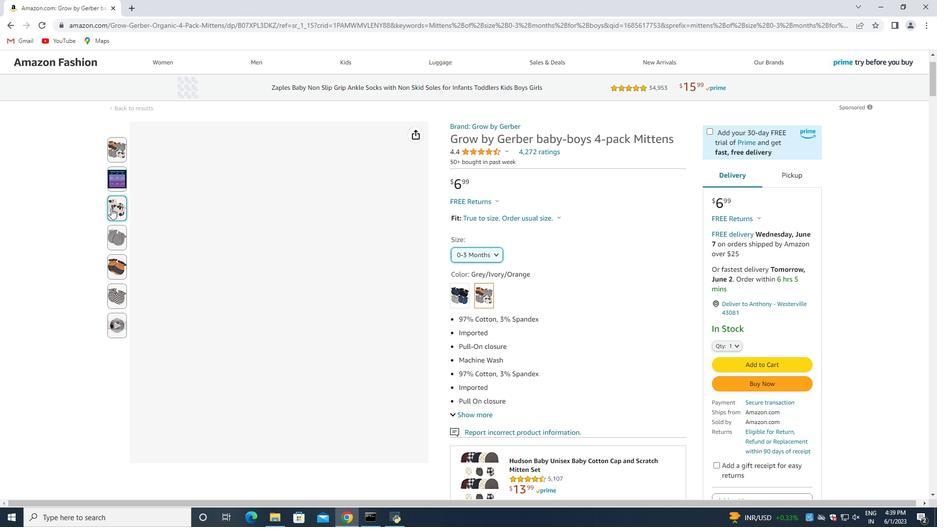 
Action: Mouse scrolled (422, 288) with delta (0, 0)
Screenshot: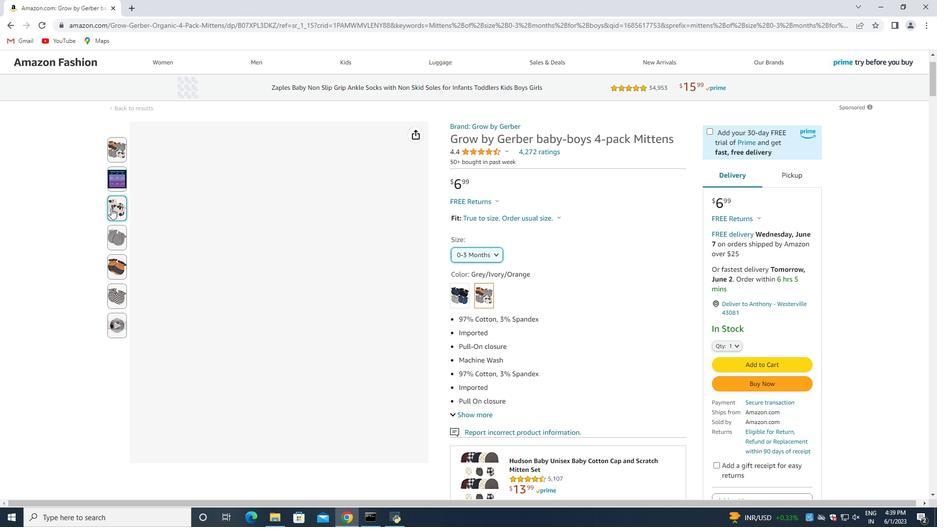 
Action: Mouse moved to (420, 288)
Screenshot: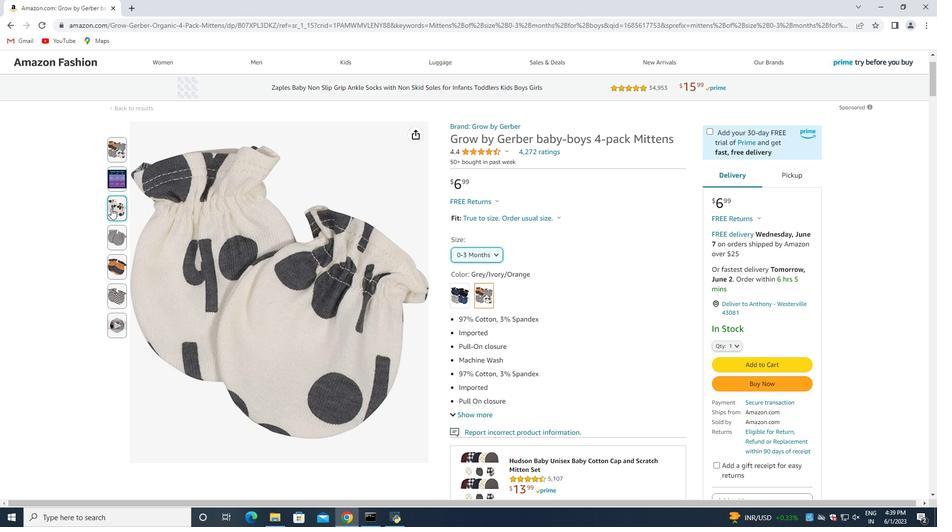 
Action: Mouse scrolled (420, 287) with delta (0, 0)
Screenshot: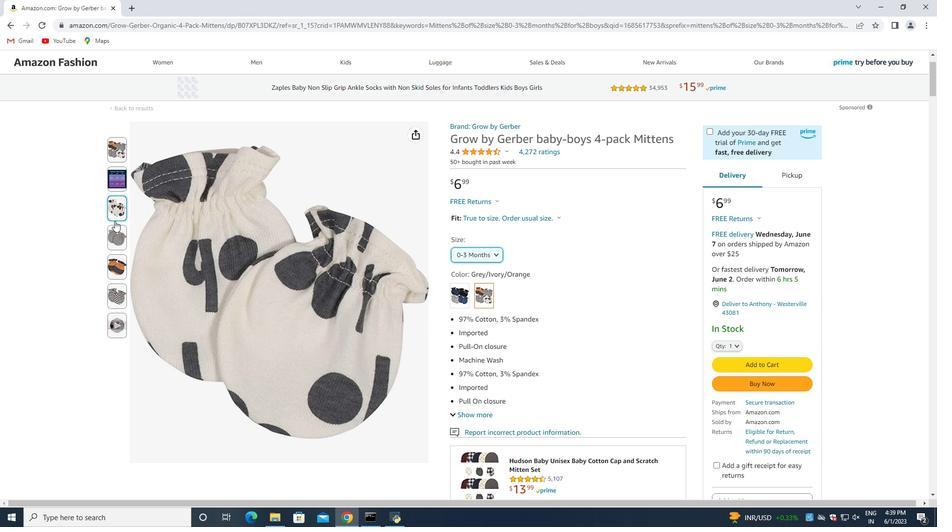 
Action: Mouse scrolled (420, 287) with delta (0, 0)
Screenshot: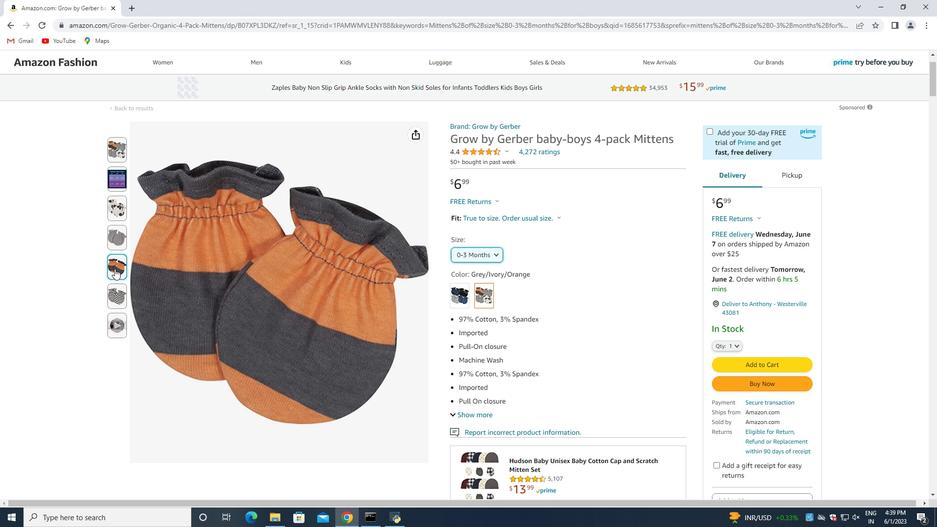 
Action: Mouse scrolled (420, 287) with delta (0, 0)
Screenshot: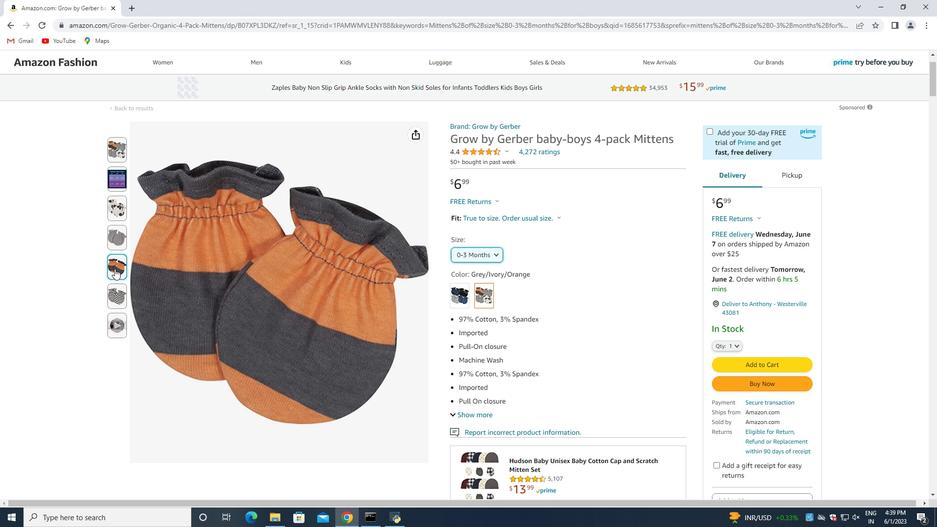 
Action: Mouse scrolled (420, 287) with delta (0, 0)
Screenshot: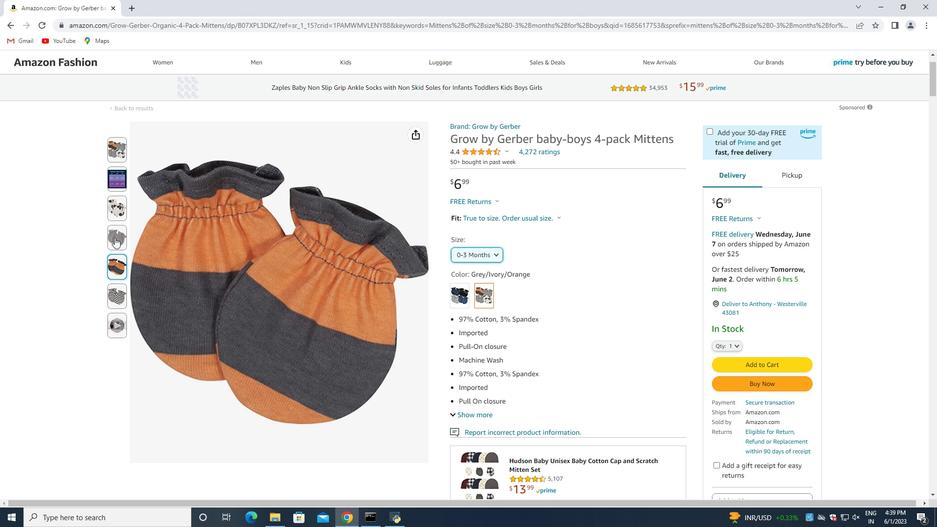 
Action: Mouse moved to (495, 288)
Screenshot: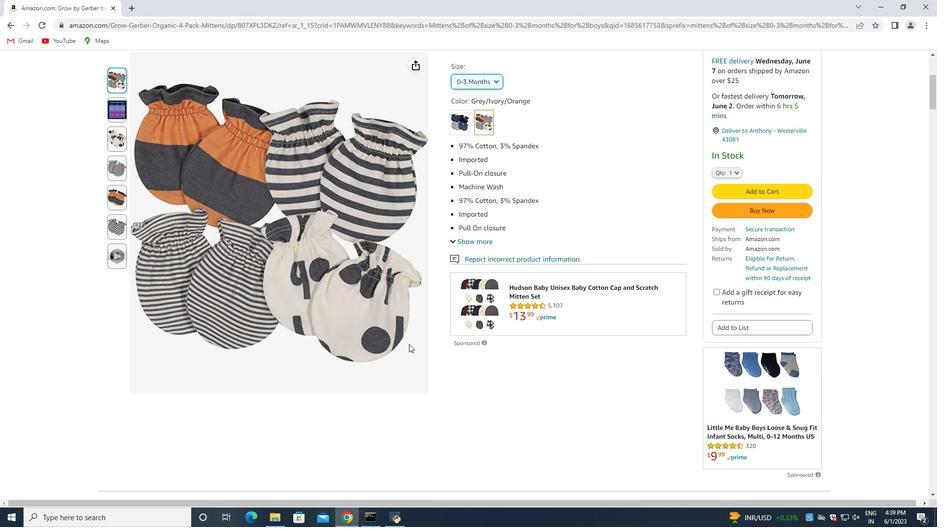 
Action: Mouse scrolled (495, 288) with delta (0, 0)
Screenshot: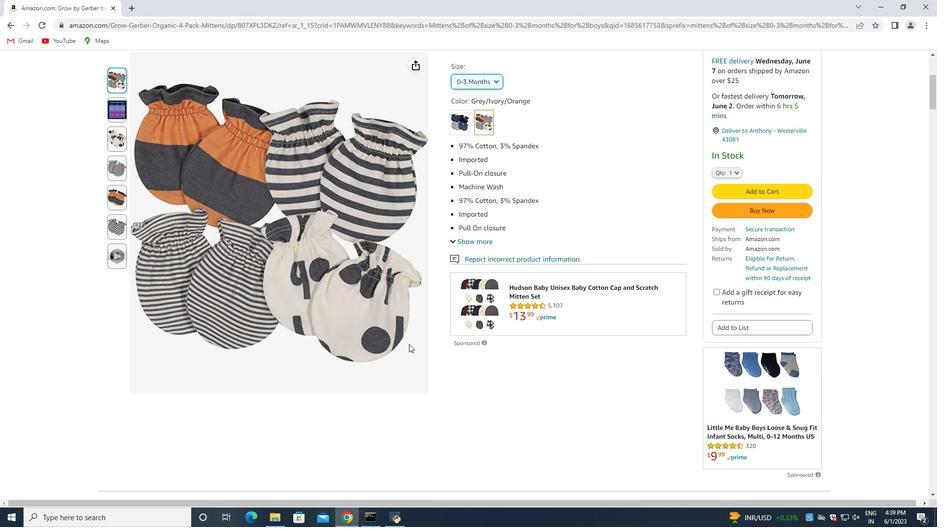 
Action: Mouse moved to (494, 288)
Screenshot: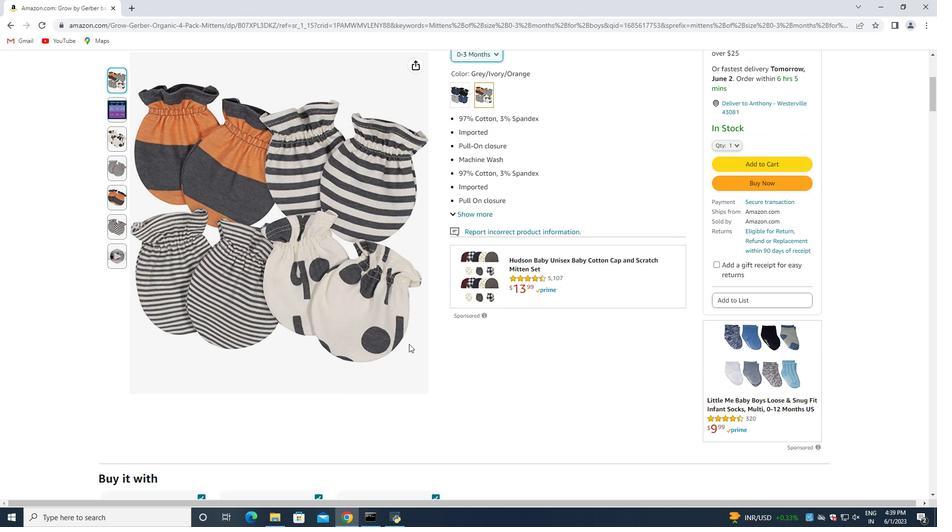 
Action: Mouse scrolled (494, 288) with delta (0, 0)
Screenshot: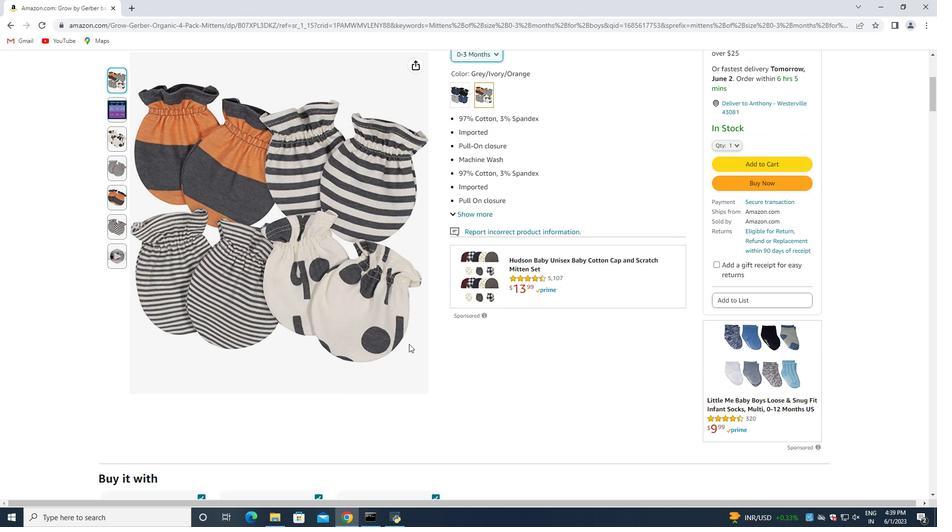
Action: Mouse moved to (494, 288)
Screenshot: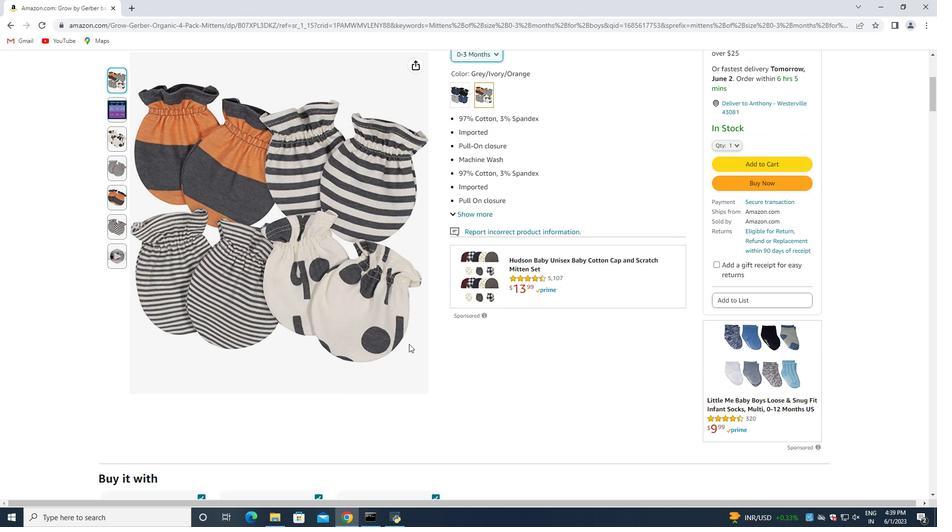 
Action: Mouse scrolled (494, 288) with delta (0, 0)
Screenshot: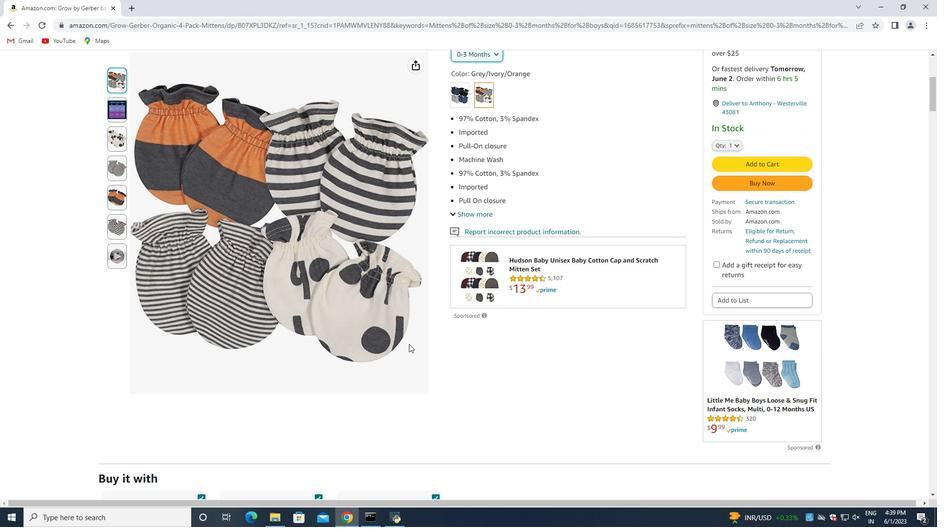 
Action: Mouse moved to (5, 23)
Screenshot: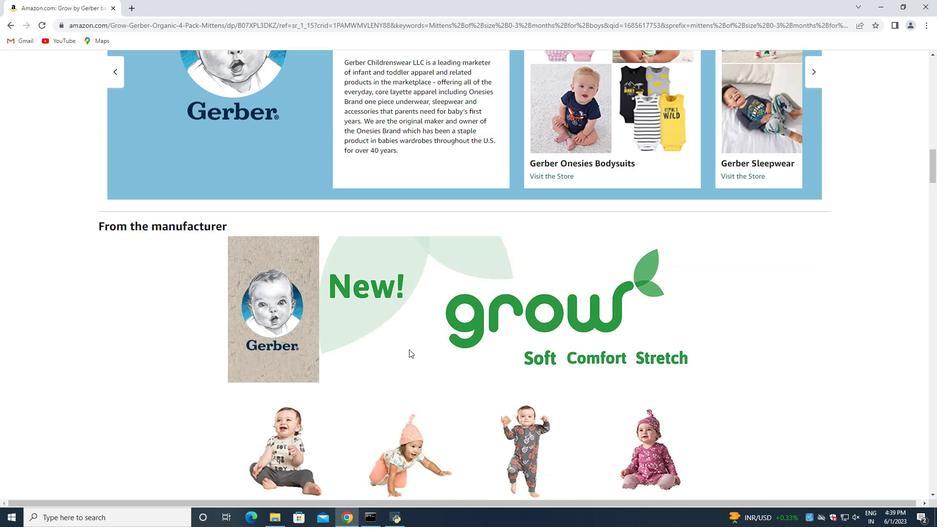 
Action: Mouse pressed left at (5, 23)
Screenshot: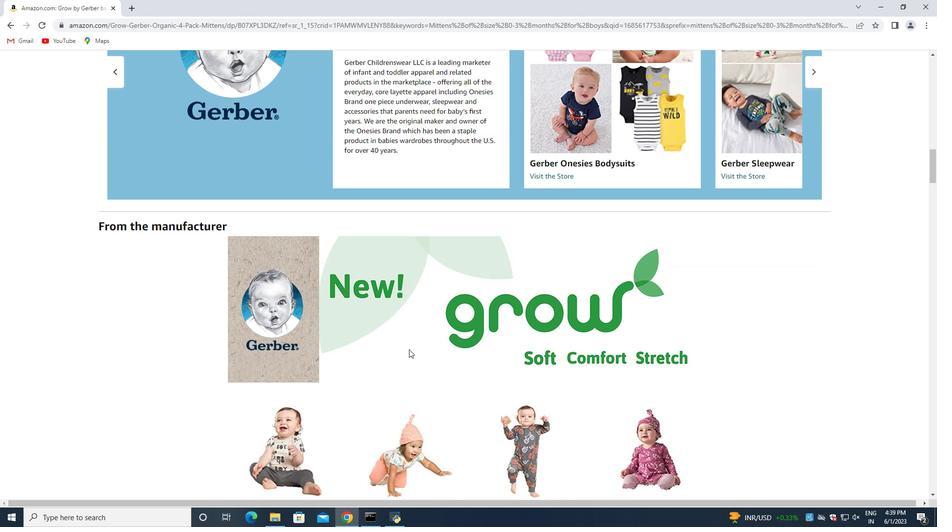 
Action: Mouse moved to (346, 215)
Screenshot: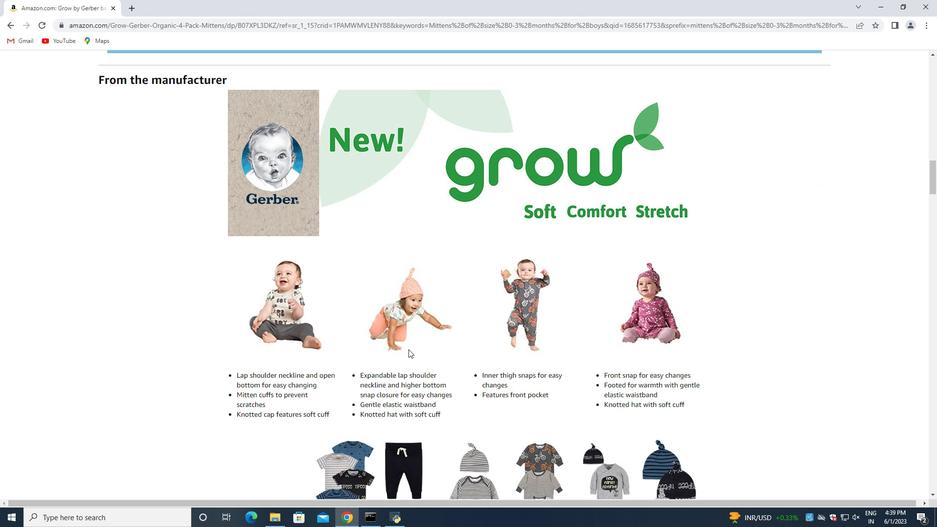 
Action: Mouse scrolled (346, 215) with delta (0, 0)
Screenshot: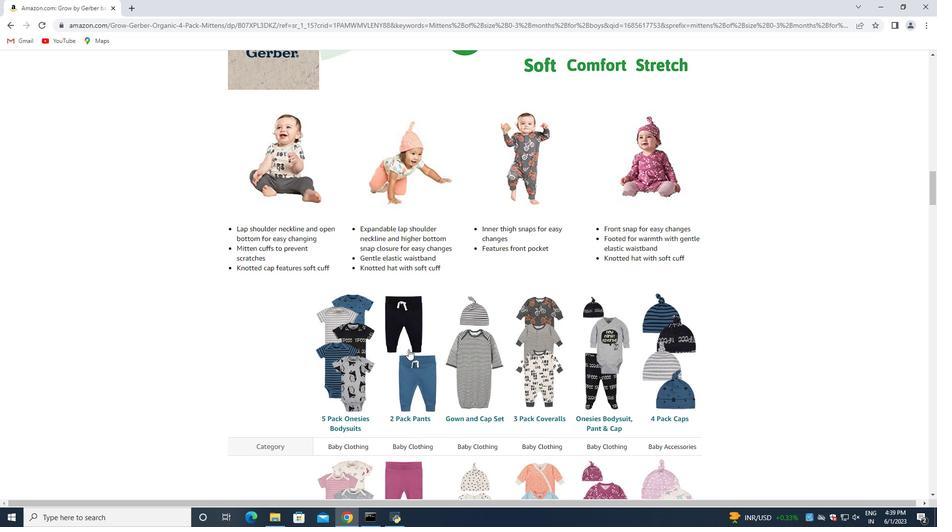 
Action: Mouse moved to (457, 193)
Screenshot: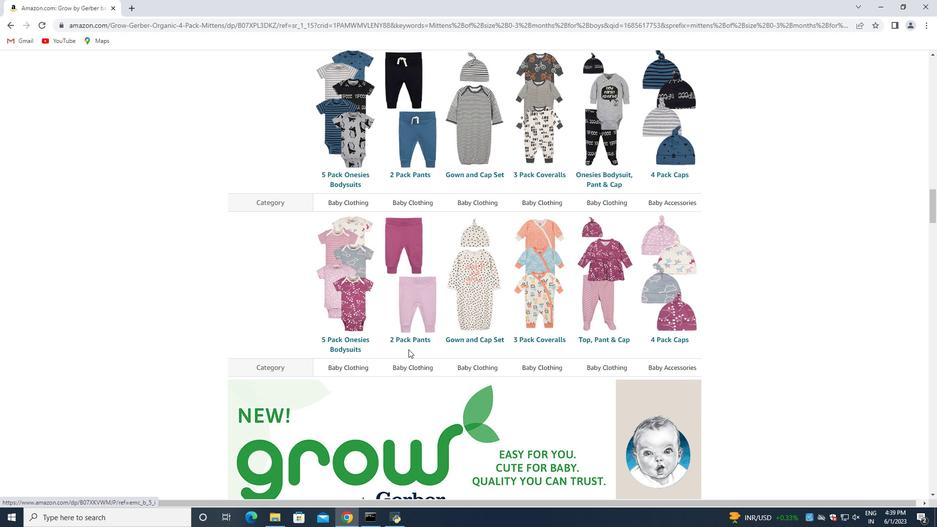 
Action: Mouse scrolled (457, 194) with delta (0, 0)
Screenshot: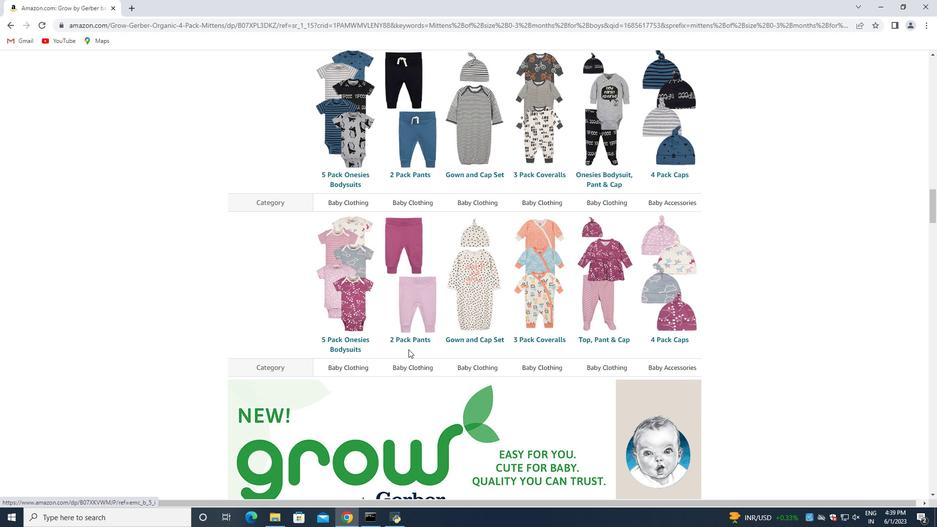 
Action: Mouse scrolled (457, 194) with delta (0, 0)
Screenshot: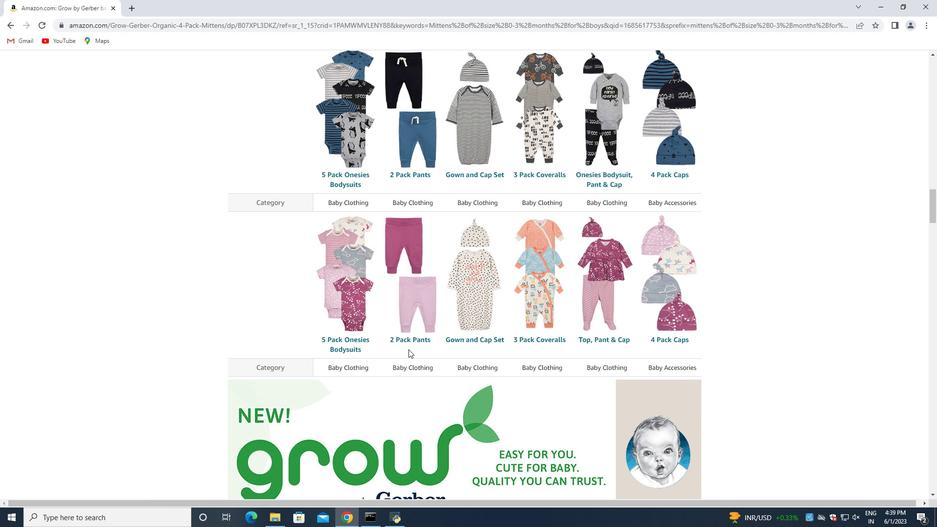 
Action: Mouse pressed left at (457, 193)
Screenshot: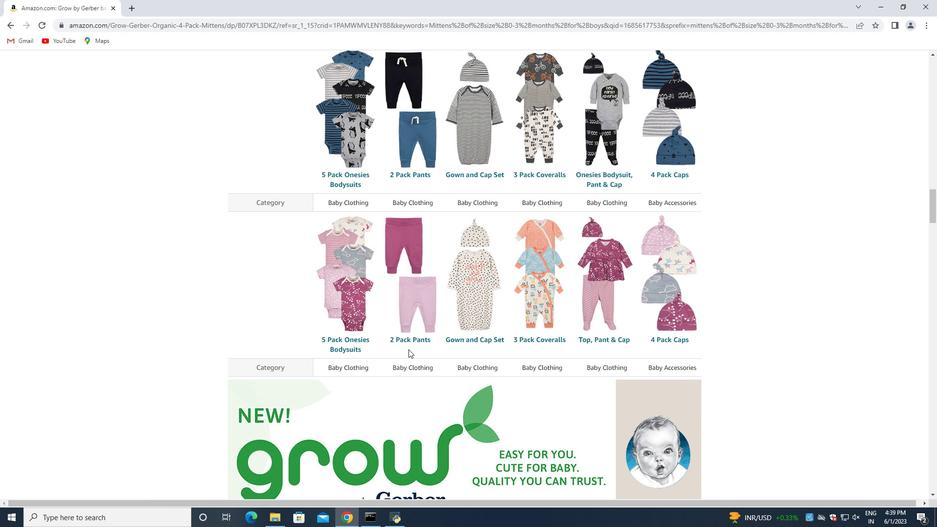 
Action: Mouse moved to (489, 220)
Screenshot: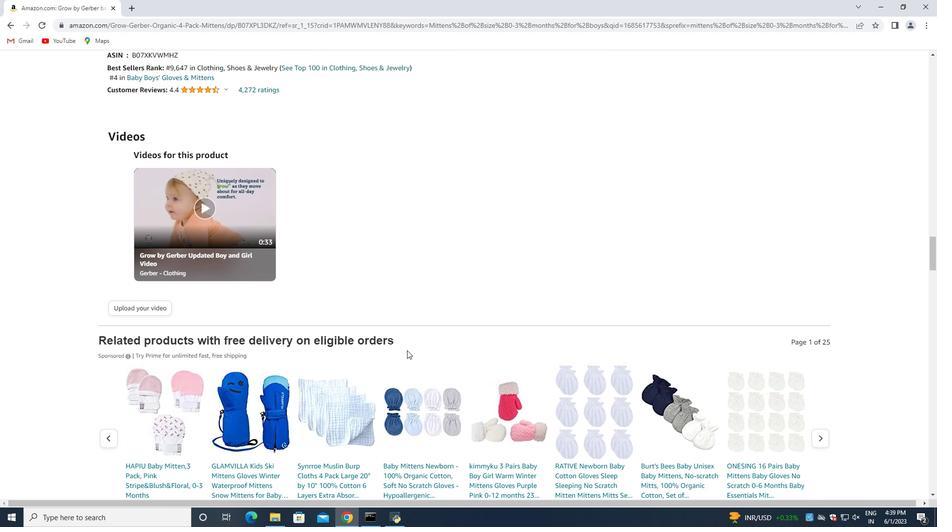 
Action: Mouse scrolled (489, 220) with delta (0, 0)
Screenshot: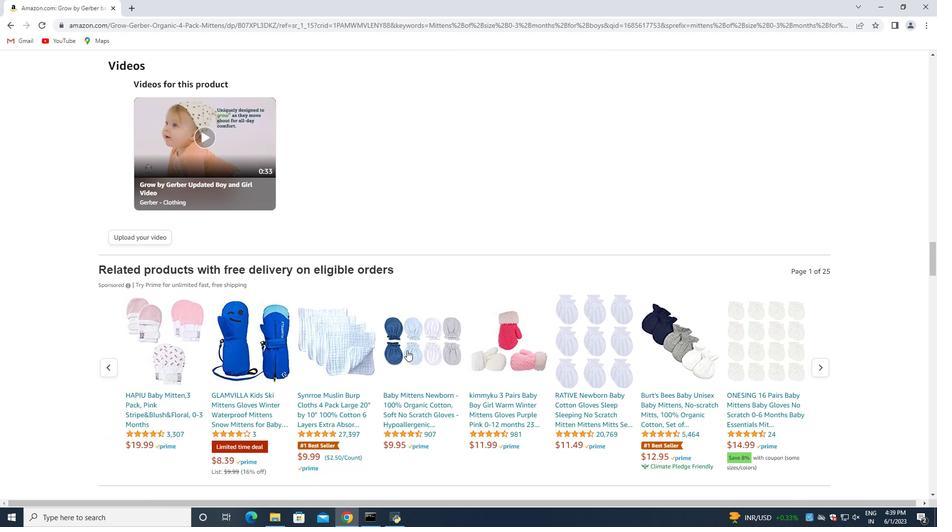 
Action: Mouse moved to (489, 221)
Screenshot: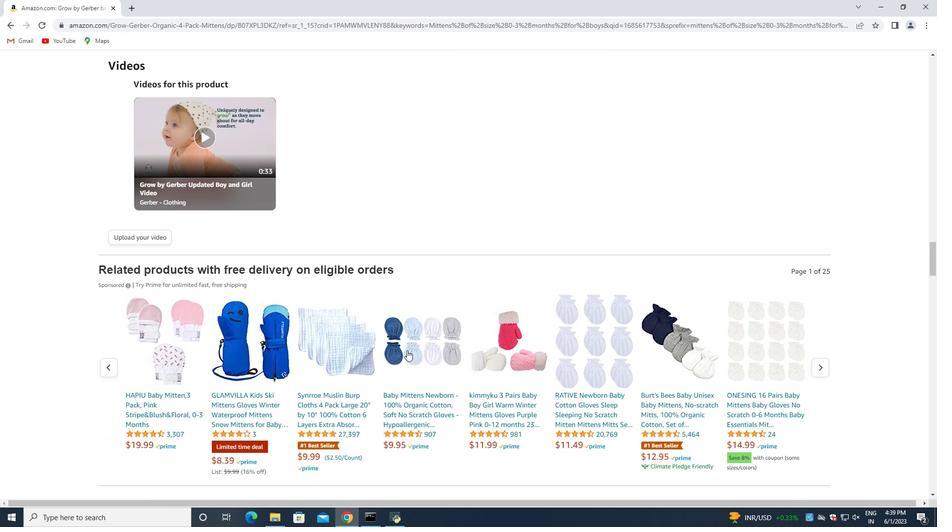
Action: Mouse scrolled (489, 220) with delta (0, 0)
Screenshot: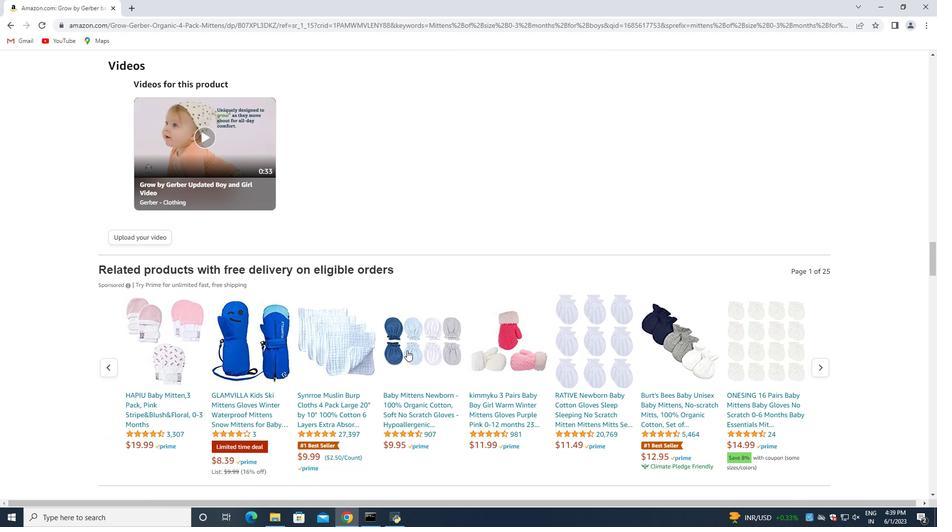
Action: Mouse moved to (493, 224)
Screenshot: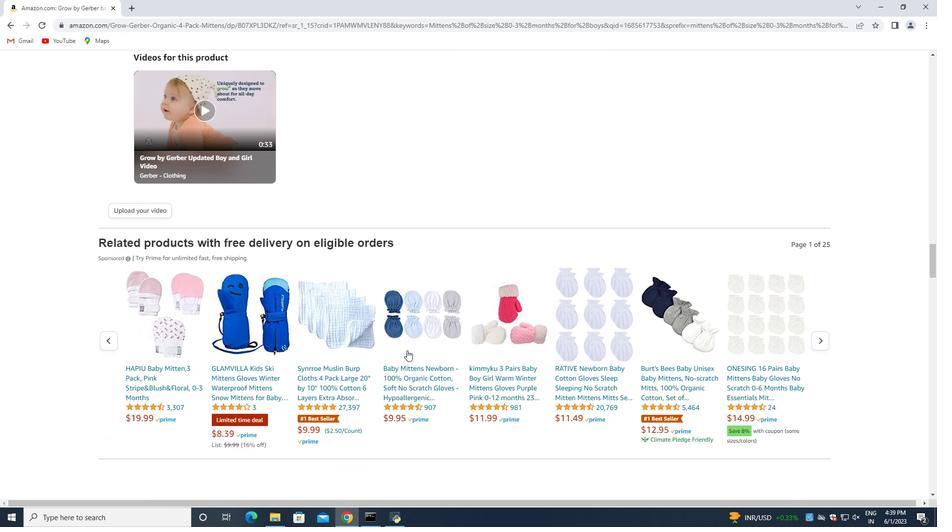 
Action: Mouse scrolled (493, 224) with delta (0, 0)
Screenshot: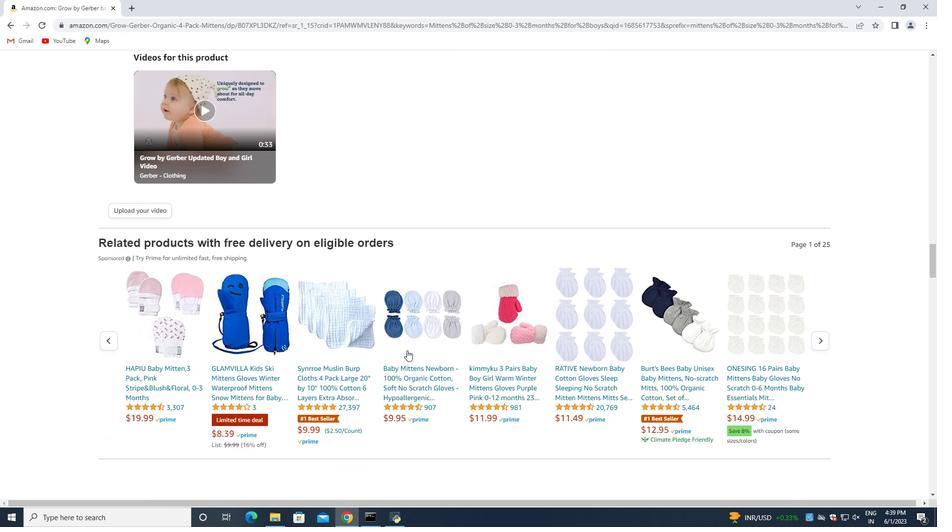 
Action: Mouse moved to (531, 168)
Screenshot: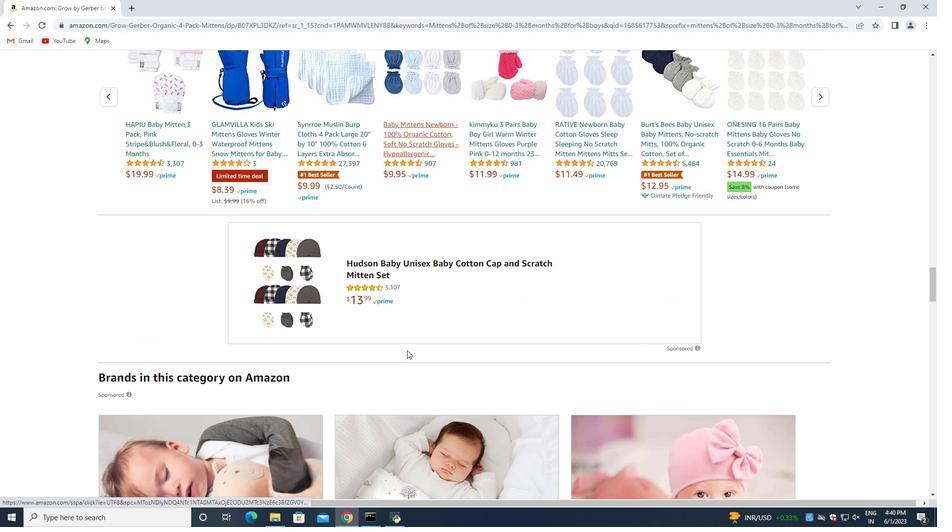 
Action: Mouse pressed left at (531, 168)
Screenshot: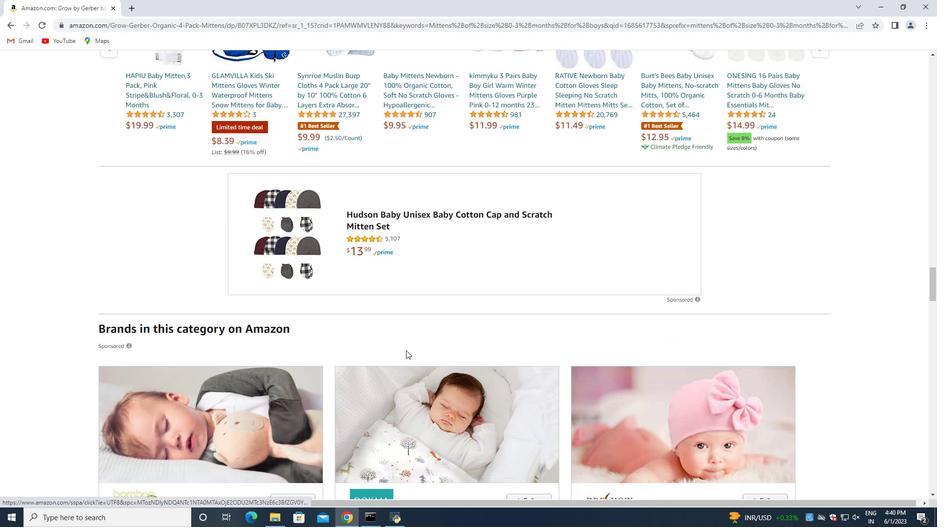 
Action: Mouse moved to (526, 175)
Screenshot: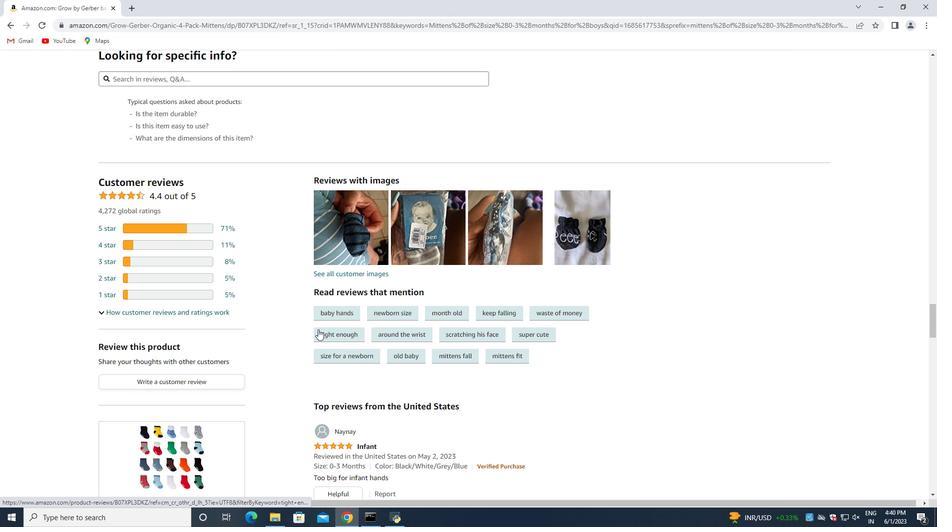 
Action: Mouse scrolled (526, 176) with delta (0, 0)
Screenshot: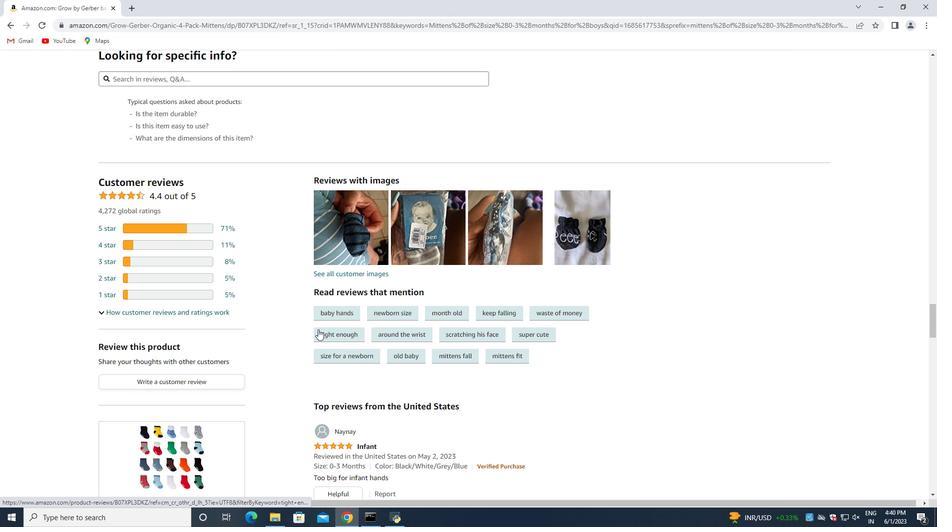 
Action: Mouse moved to (14, 26)
Screenshot: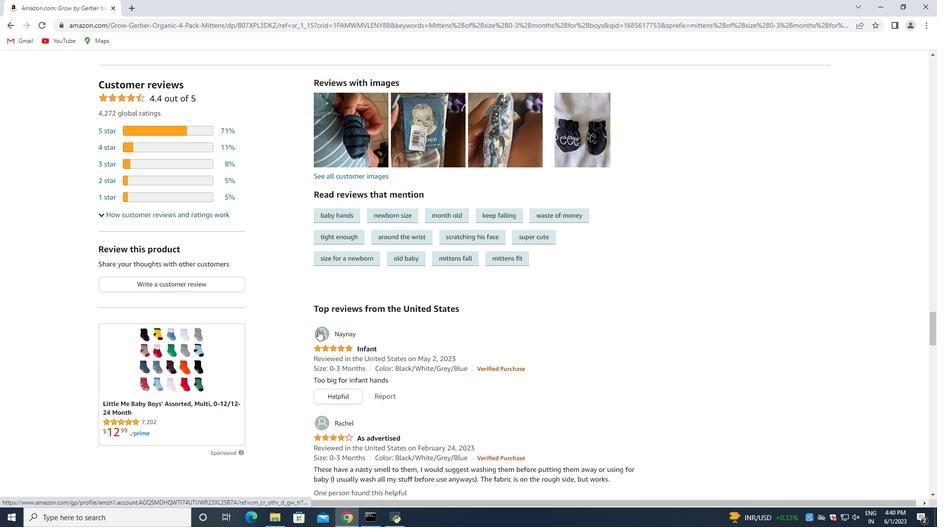 
Action: Mouse pressed left at (14, 26)
Screenshot: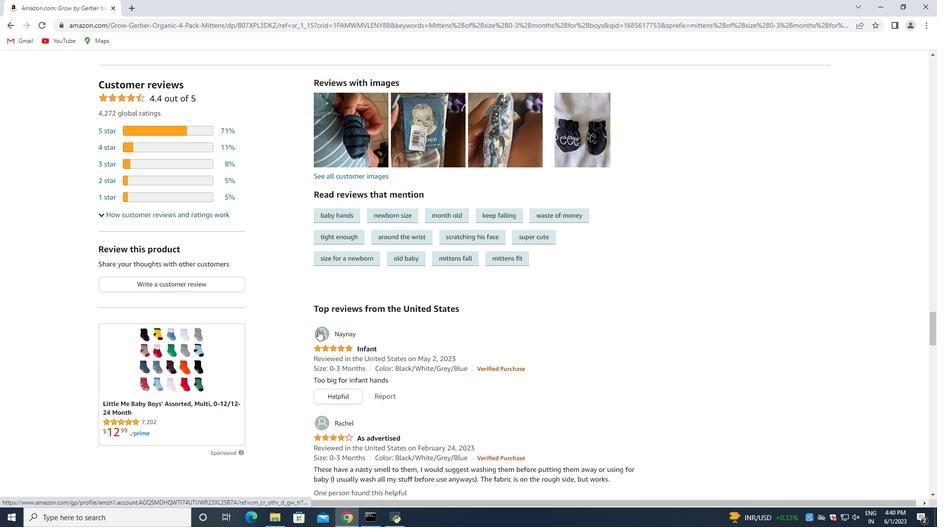 
Action: Mouse moved to (342, 263)
Screenshot: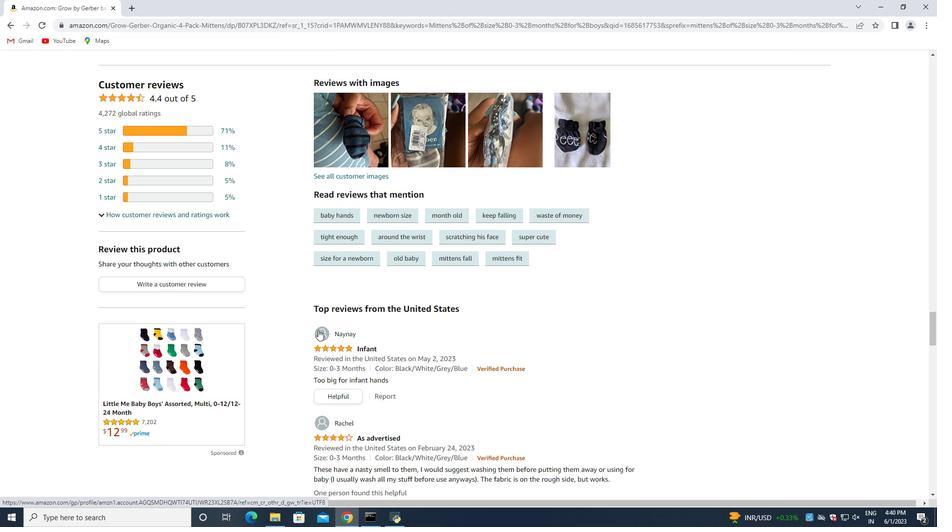 
Action: Mouse scrolled (342, 263) with delta (0, 0)
Screenshot: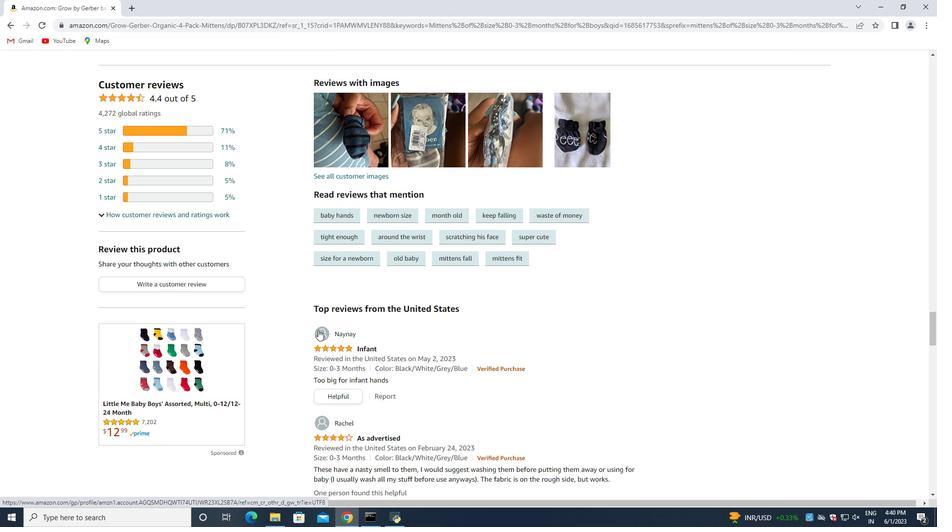 
Action: Mouse moved to (354, 267)
Screenshot: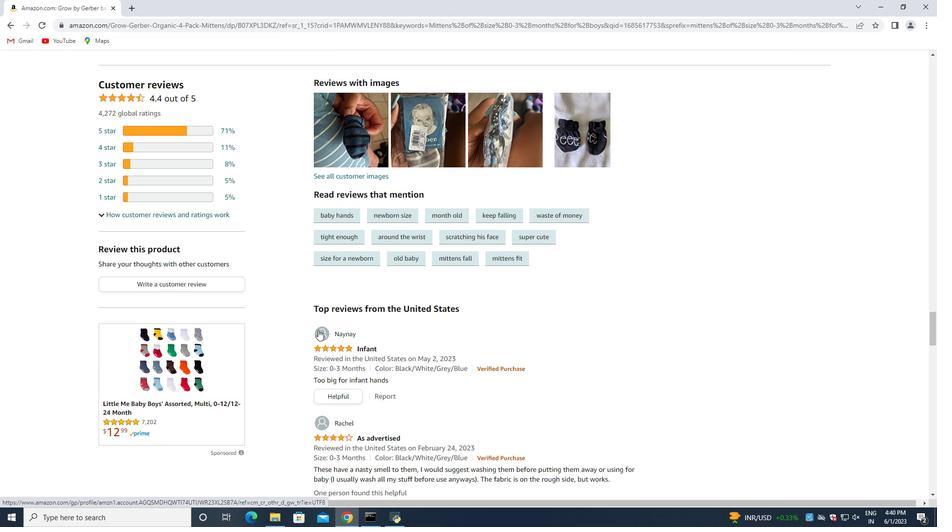 
Action: Mouse scrolled (354, 266) with delta (0, 0)
Screenshot: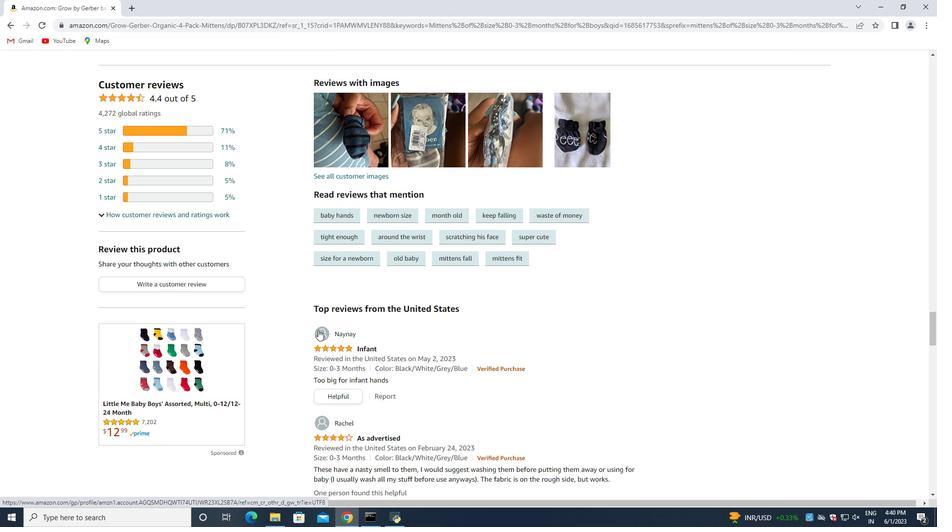 
Action: Mouse moved to (355, 267)
Screenshot: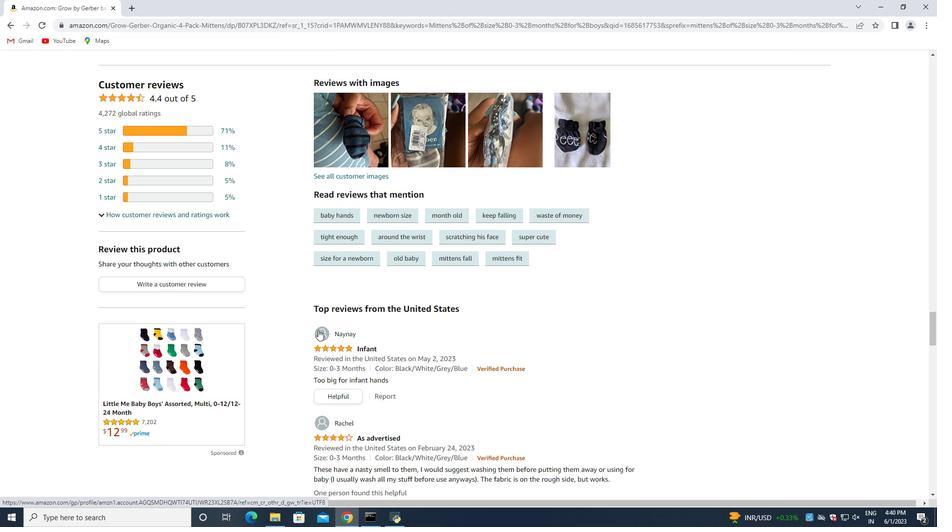 
Action: Mouse scrolled (355, 266) with delta (0, 0)
Screenshot: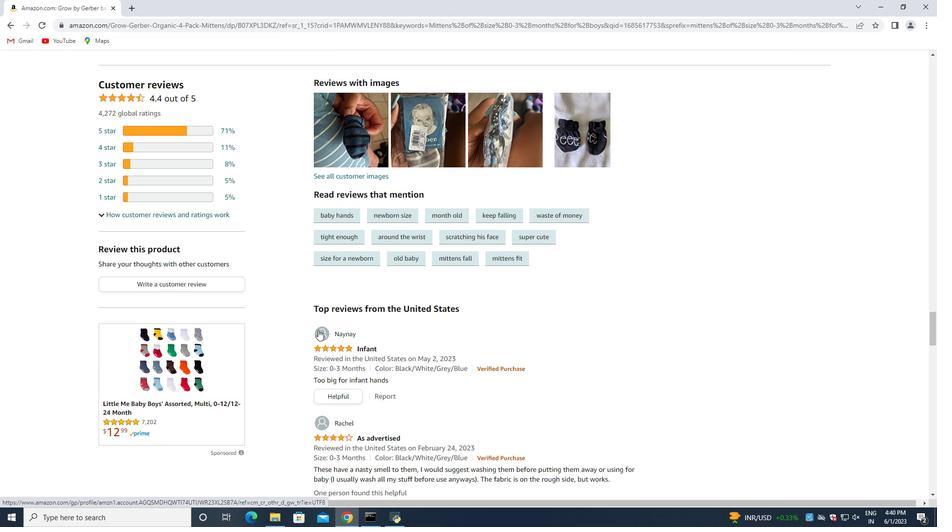
Action: Mouse moved to (357, 268)
Screenshot: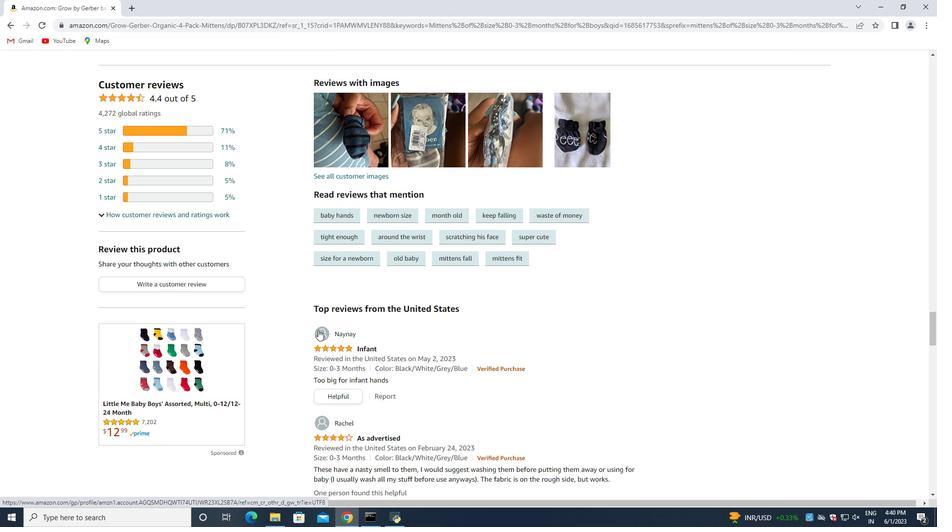 
Action: Mouse scrolled (357, 267) with delta (0, 0)
Screenshot: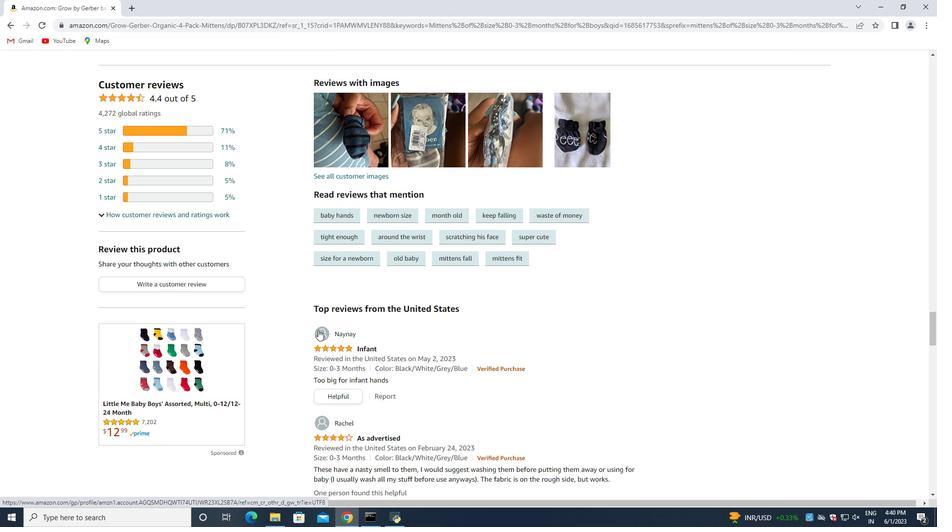 
Action: Mouse moved to (385, 257)
Screenshot: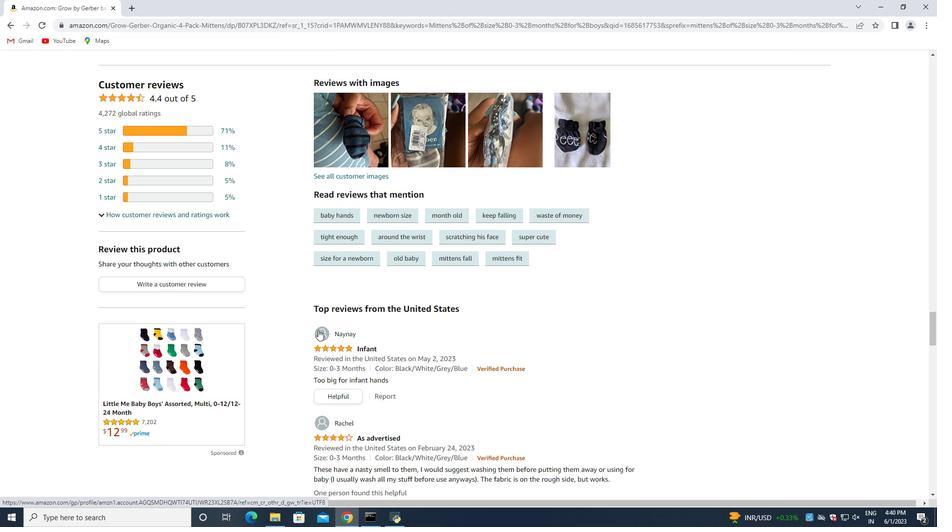
Action: Mouse scrolled (385, 257) with delta (0, 0)
Screenshot: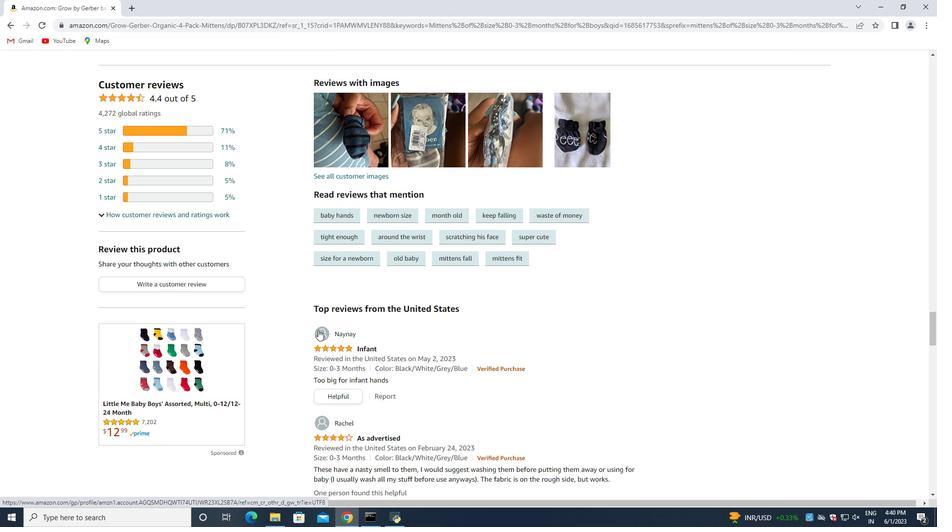 
Action: Mouse moved to (353, 206)
Screenshot: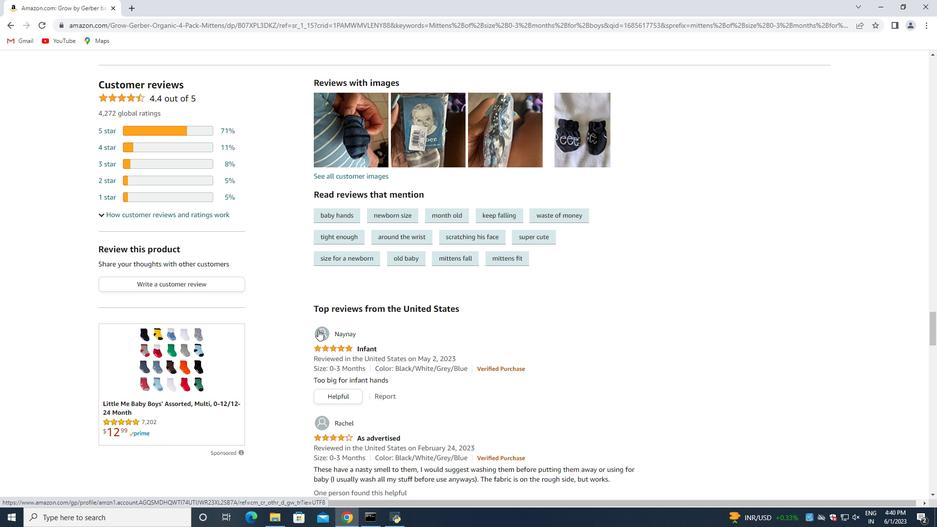 
Action: Mouse scrolled (353, 206) with delta (0, 0)
Screenshot: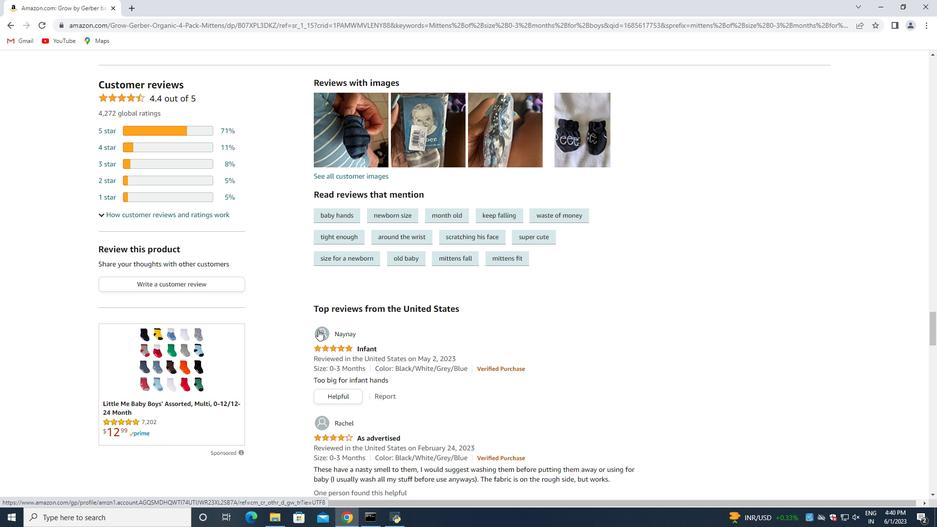 
Action: Mouse moved to (352, 207)
Screenshot: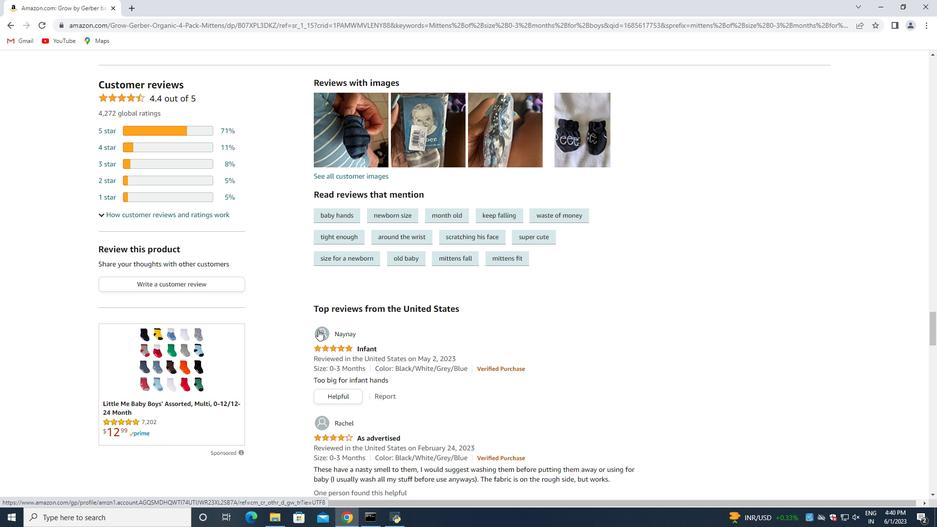 
Action: Mouse scrolled (352, 206) with delta (0, 0)
Screenshot: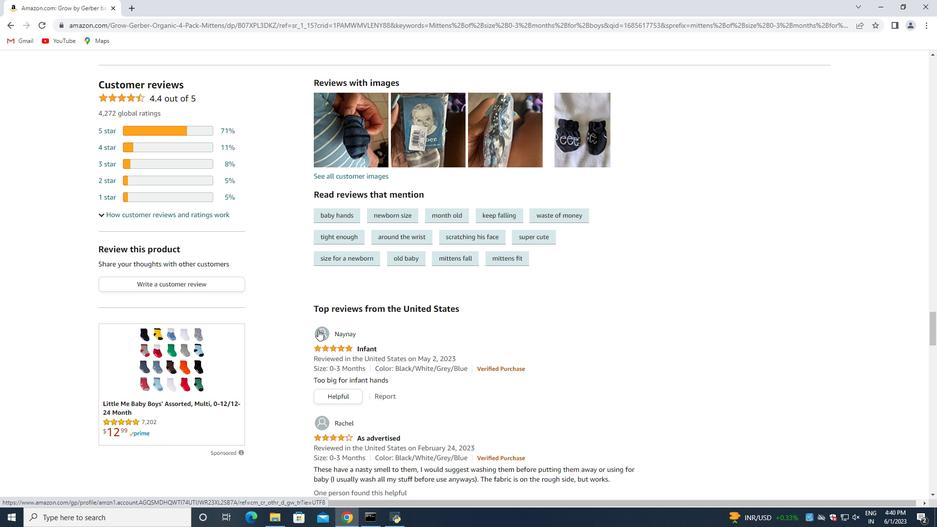 
Action: Mouse moved to (435, 221)
Screenshot: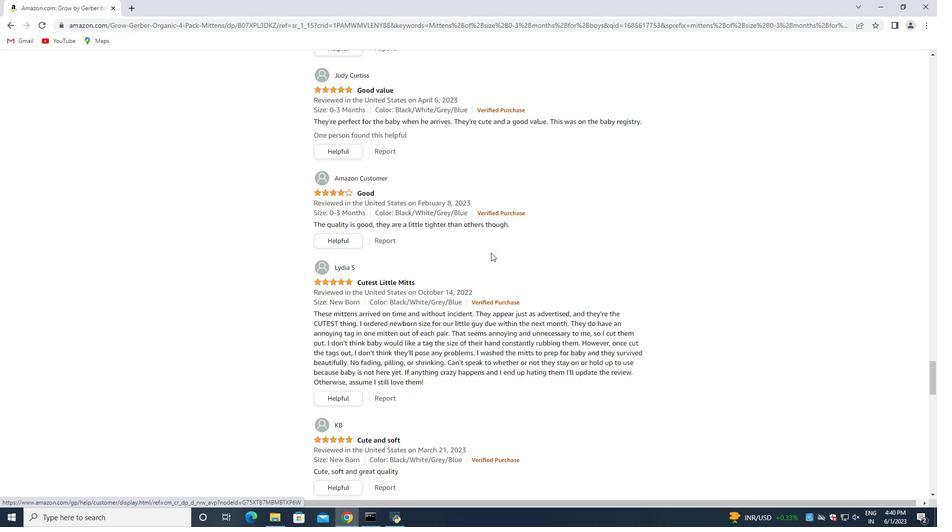 
Action: Mouse scrolled (435, 222) with delta (0, 0)
Screenshot: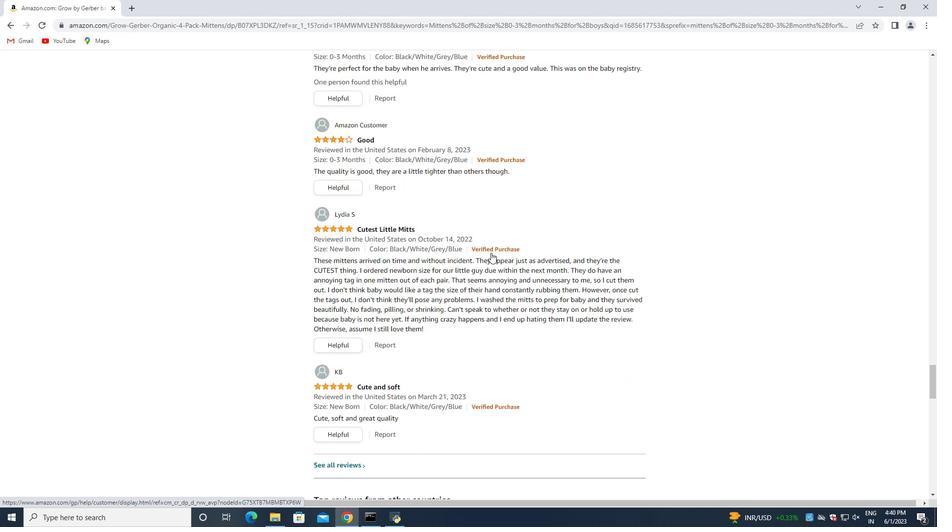 
Action: Mouse moved to (352, 258)
Screenshot: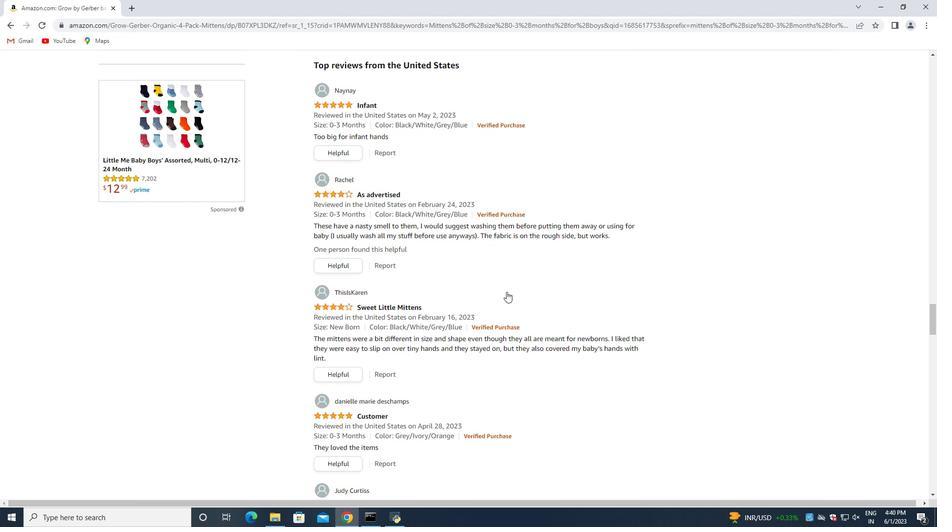 
Action: Mouse scrolled (352, 259) with delta (0, 0)
Screenshot: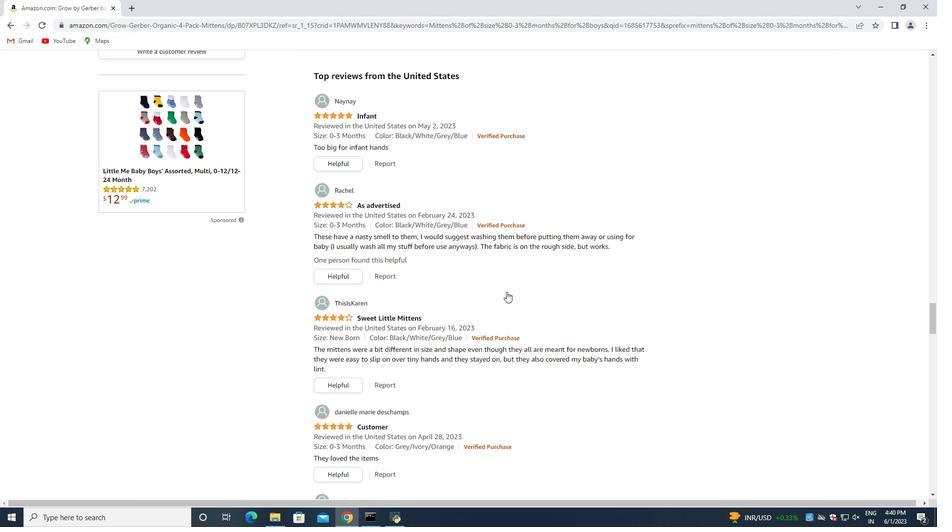 
Action: Mouse moved to (351, 258)
Screenshot: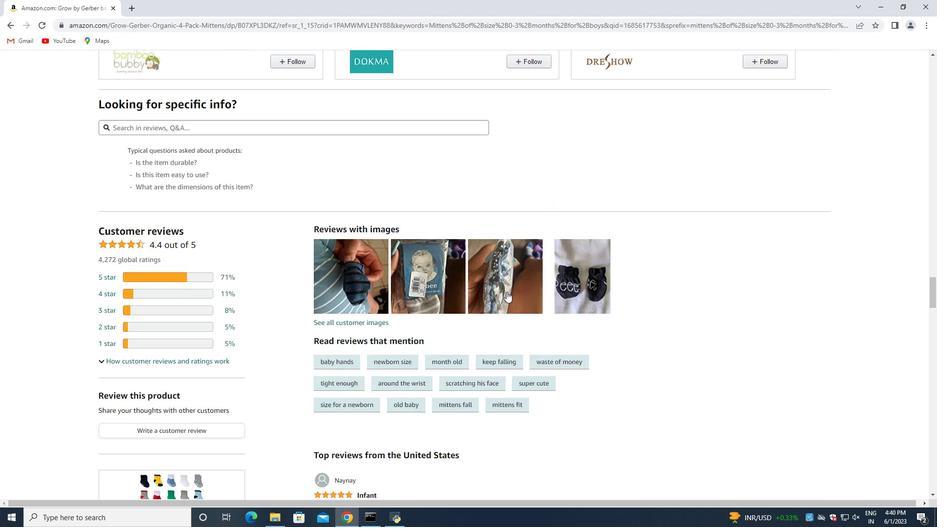 
Action: Mouse scrolled (352, 259) with delta (0, 0)
Screenshot: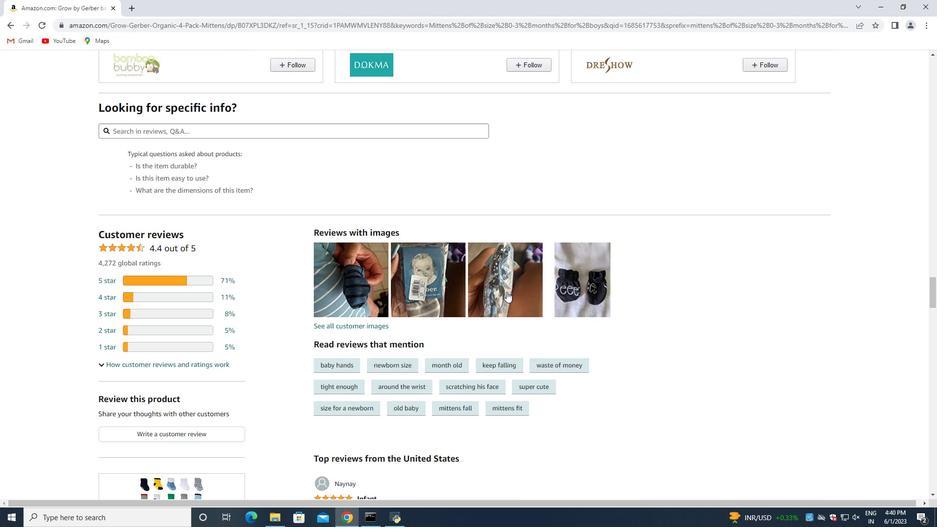 
Action: Mouse moved to (297, 339)
Screenshot: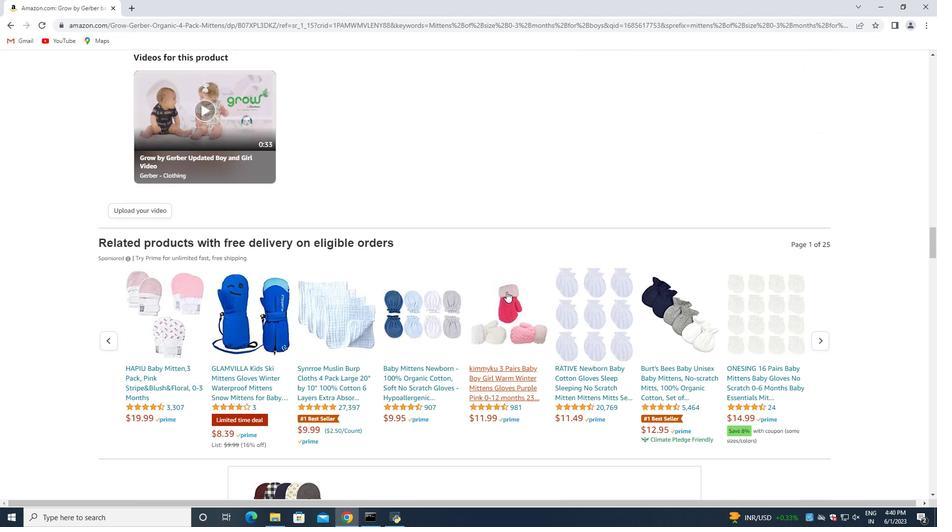 
Action: Mouse pressed left at (297, 339)
Screenshot: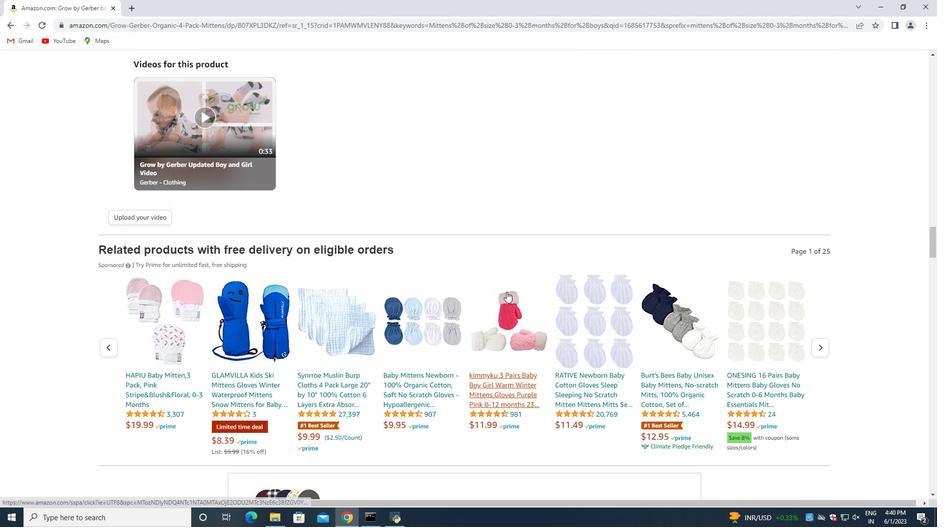 
Action: Mouse moved to (480, 272)
Screenshot: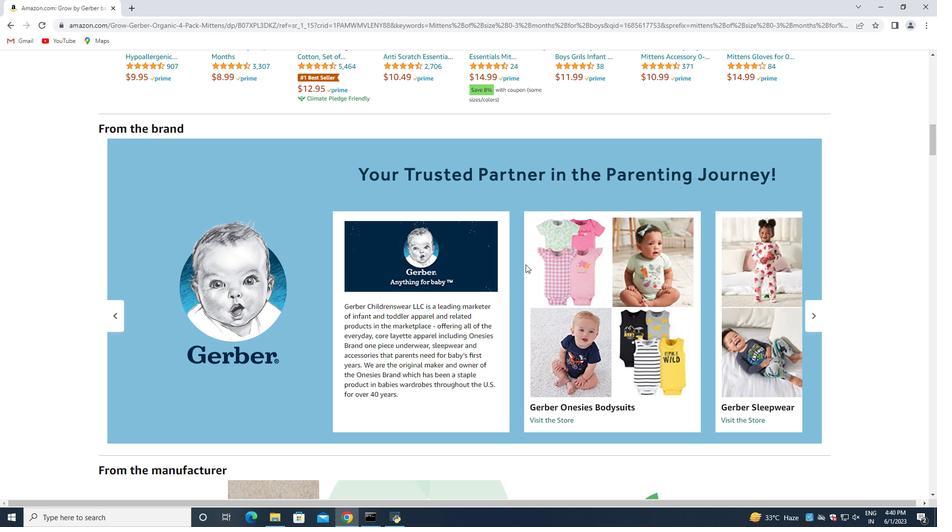 
Action: Mouse pressed left at (480, 272)
Screenshot: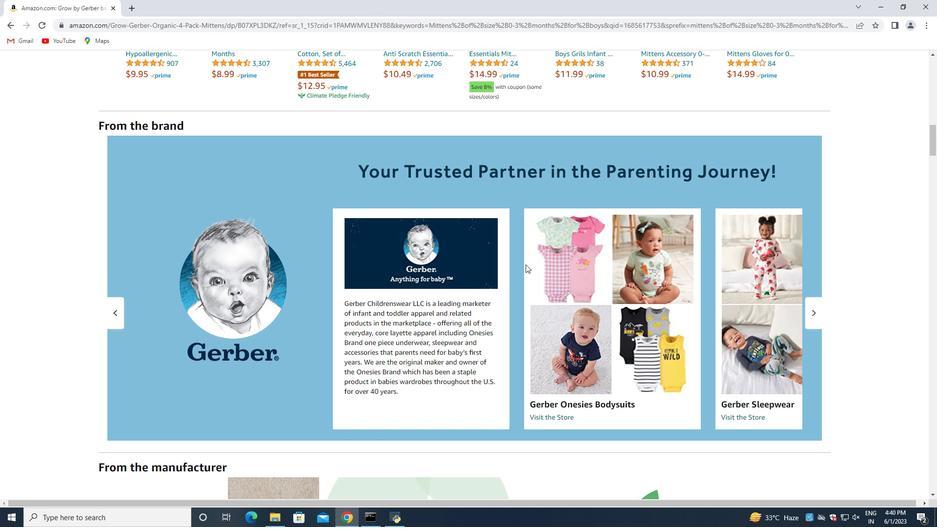 
Action: Mouse moved to (384, 299)
Screenshot: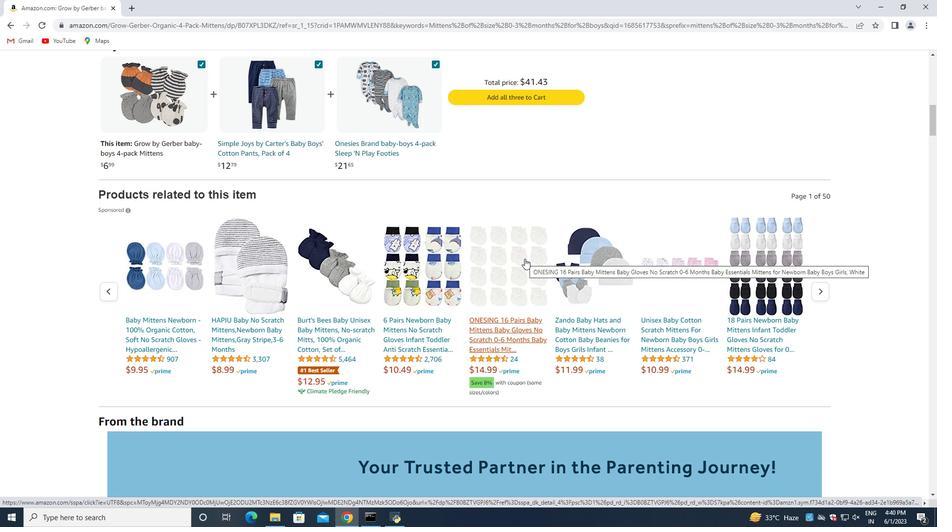 
Action: Mouse scrolled (384, 299) with delta (0, 0)
Screenshot: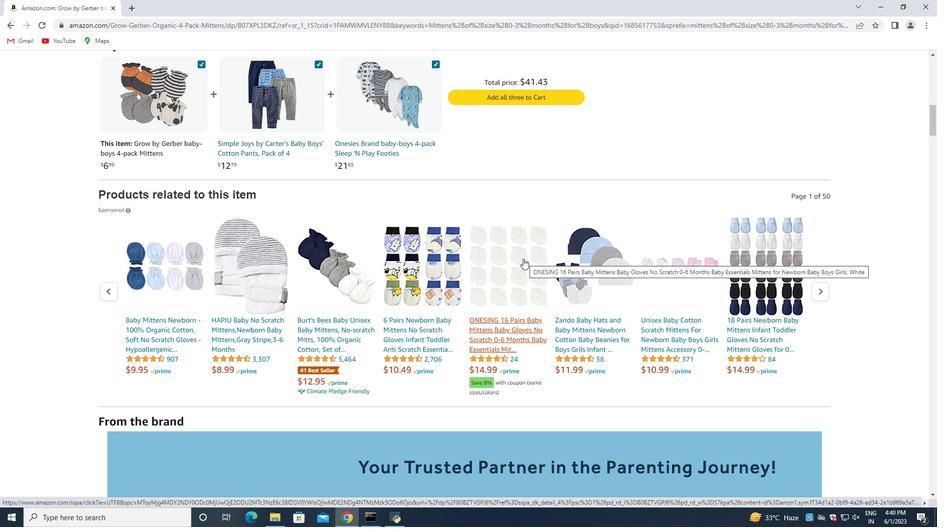 
Action: Mouse scrolled (384, 299) with delta (0, 0)
Screenshot: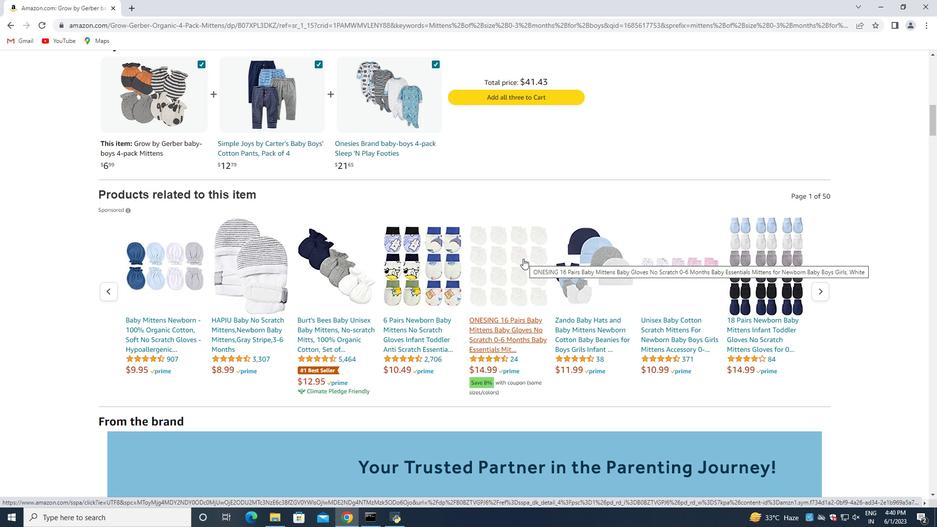
Action: Mouse scrolled (384, 299) with delta (0, 0)
Screenshot: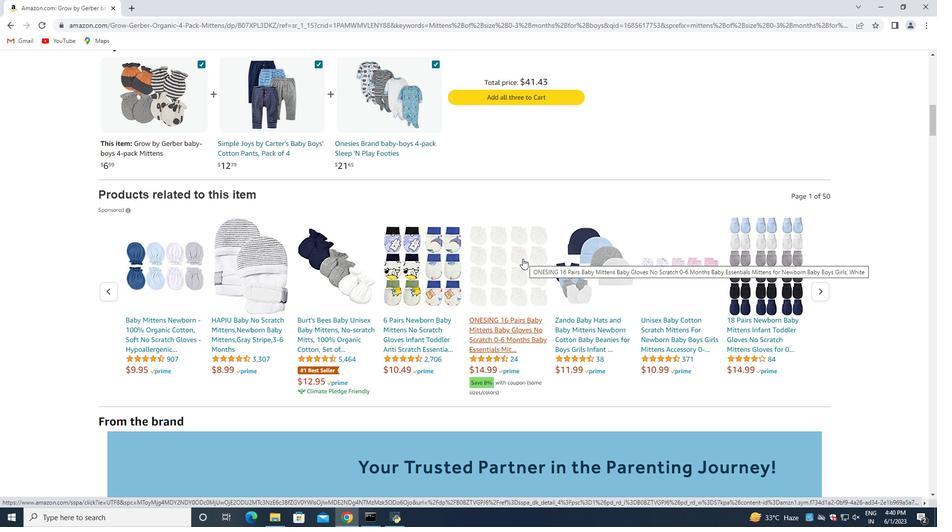 
Action: Mouse scrolled (384, 299) with delta (0, 0)
Screenshot: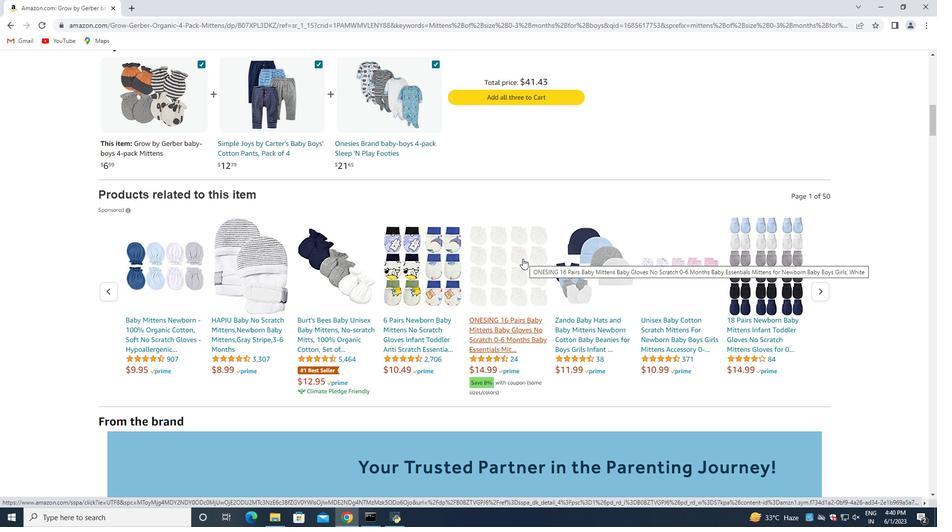 
Action: Mouse scrolled (384, 299) with delta (0, 0)
Screenshot: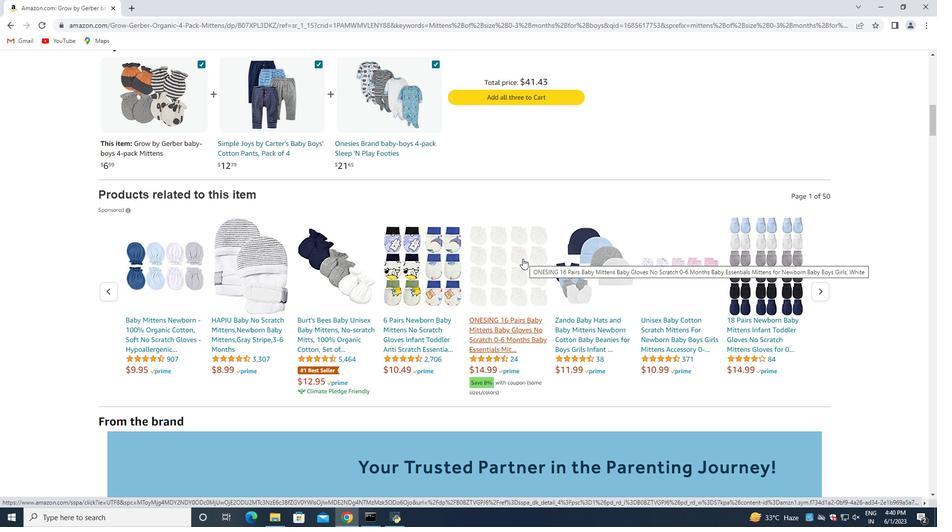 
Action: Mouse scrolled (384, 299) with delta (0, 0)
Screenshot: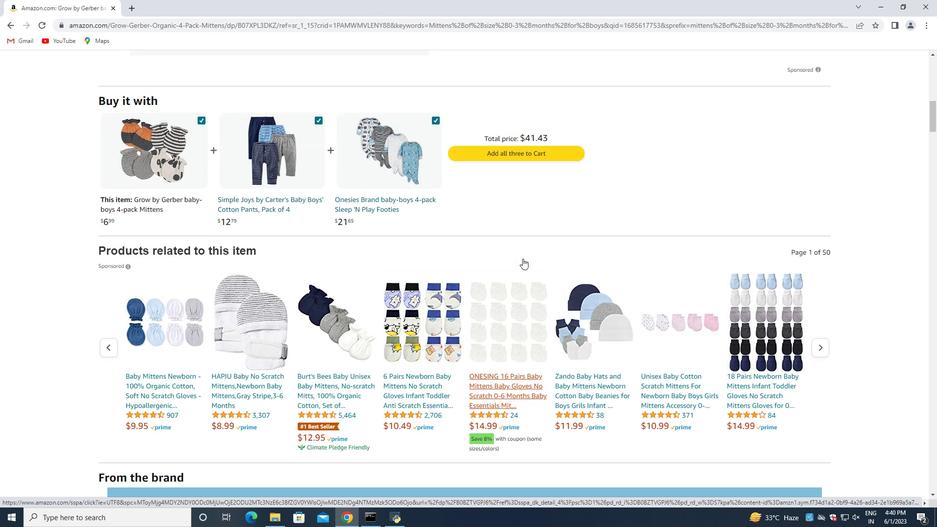 
Action: Mouse scrolled (384, 299) with delta (0, 0)
Screenshot: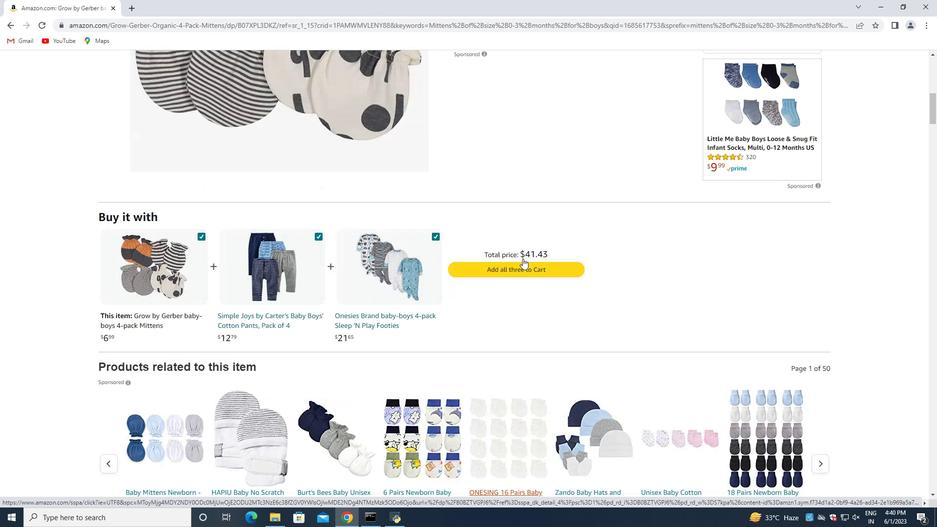 
Action: Mouse scrolled (384, 299) with delta (0, 0)
Screenshot: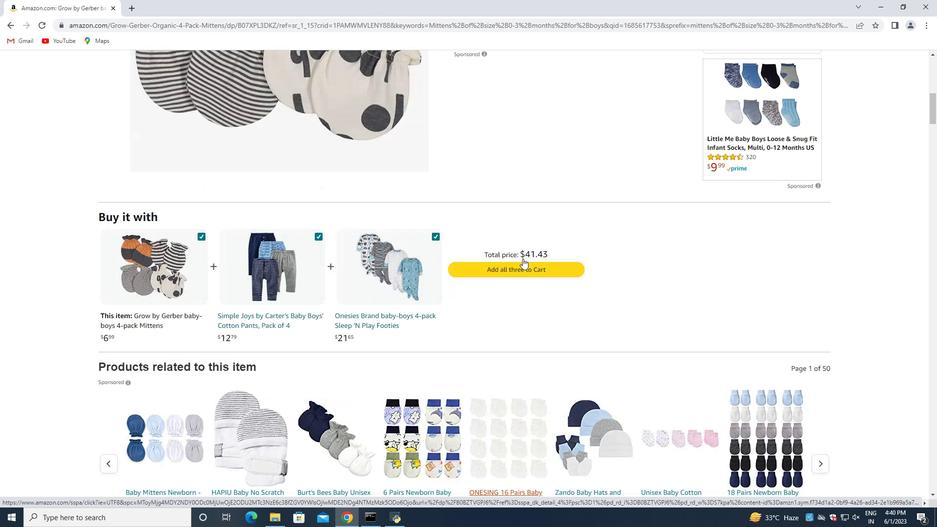 
Action: Mouse scrolled (384, 299) with delta (0, 0)
Screenshot: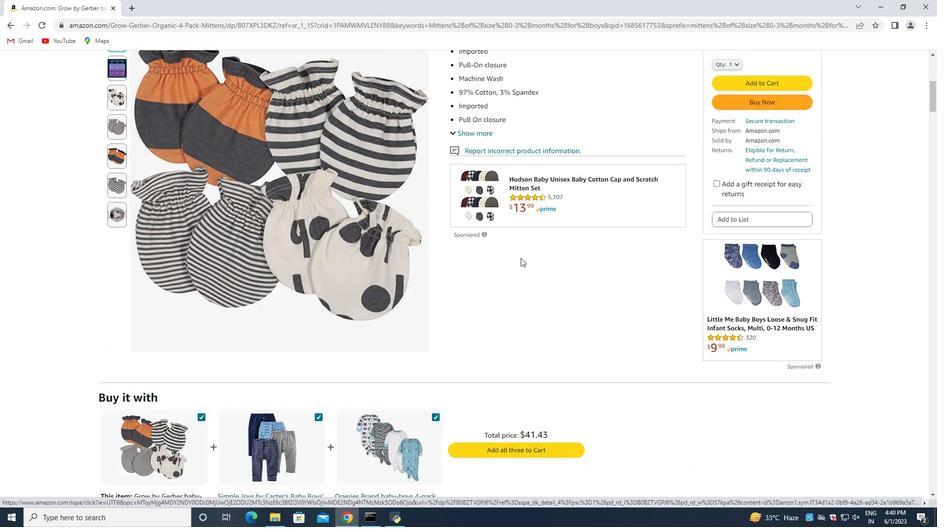 
Action: Mouse scrolled (384, 299) with delta (0, 0)
Screenshot: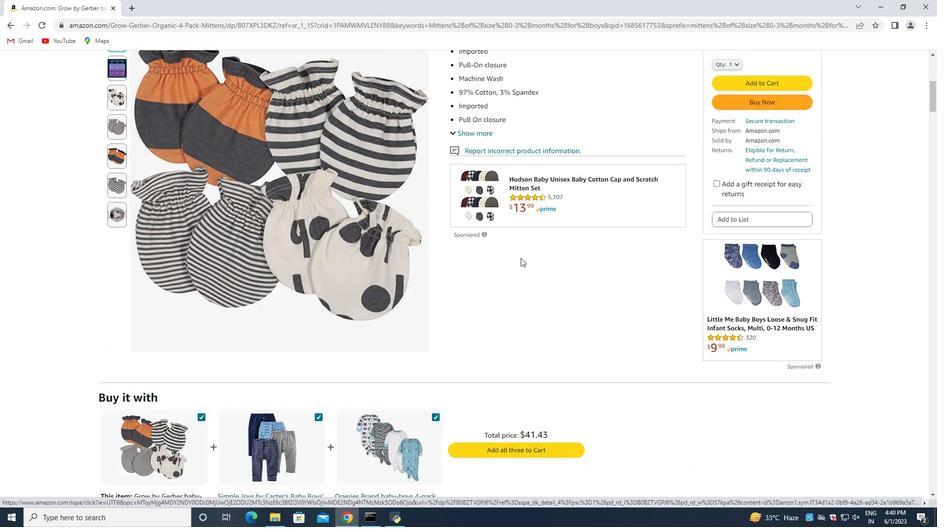 
Action: Mouse scrolled (384, 299) with delta (0, 0)
Screenshot: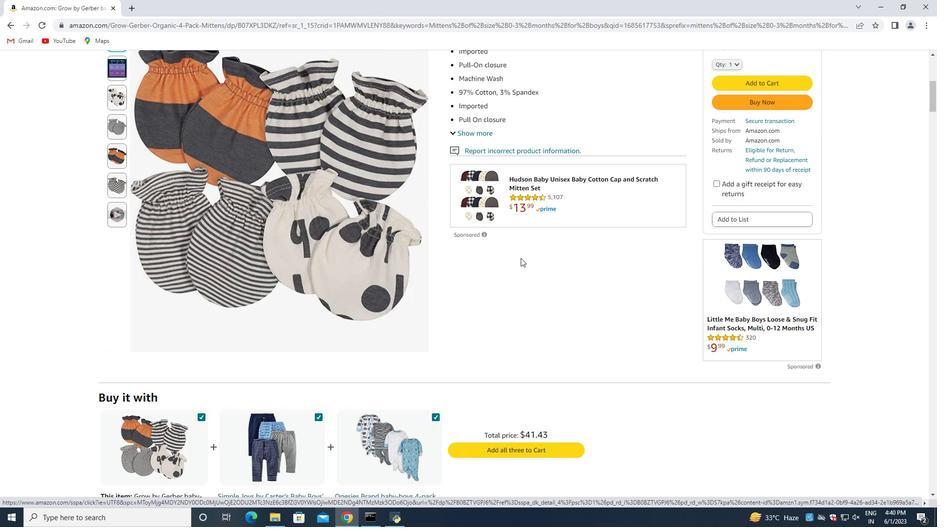 
Action: Mouse scrolled (384, 299) with delta (0, 0)
Screenshot: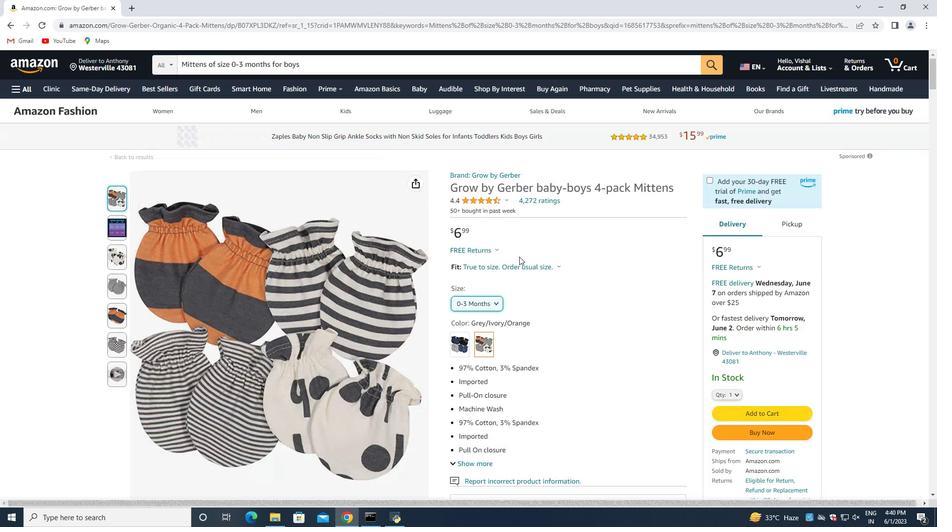 
Action: Mouse moved to (383, 300)
Screenshot: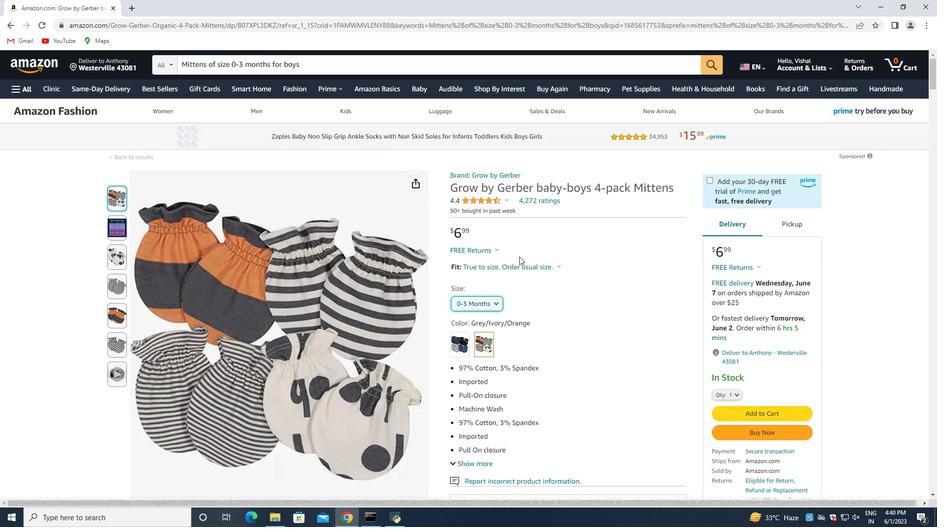 
Action: Mouse scrolled (383, 300) with delta (0, 0)
Screenshot: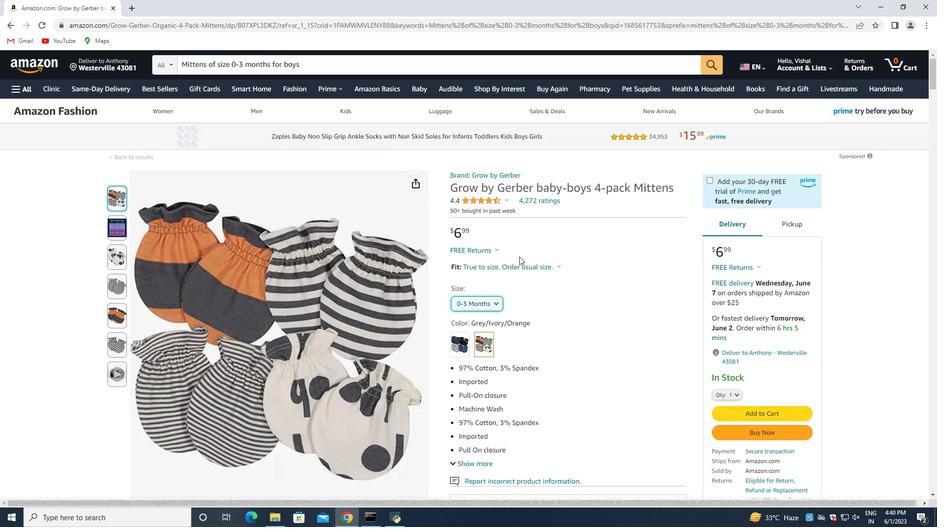 
Action: Mouse moved to (382, 301)
Screenshot: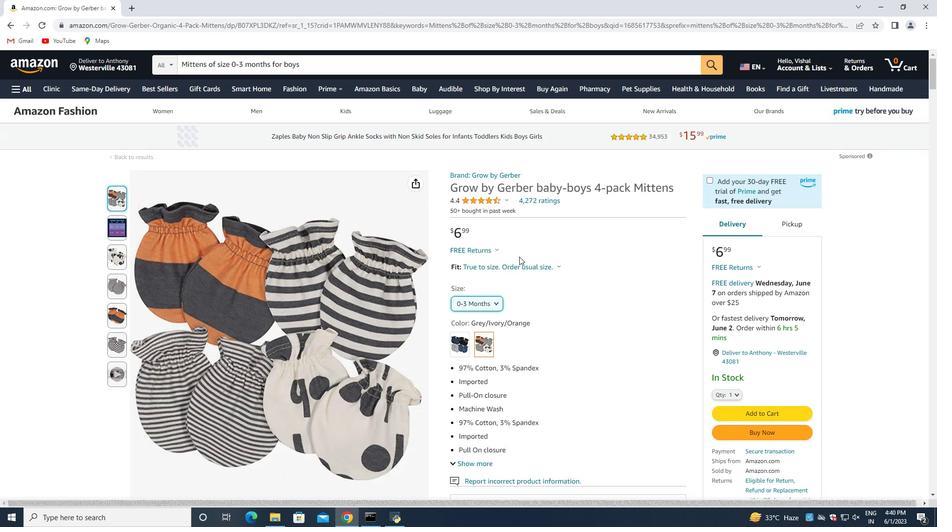 
Action: Mouse scrolled (382, 300) with delta (0, 0)
Screenshot: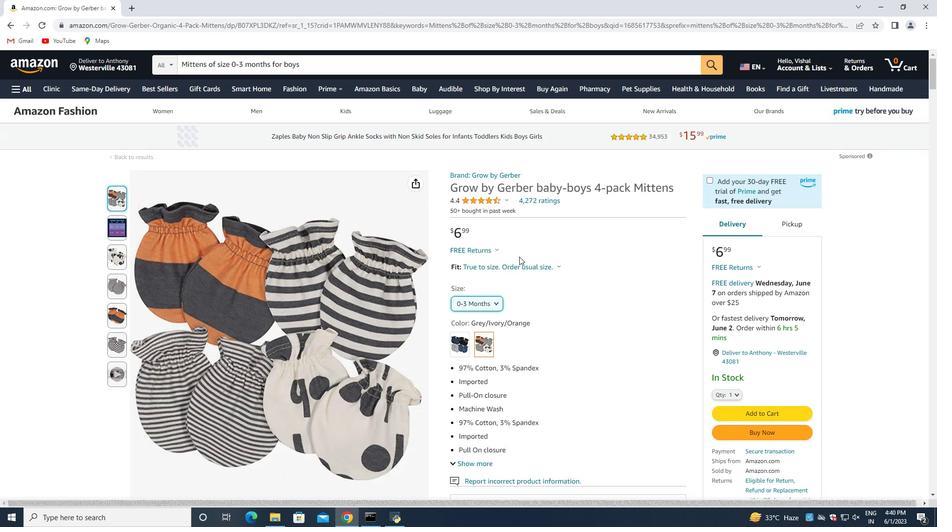 
Action: Mouse scrolled (382, 300) with delta (0, 0)
Screenshot: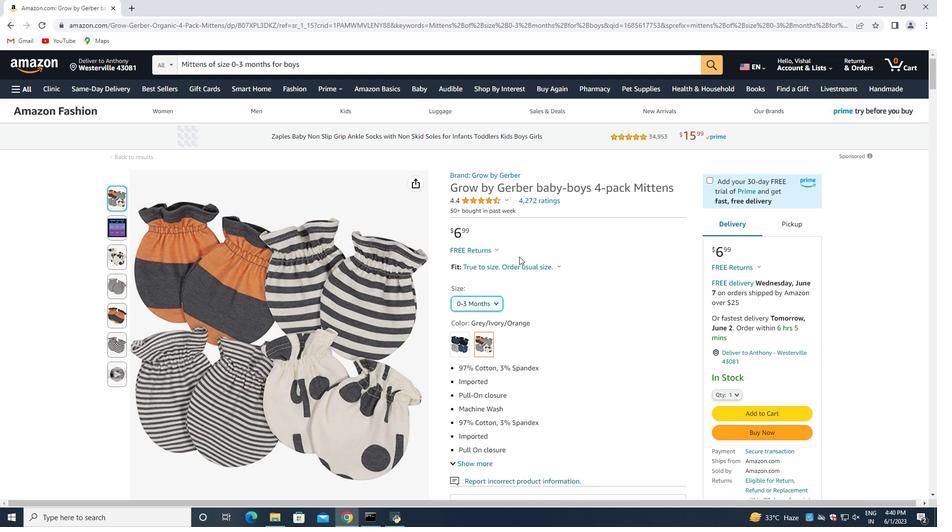 
Action: Mouse scrolled (382, 300) with delta (0, 0)
Screenshot: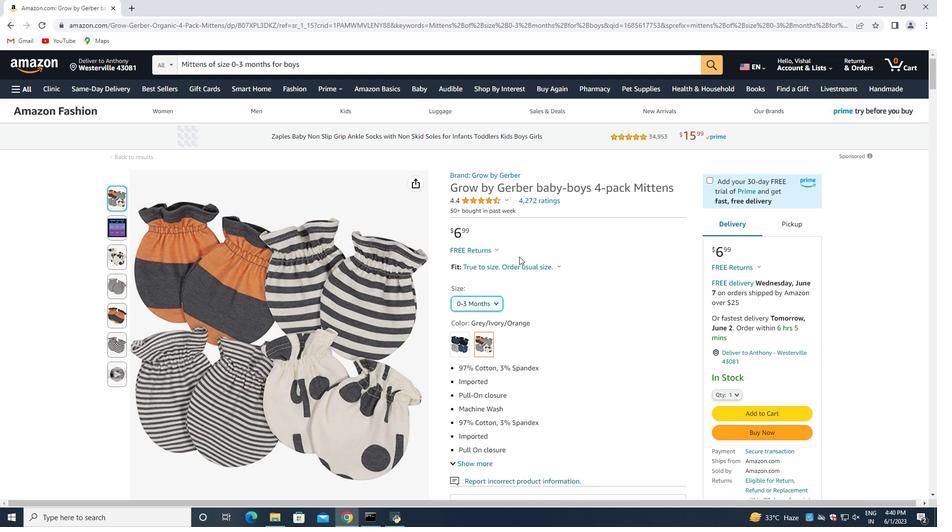 
Action: Mouse scrolled (382, 300) with delta (0, 0)
Screenshot: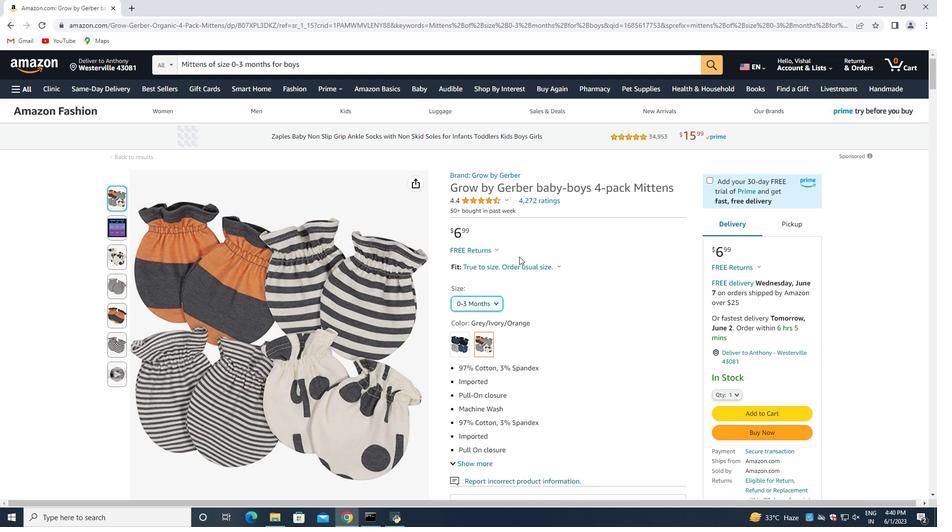 
Action: Mouse scrolled (382, 300) with delta (0, 0)
Screenshot: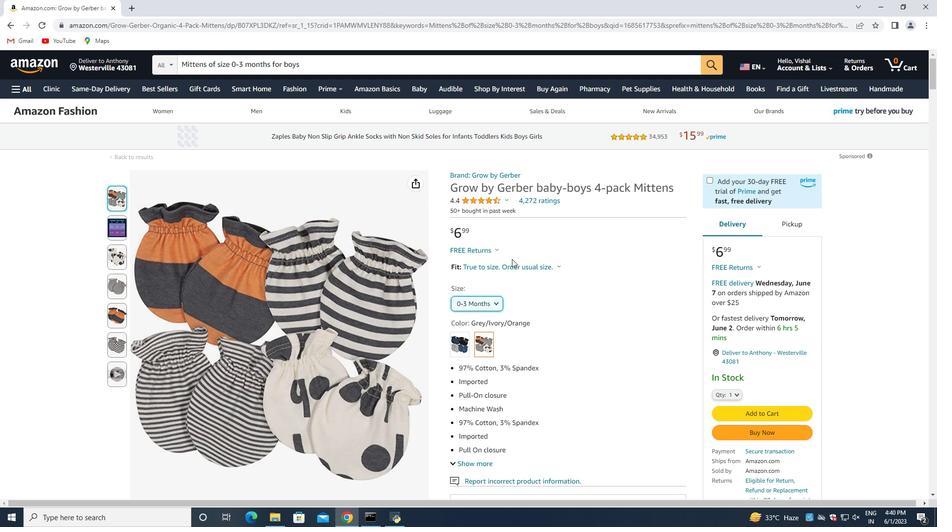 
Action: Mouse scrolled (382, 300) with delta (0, 0)
Screenshot: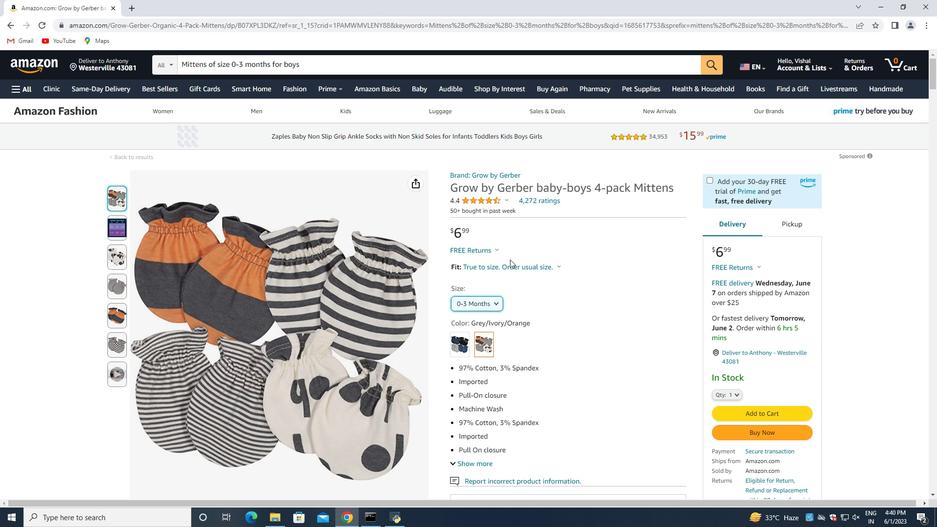 
Action: Mouse scrolled (382, 300) with delta (0, 0)
Screenshot: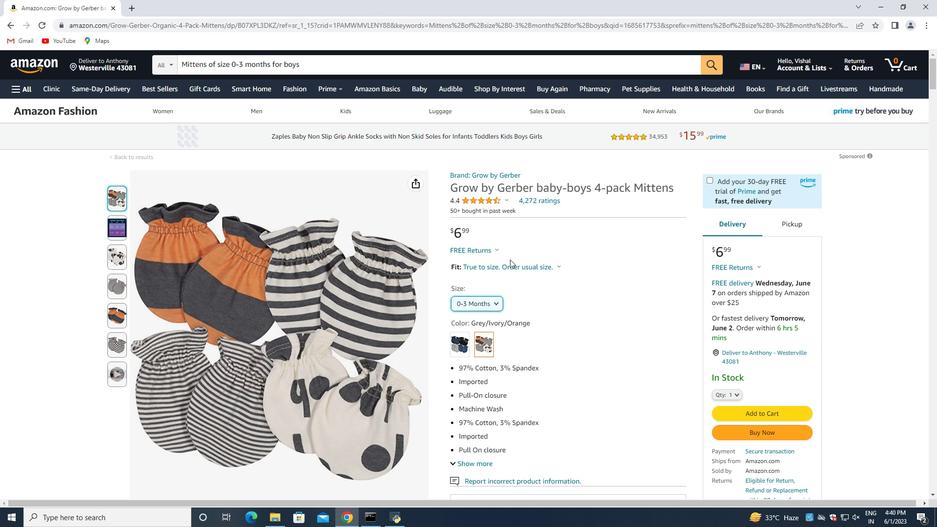
Action: Mouse scrolled (382, 300) with delta (0, 0)
Screenshot: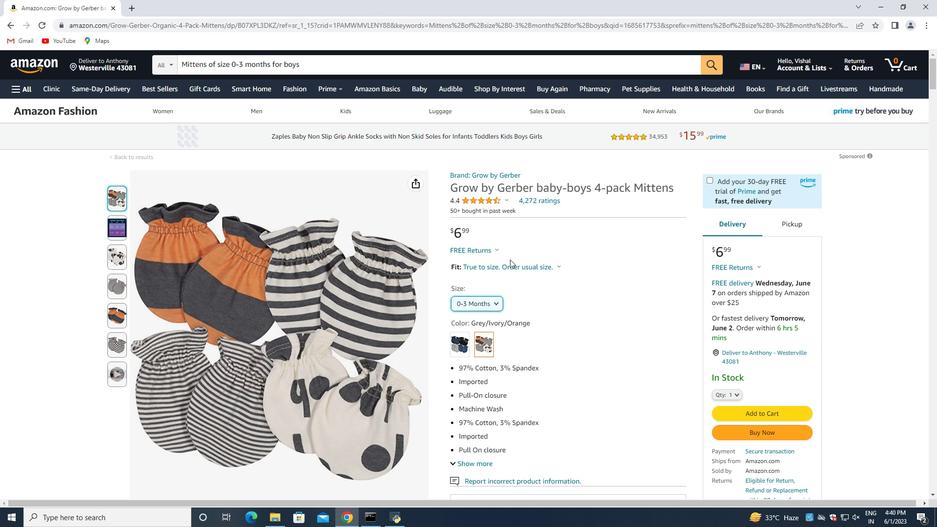 
Action: Mouse scrolled (382, 300) with delta (0, 0)
Screenshot: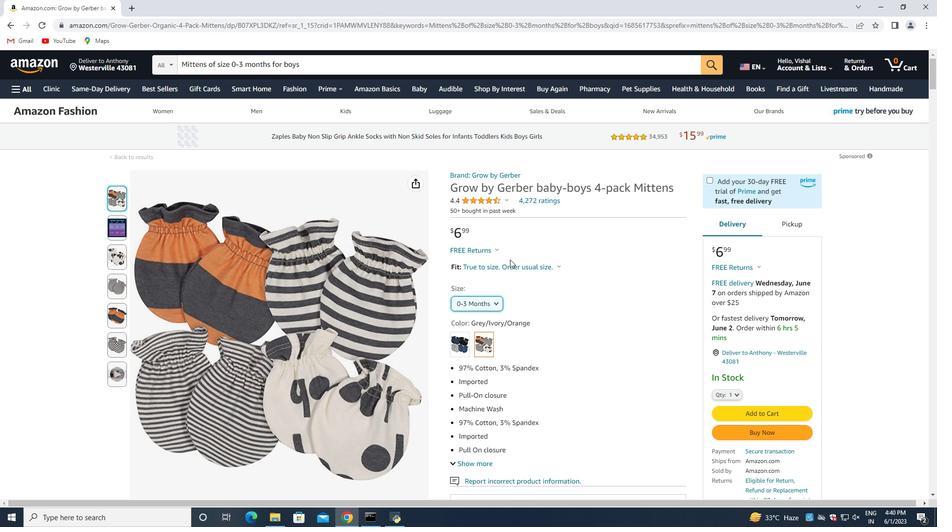 
Action: Mouse scrolled (382, 300) with delta (0, 0)
Screenshot: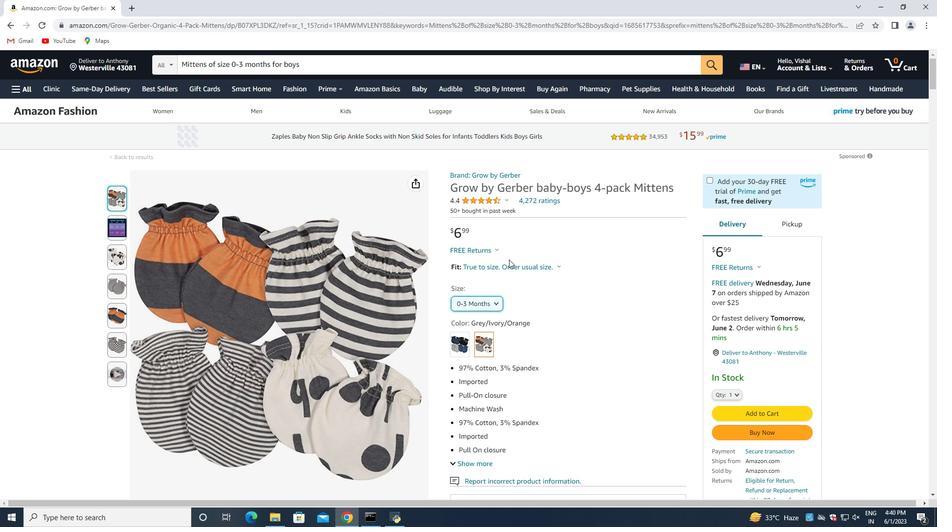 
Action: Mouse scrolled (382, 300) with delta (0, 0)
Screenshot: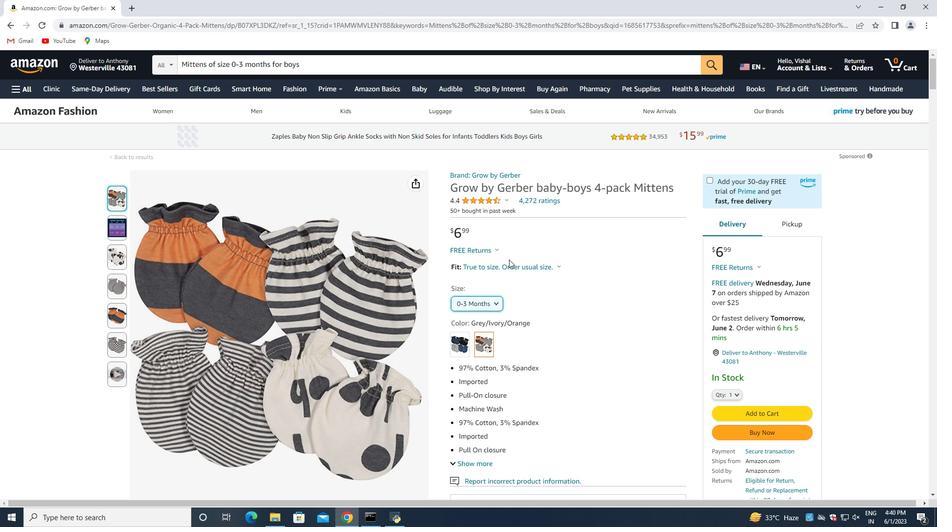 
Action: Mouse scrolled (382, 300) with delta (0, 0)
Screenshot: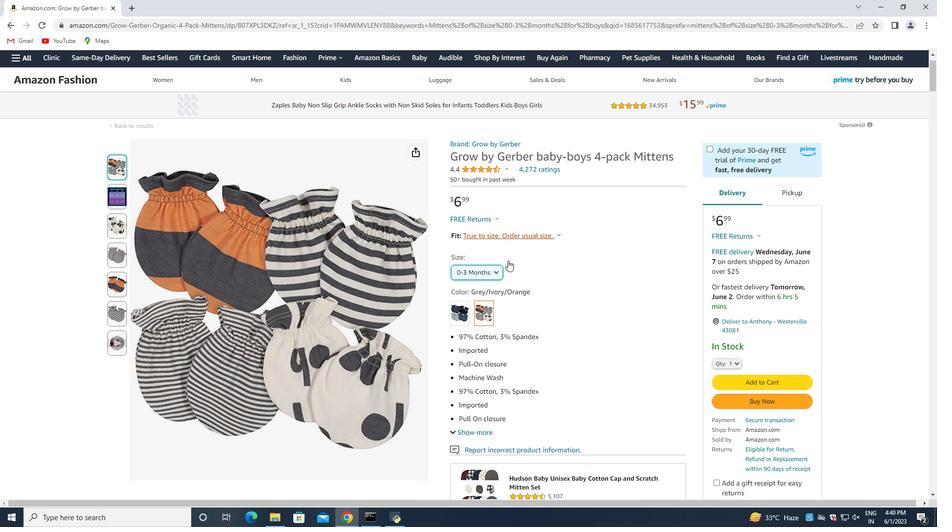 
Action: Mouse scrolled (382, 300) with delta (0, 0)
Screenshot: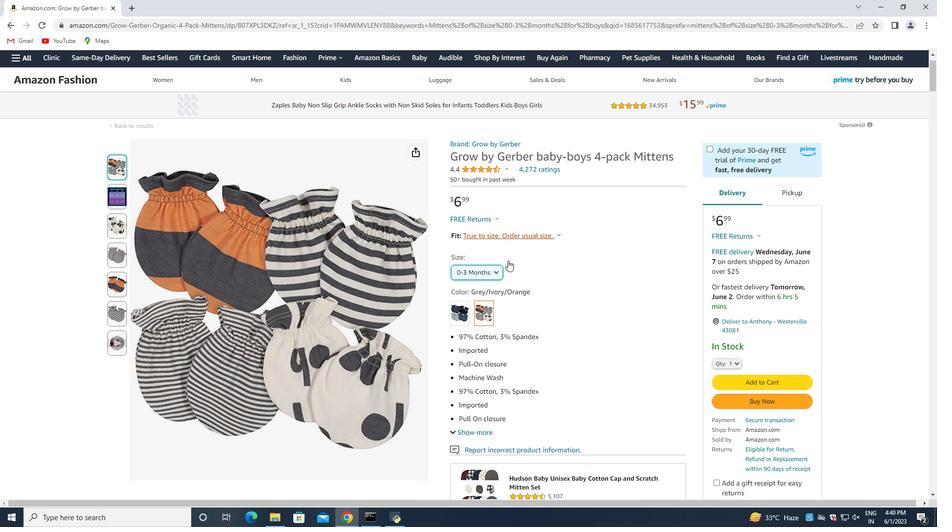 
Action: Mouse scrolled (382, 300) with delta (0, 0)
Screenshot: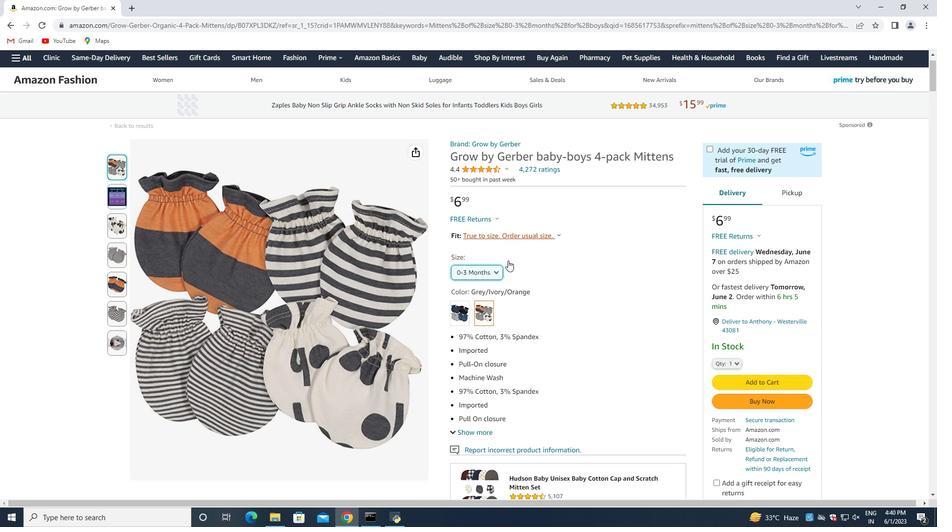 
Action: Mouse scrolled (382, 300) with delta (0, 0)
Screenshot: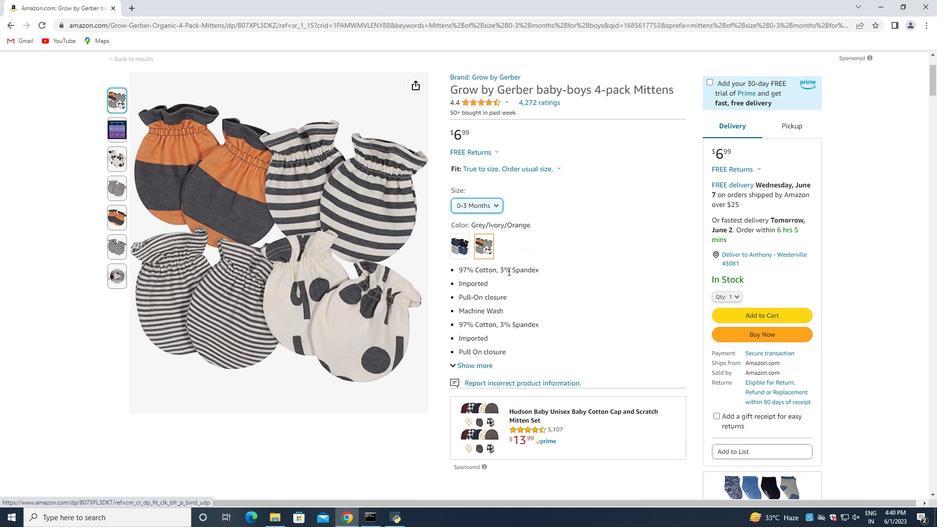 
Action: Mouse scrolled (382, 300) with delta (0, 0)
Screenshot: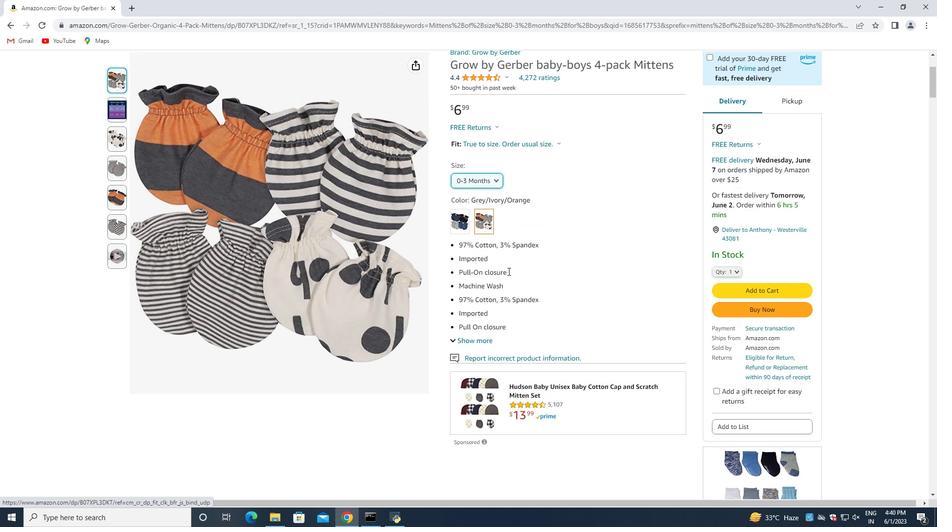 
Action: Mouse scrolled (382, 300) with delta (0, 0)
Screenshot: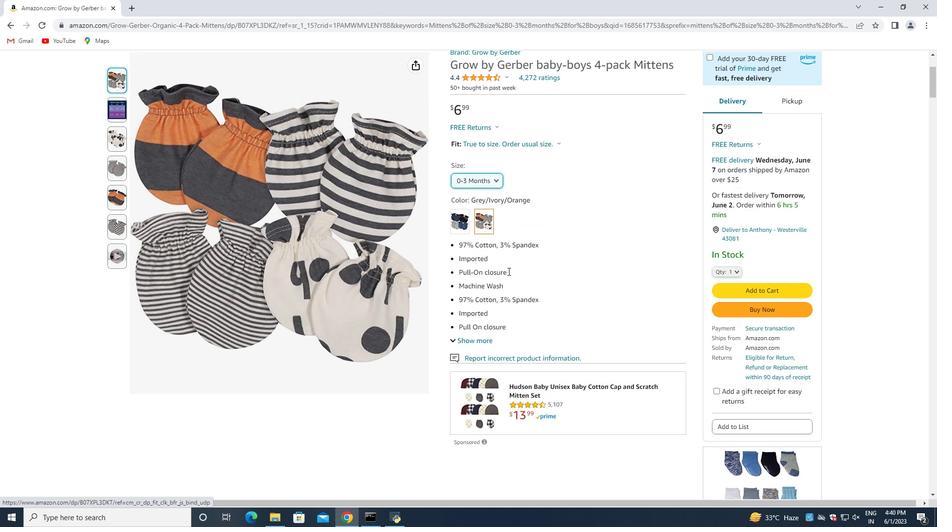 
Action: Mouse scrolled (382, 300) with delta (0, 0)
Screenshot: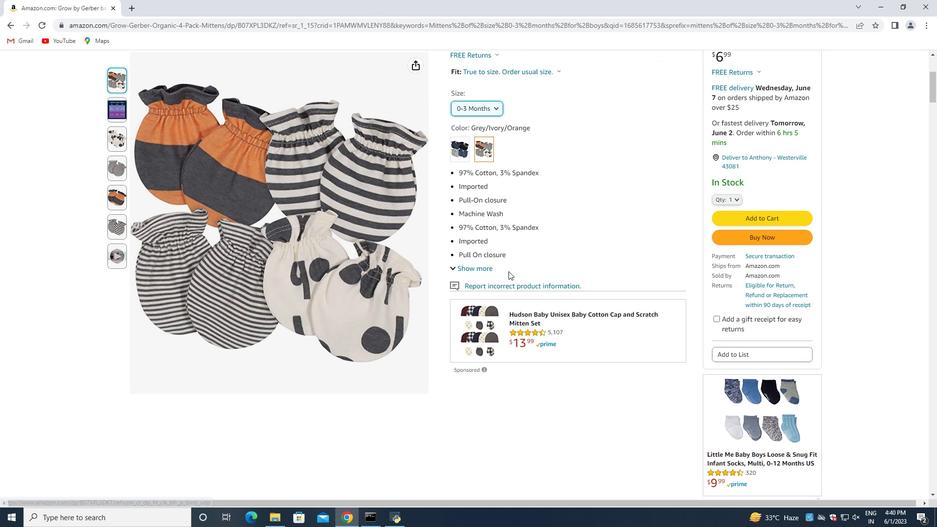 
Action: Mouse scrolled (382, 300) with delta (0, 0)
Screenshot: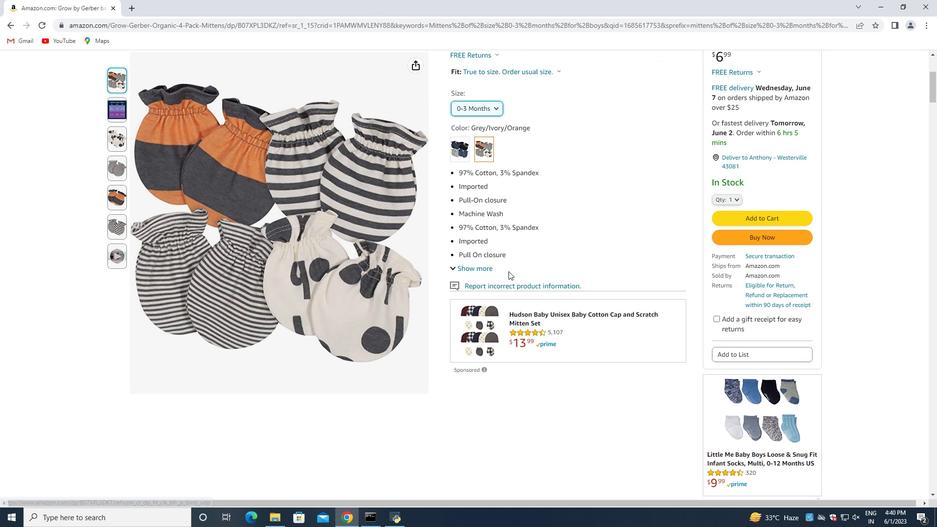 
Action: Mouse scrolled (382, 300) with delta (0, 0)
Screenshot: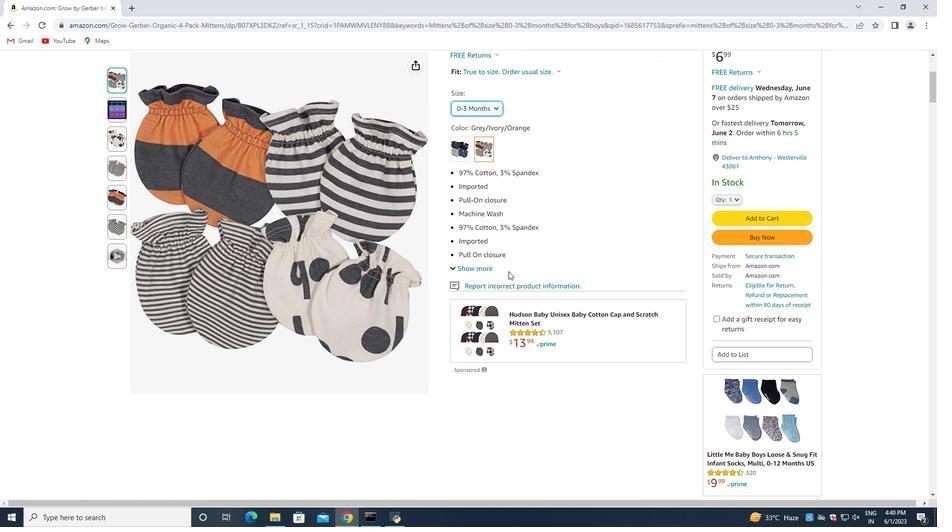 
Action: Mouse scrolled (382, 300) with delta (0, 0)
Screenshot: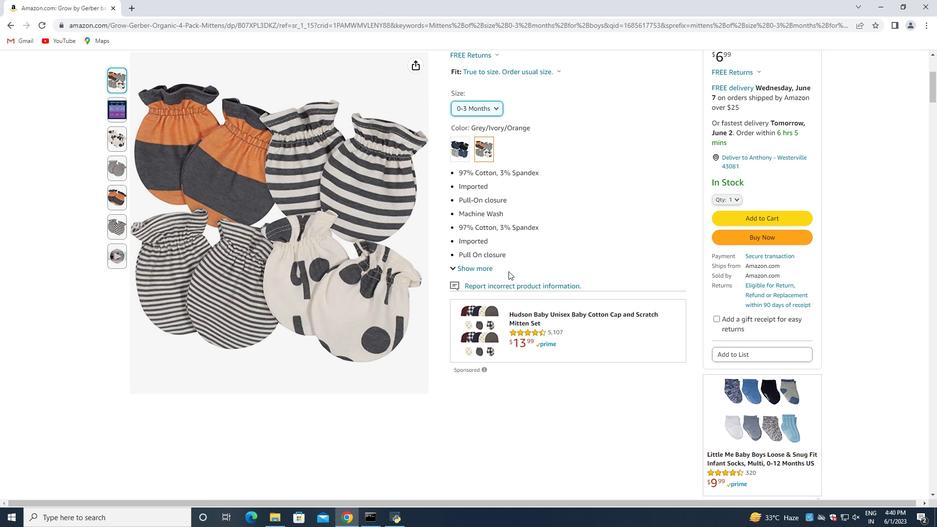 
Action: Mouse scrolled (382, 300) with delta (0, 0)
Screenshot: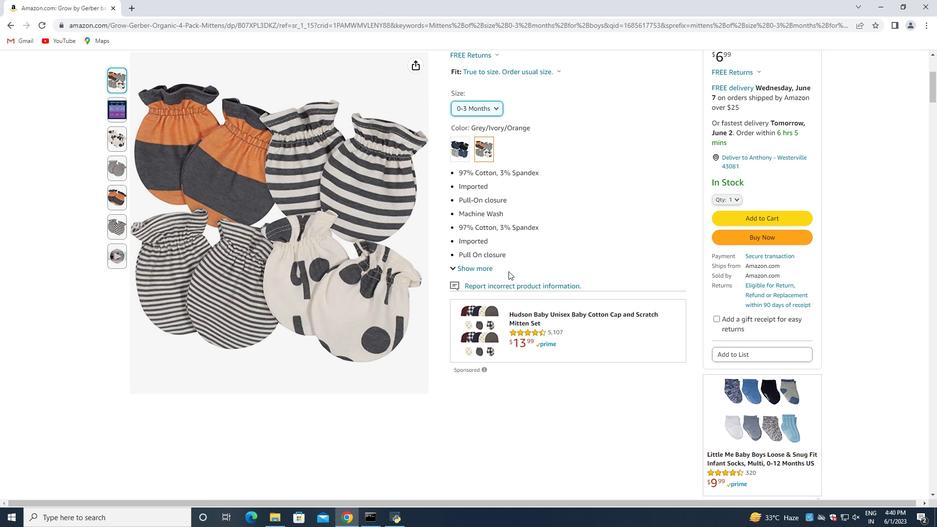 
Action: Mouse scrolled (382, 300) with delta (0, 0)
Screenshot: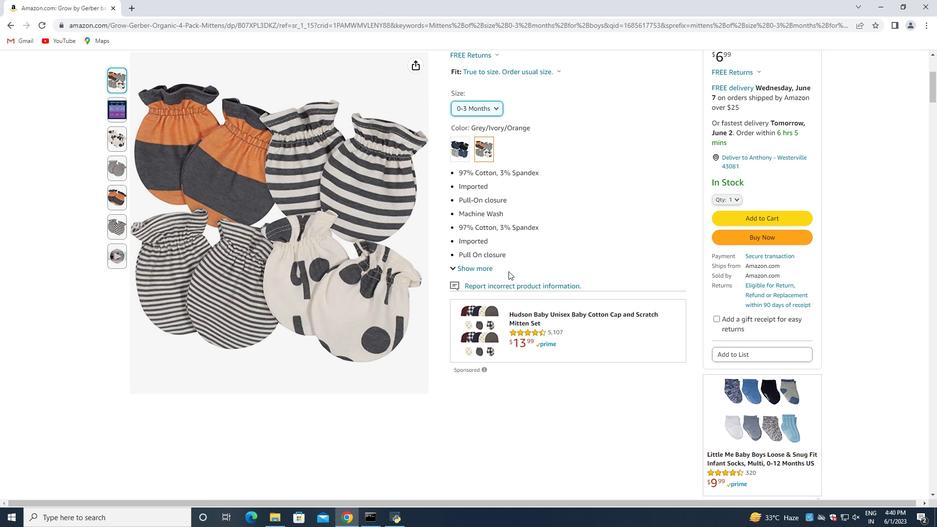 
Action: Mouse moved to (382, 301)
Screenshot: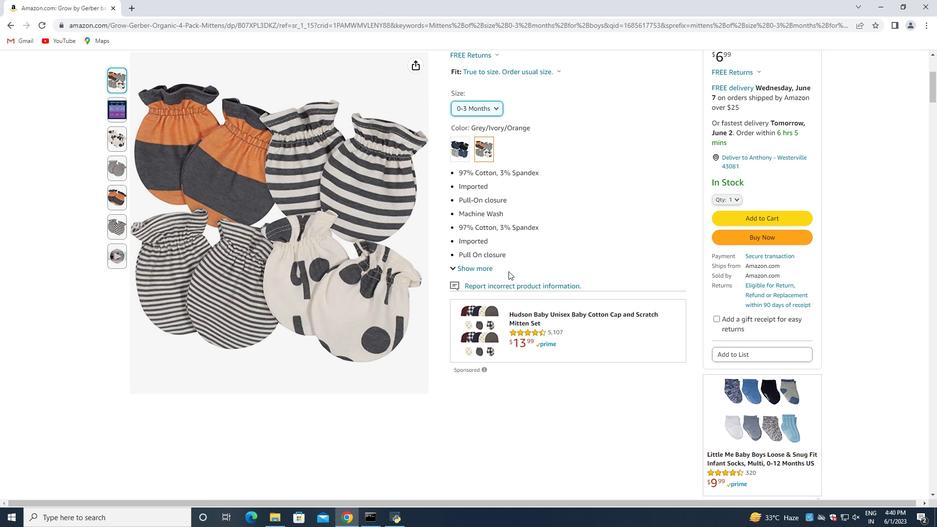 
Action: Mouse scrolled (382, 301) with delta (0, 0)
Screenshot: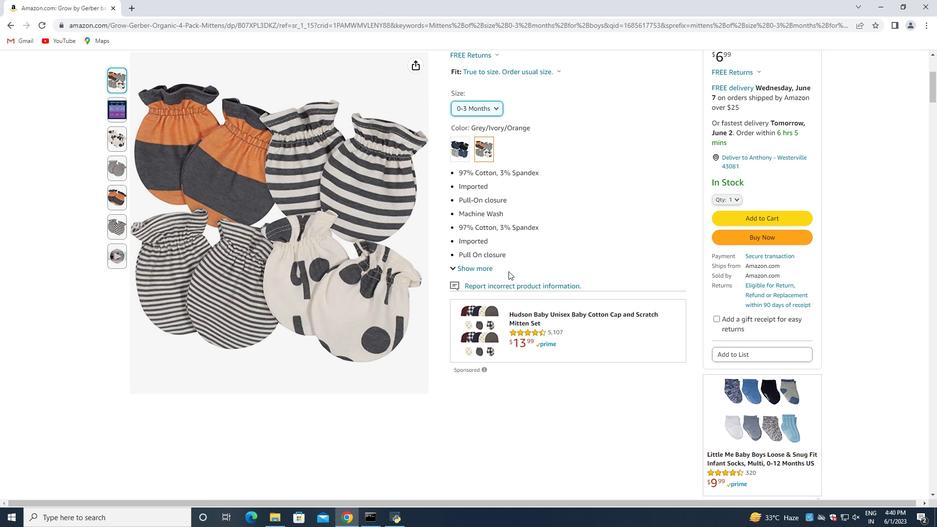 
Action: Mouse scrolled (382, 301) with delta (0, 0)
Screenshot: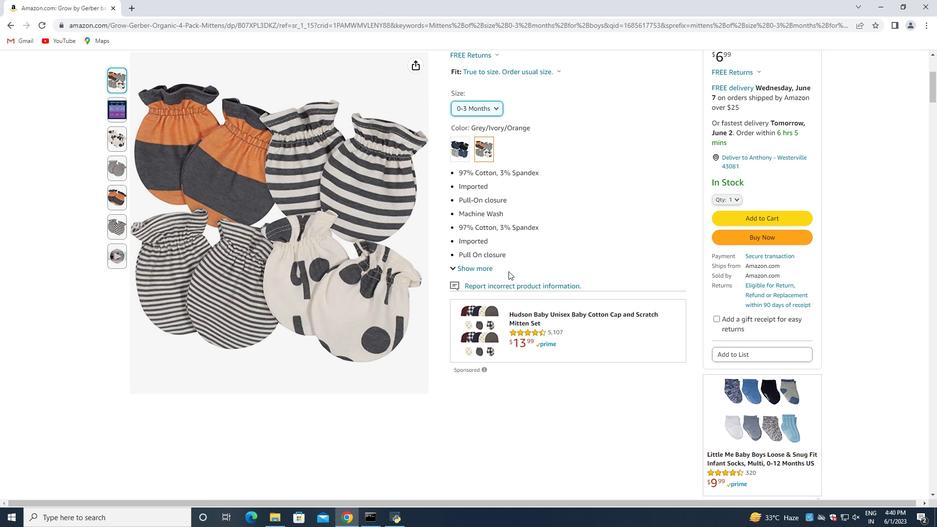 
Action: Mouse scrolled (382, 301) with delta (0, 0)
Screenshot: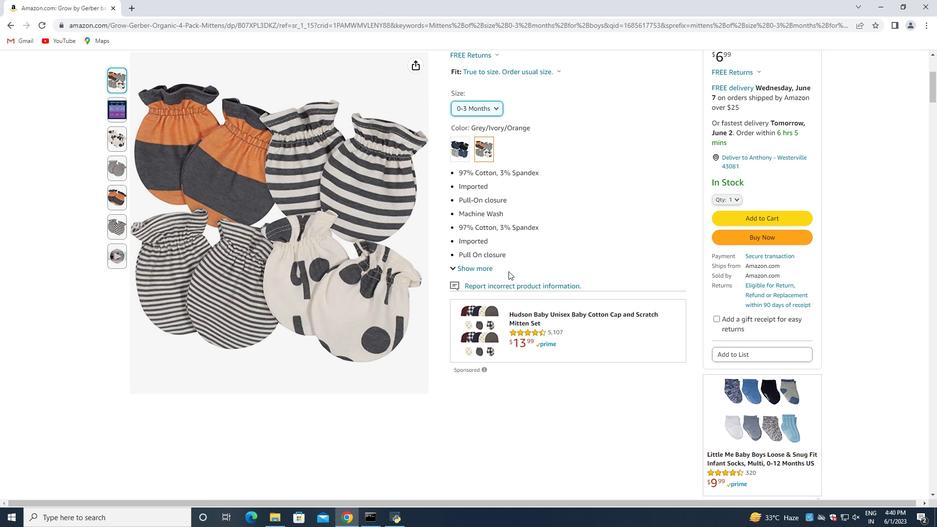 
Action: Mouse scrolled (382, 301) with delta (0, 0)
Screenshot: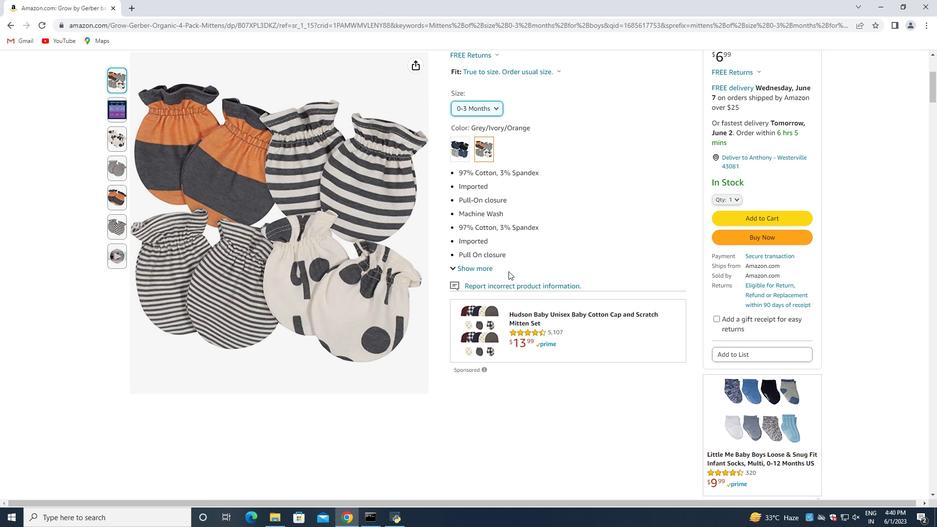 
Action: Mouse scrolled (382, 301) with delta (0, 0)
Screenshot: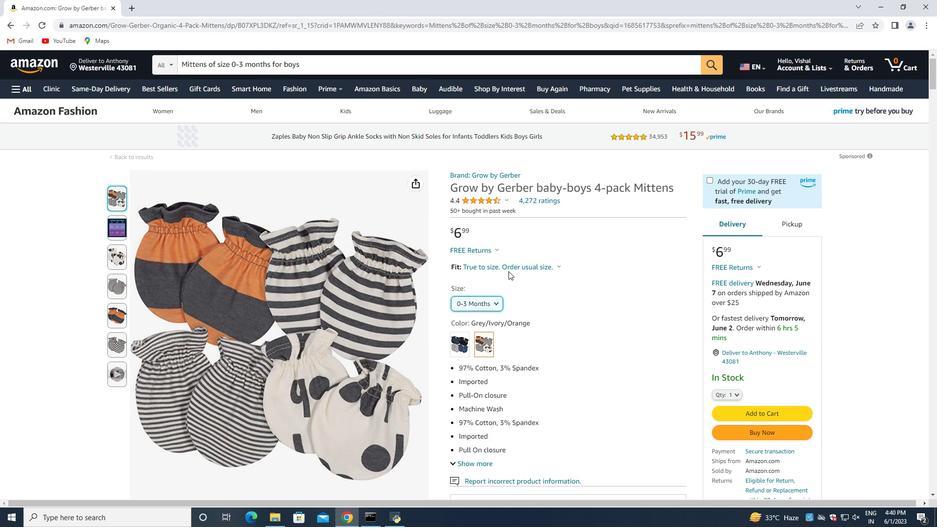 
Action: Mouse scrolled (382, 301) with delta (0, 0)
Screenshot: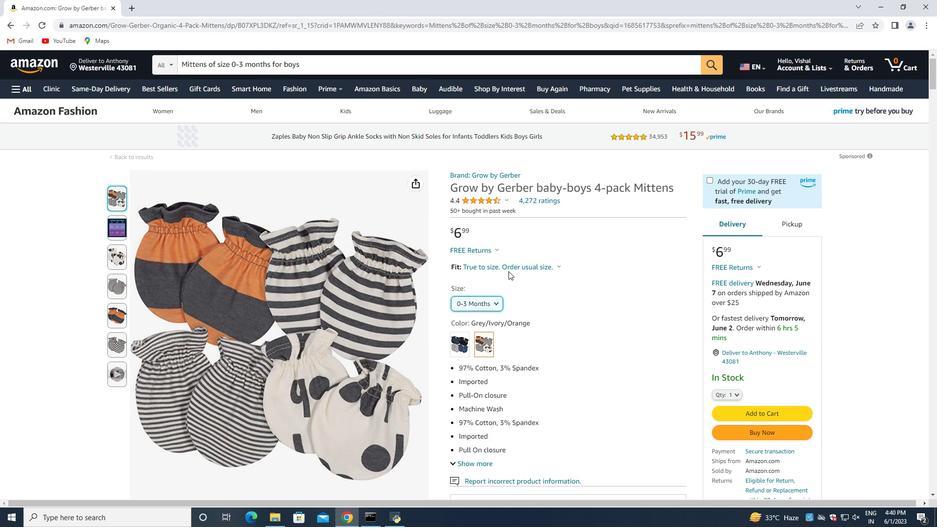 
Action: Mouse scrolled (382, 301) with delta (0, 0)
Screenshot: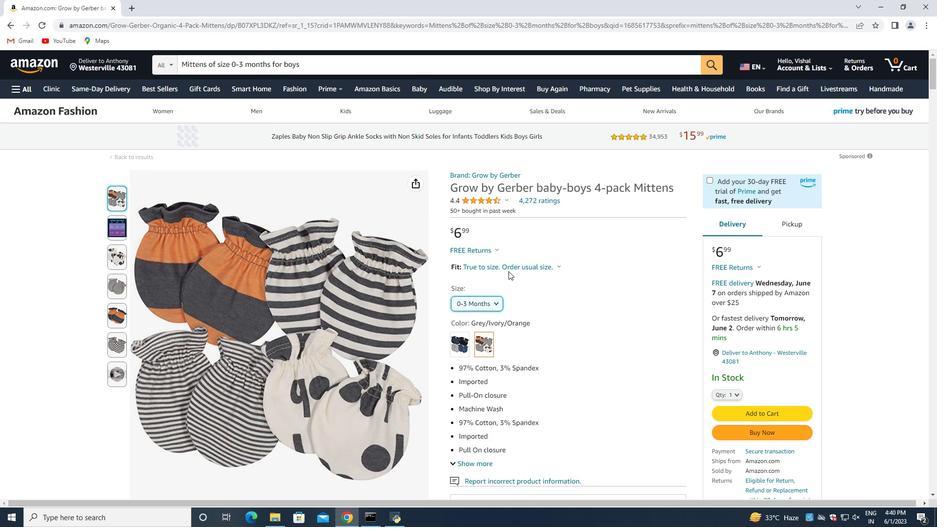 
Action: Mouse scrolled (382, 301) with delta (0, 0)
Screenshot: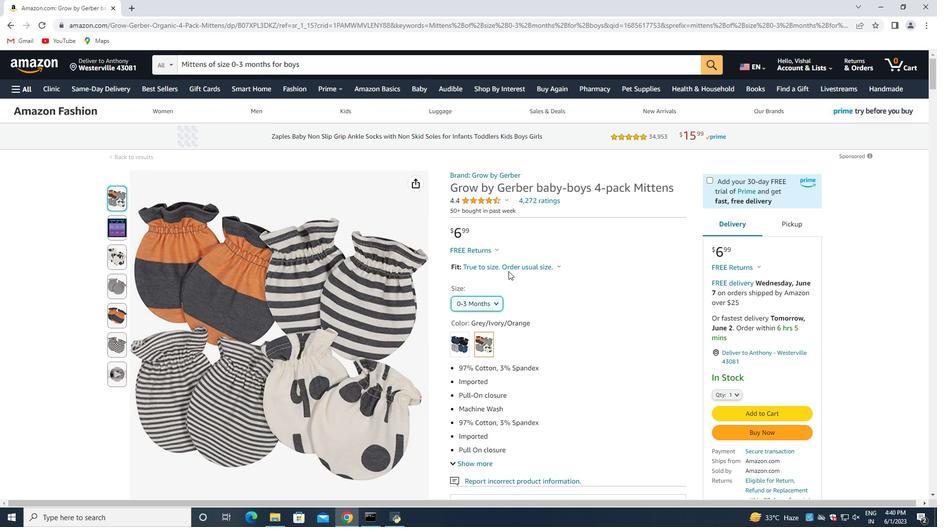 
Action: Mouse scrolled (382, 301) with delta (0, 0)
Screenshot: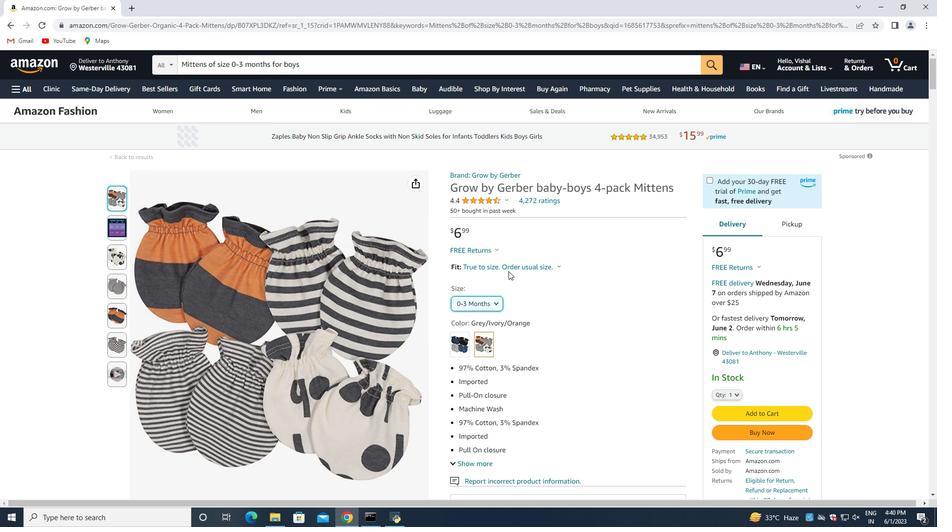 
Action: Mouse scrolled (382, 301) with delta (0, 0)
Screenshot: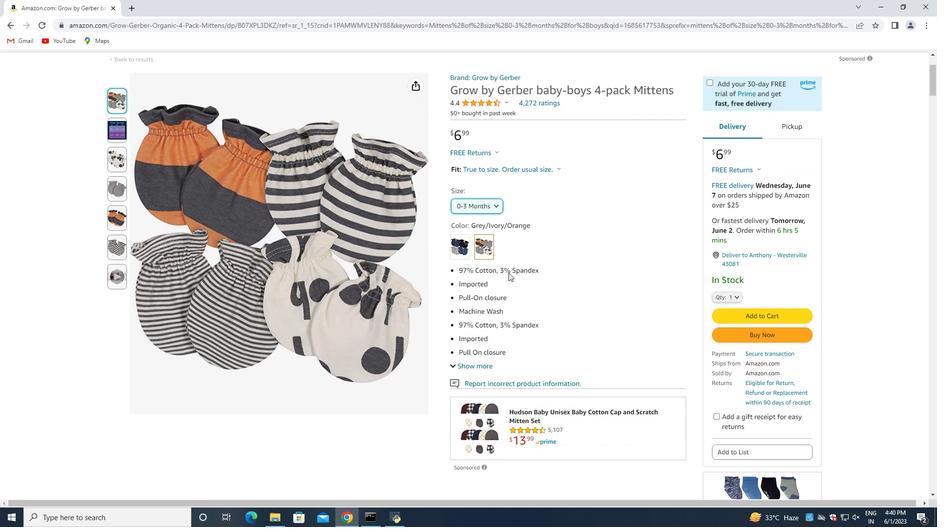 
Action: Mouse scrolled (382, 301) with delta (0, 0)
Screenshot: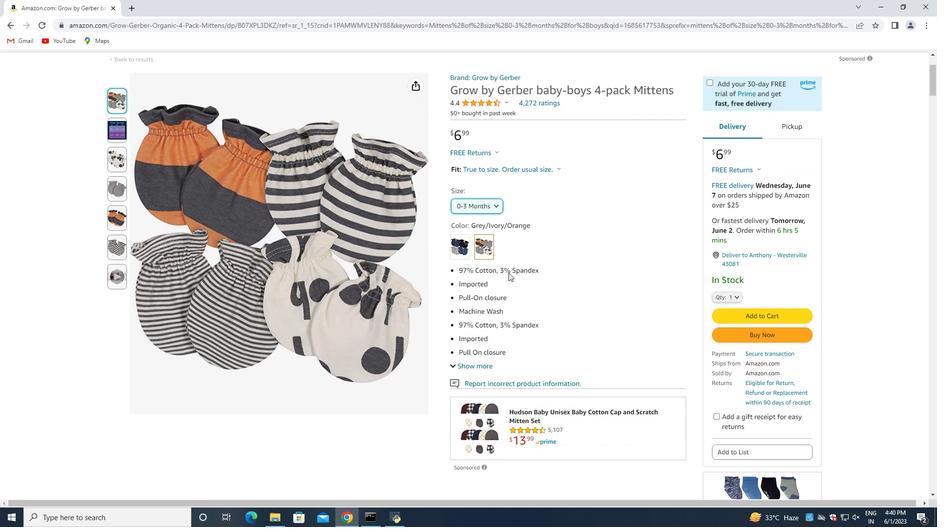 
Action: Mouse scrolled (382, 301) with delta (0, 0)
Screenshot: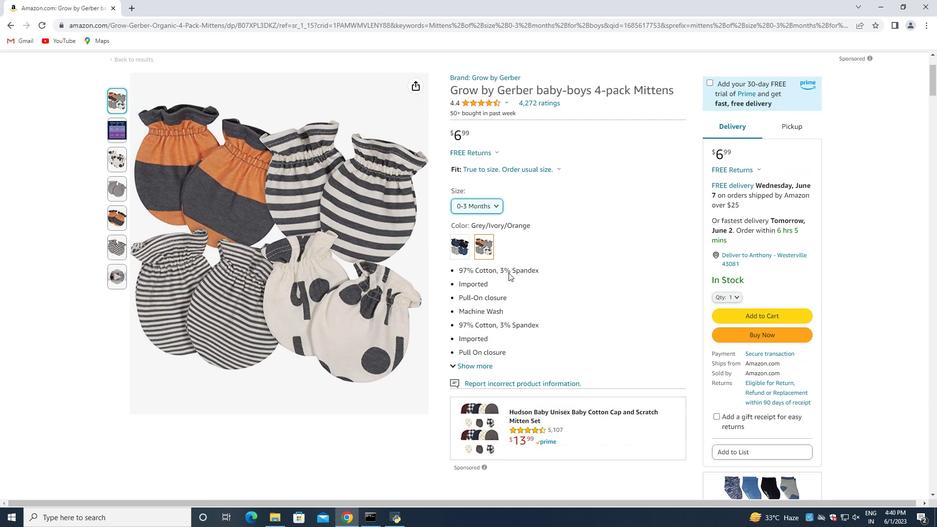 
Action: Mouse scrolled (382, 301) with delta (0, 0)
Screenshot: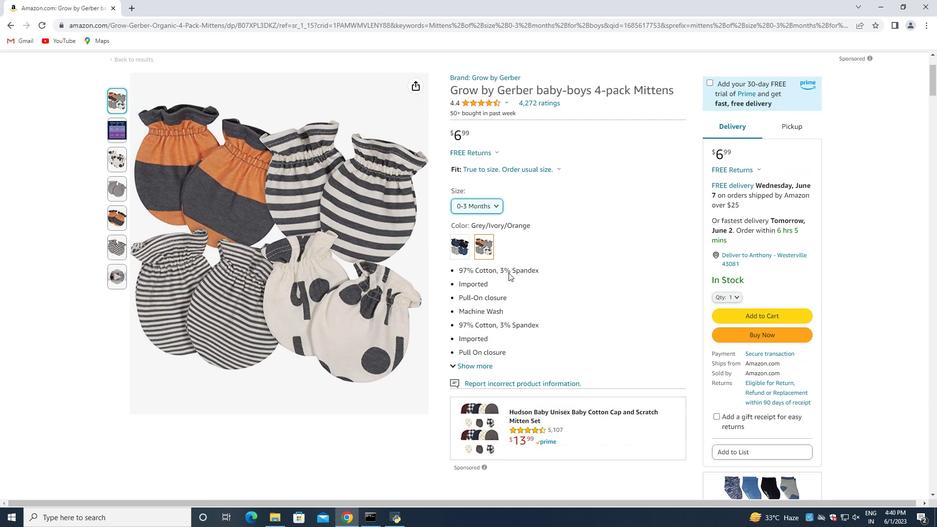 
Action: Mouse scrolled (382, 301) with delta (0, 0)
Screenshot: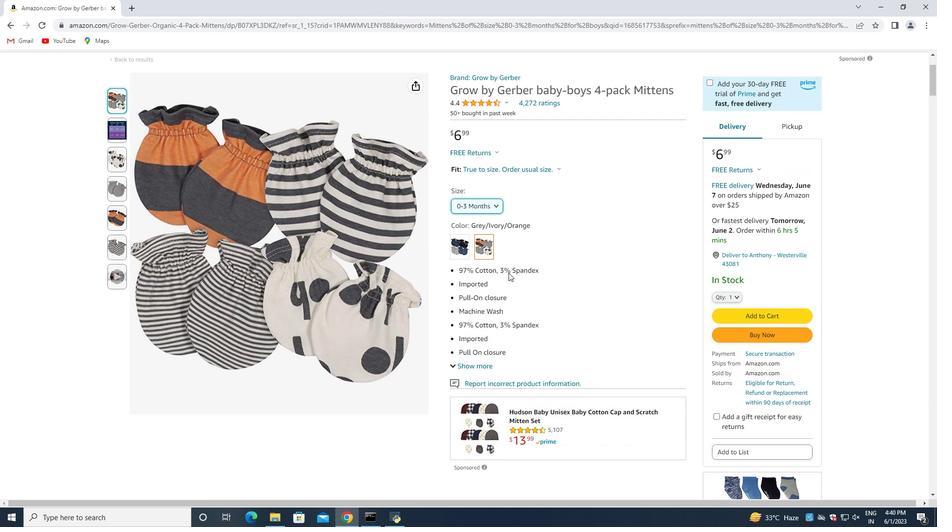 
Action: Mouse moved to (382, 302)
Screenshot: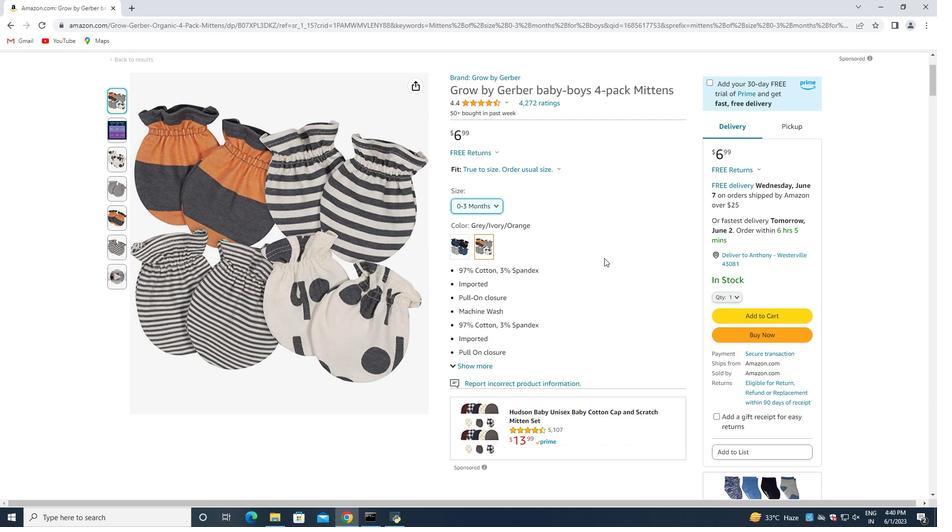 
Action: Mouse scrolled (382, 301) with delta (0, 0)
Screenshot: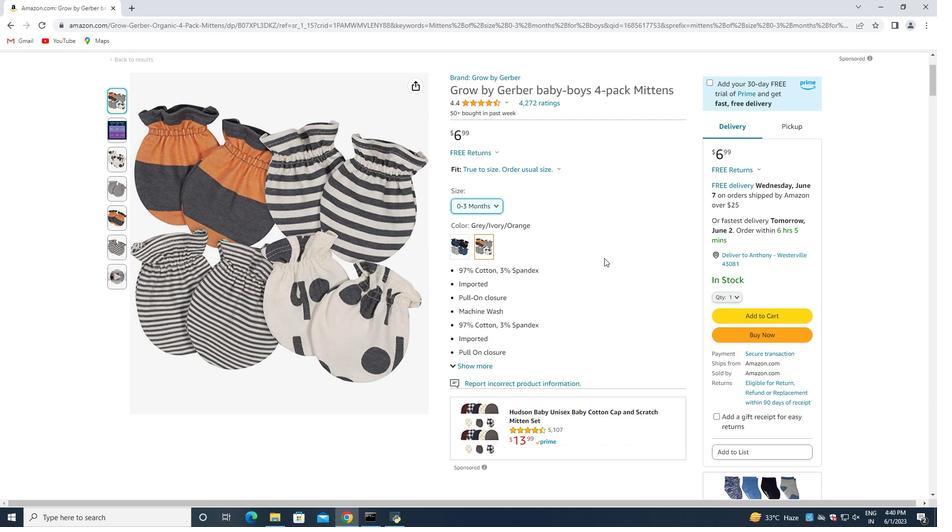 
Action: Mouse scrolled (382, 301) with delta (0, 0)
Screenshot: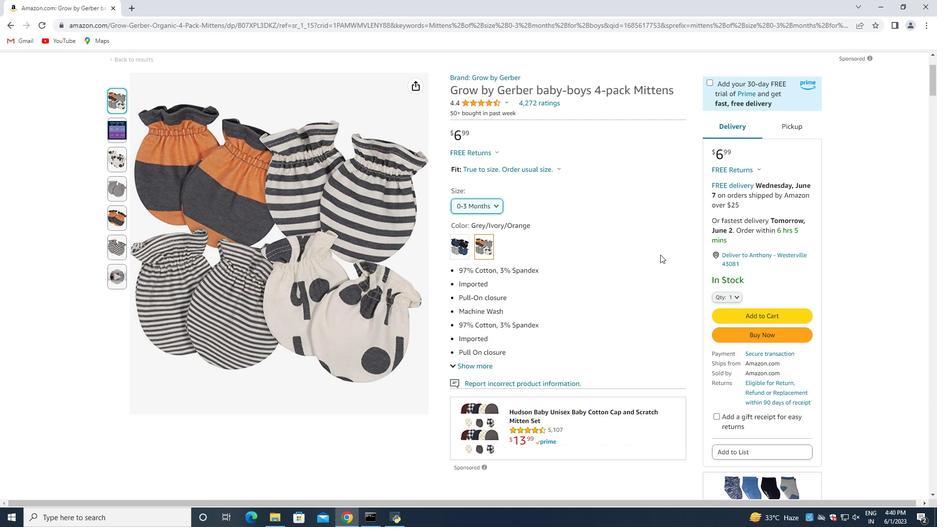 
Action: Mouse scrolled (382, 301) with delta (0, 0)
Screenshot: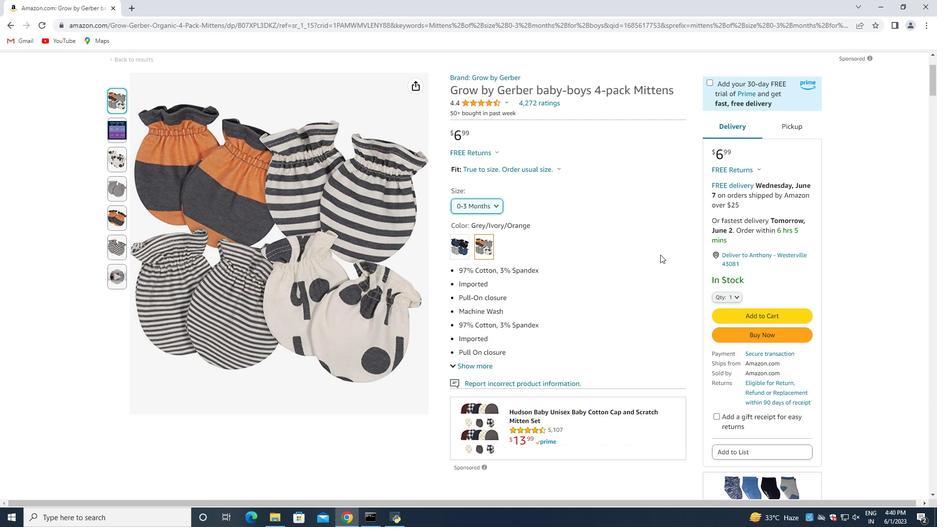 
Action: Mouse scrolled (382, 301) with delta (0, 0)
Screenshot: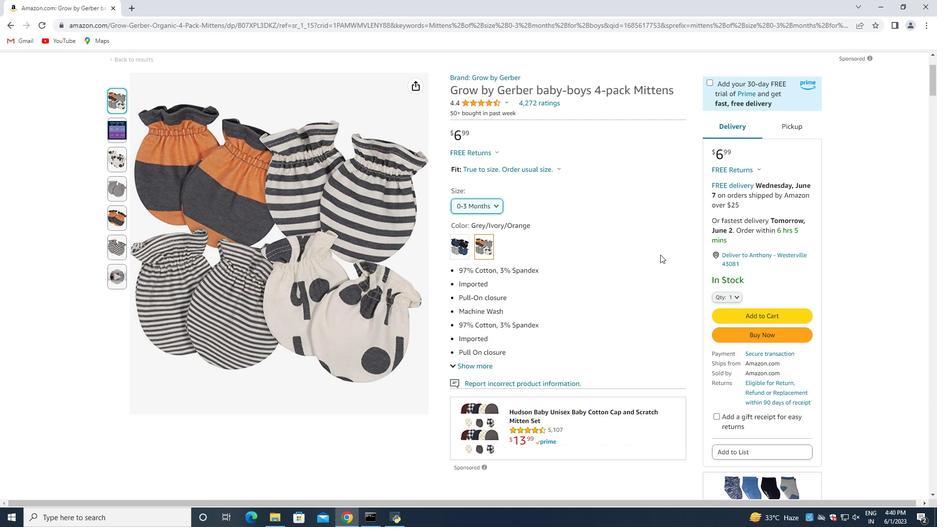 
Action: Mouse scrolled (382, 301) with delta (0, 0)
Screenshot: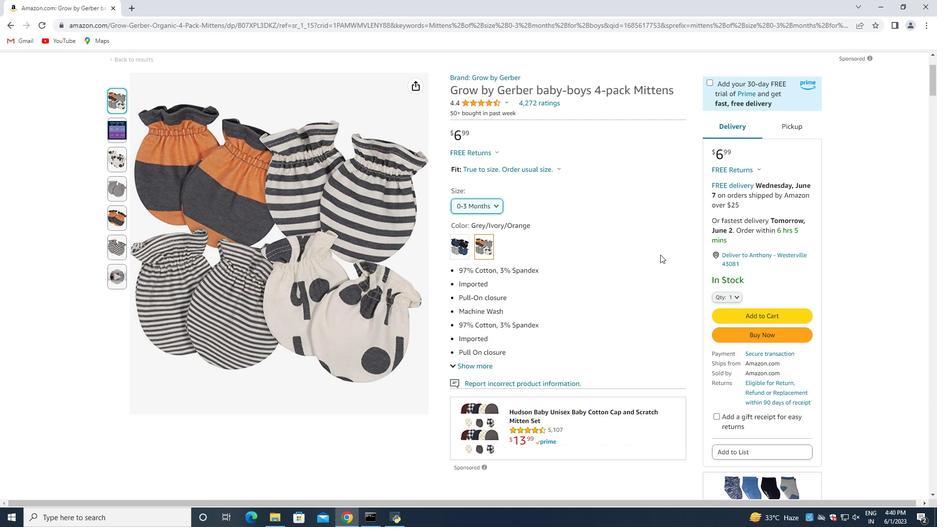 
Action: Mouse scrolled (382, 301) with delta (0, 0)
Screenshot: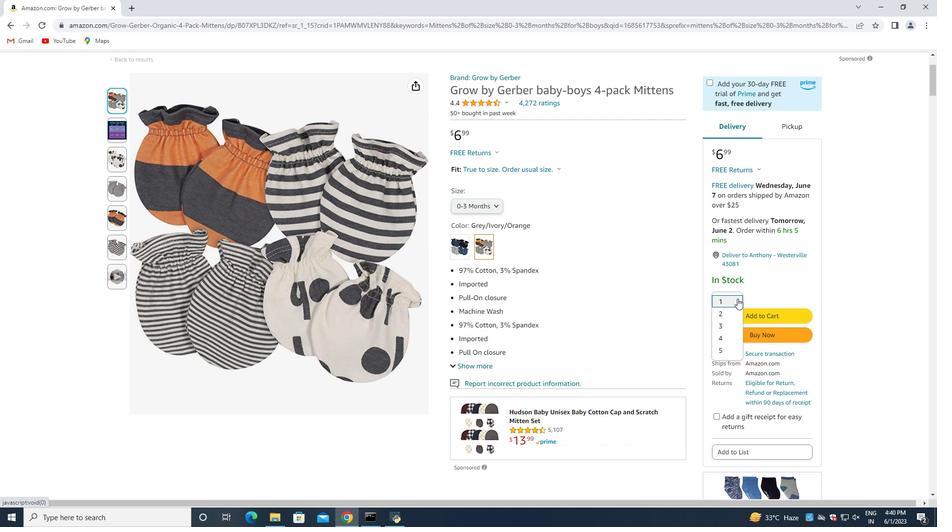 
Action: Mouse scrolled (382, 301) with delta (0, 0)
